 Task: Find connections with filter location Dhandhuka with filter topic #designwith filter profile language Potuguese with filter current company FMCG JOB with filter school BVRIT Hyderabad with filter industry Transportation Equipment Manufacturing with filter service category Information Security with filter keywords title Assistant Engineer
Action: Mouse moved to (694, 81)
Screenshot: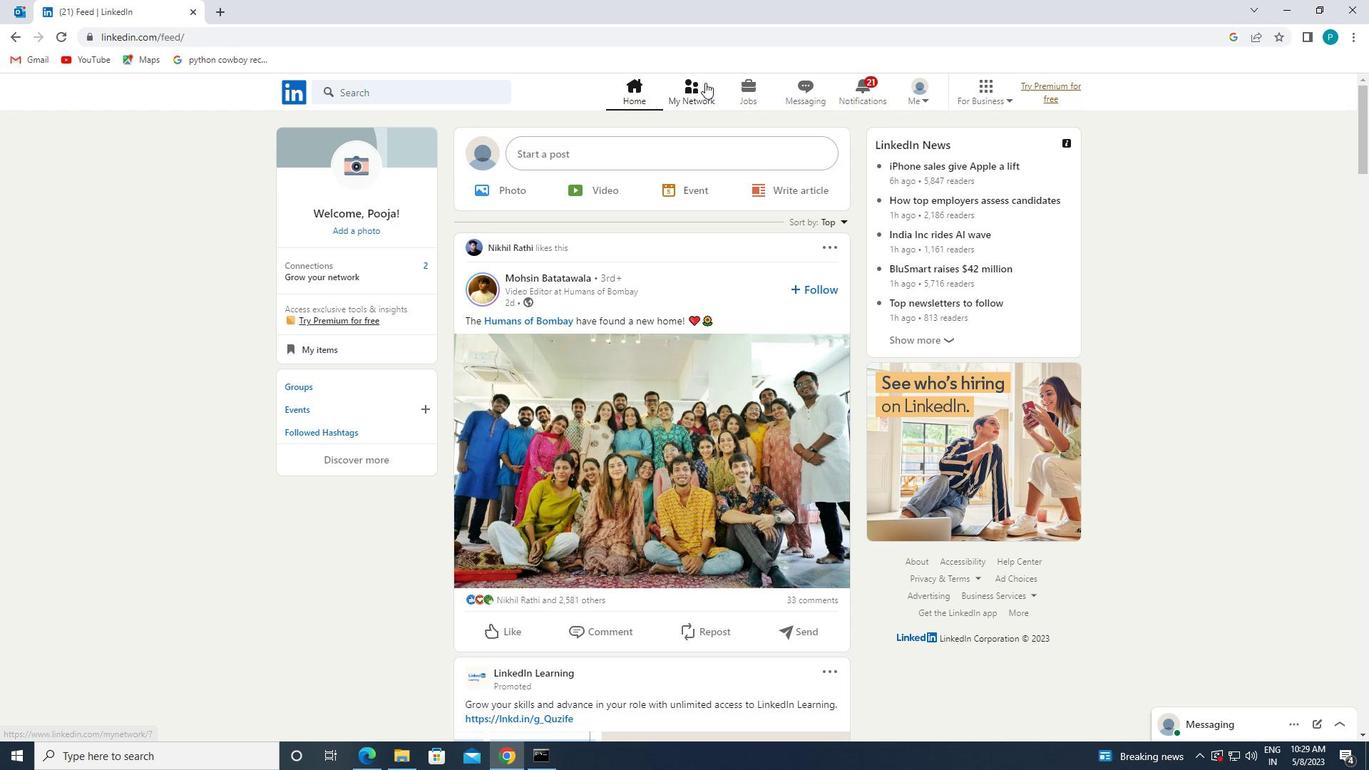 
Action: Mouse pressed left at (694, 81)
Screenshot: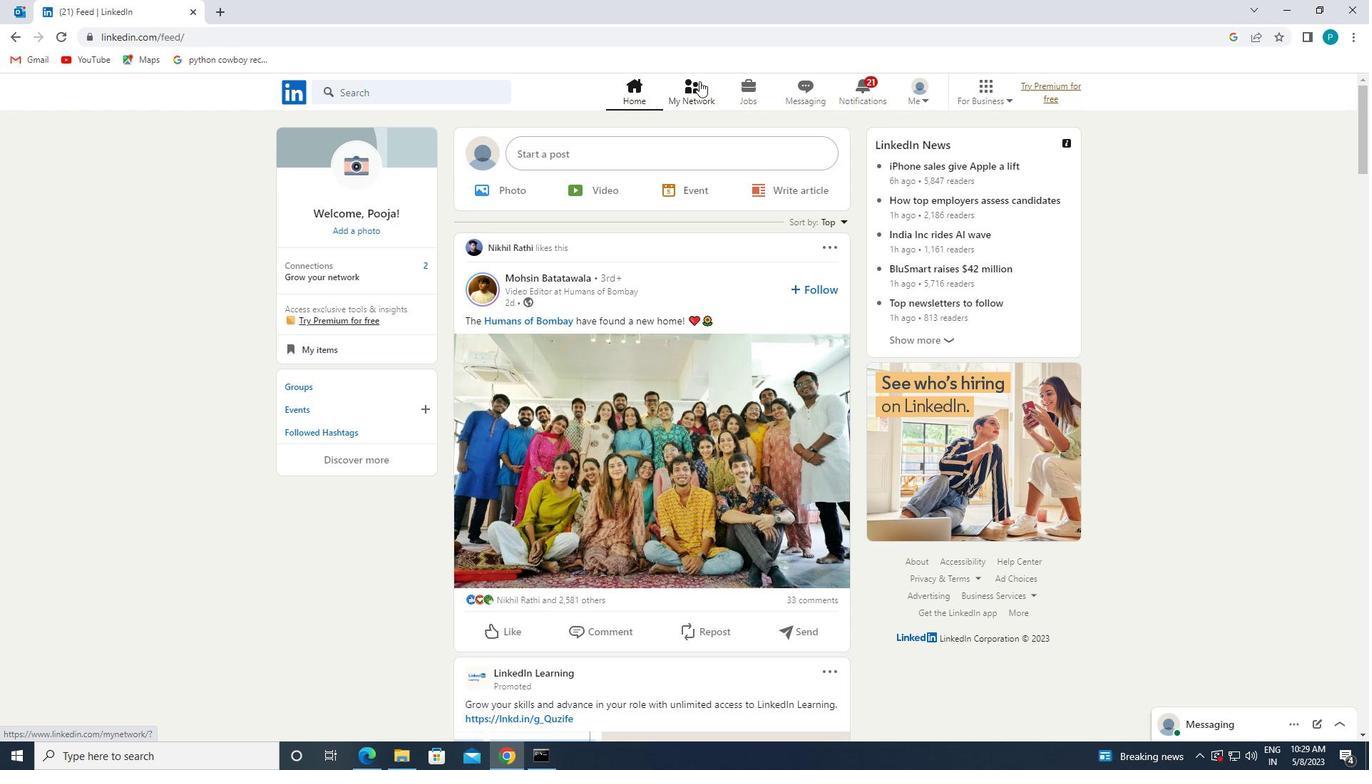 
Action: Mouse moved to (328, 174)
Screenshot: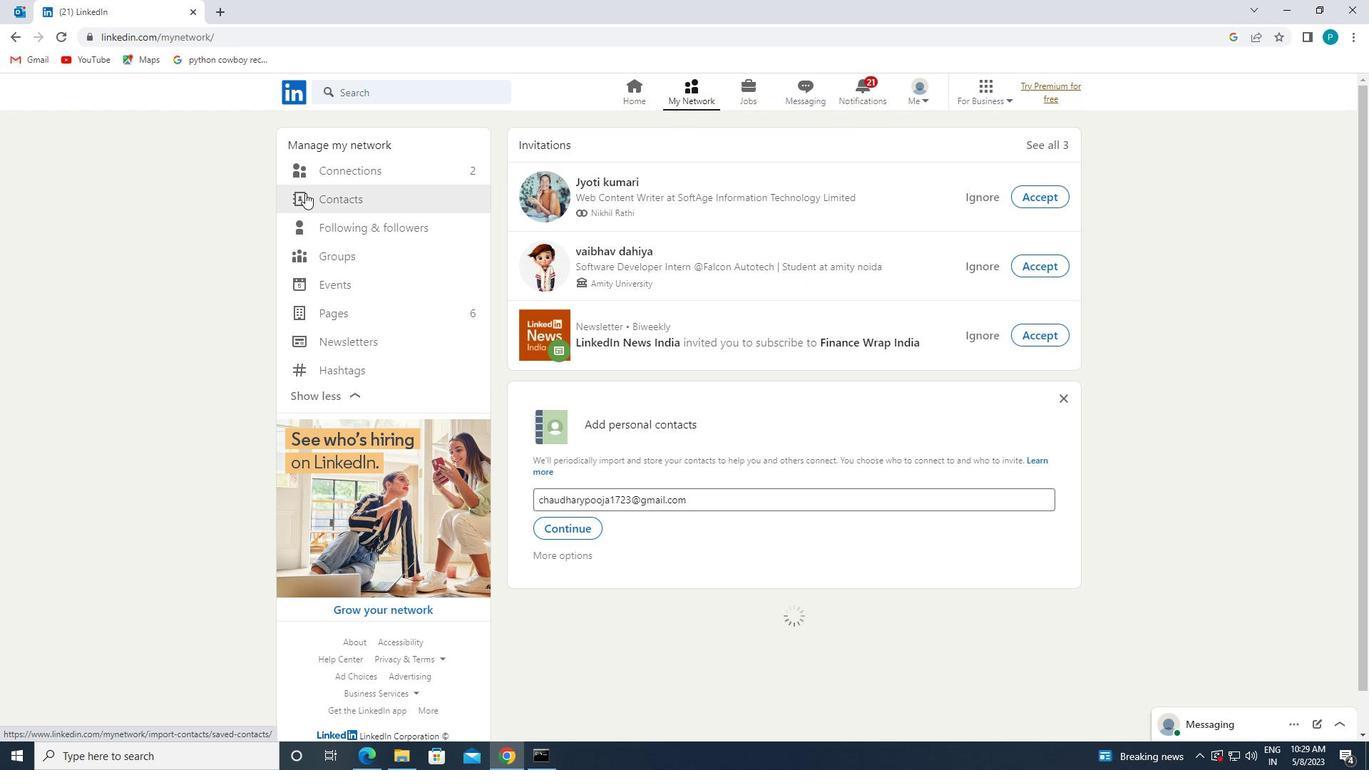 
Action: Mouse pressed left at (328, 174)
Screenshot: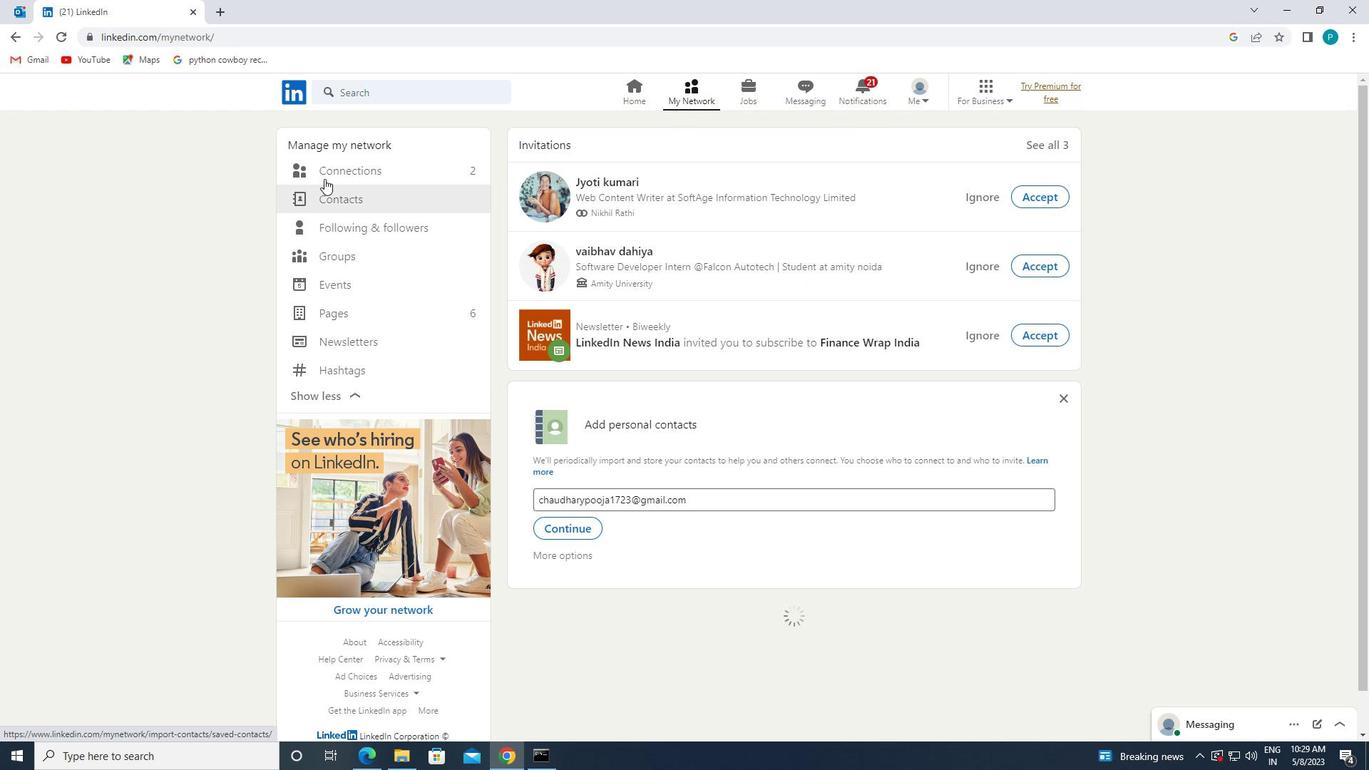 
Action: Mouse moved to (759, 166)
Screenshot: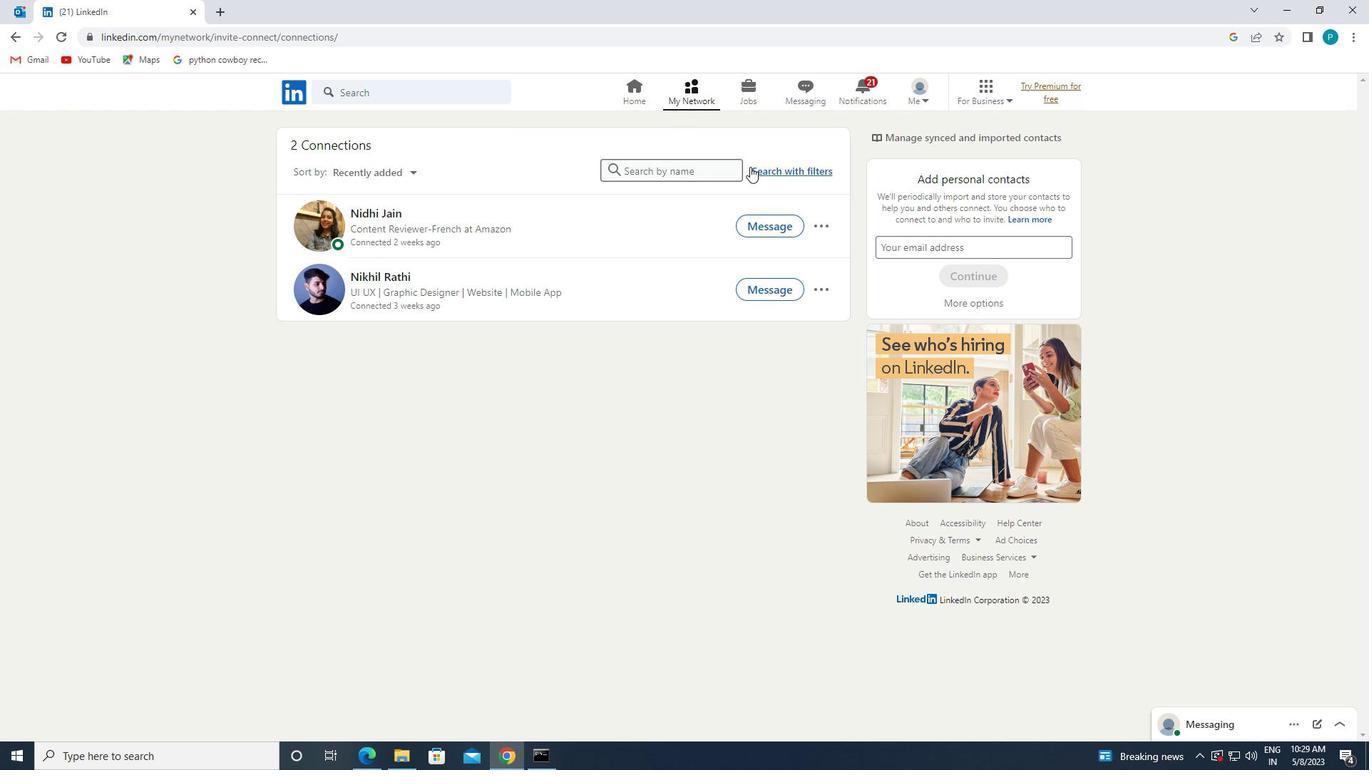 
Action: Mouse pressed left at (759, 166)
Screenshot: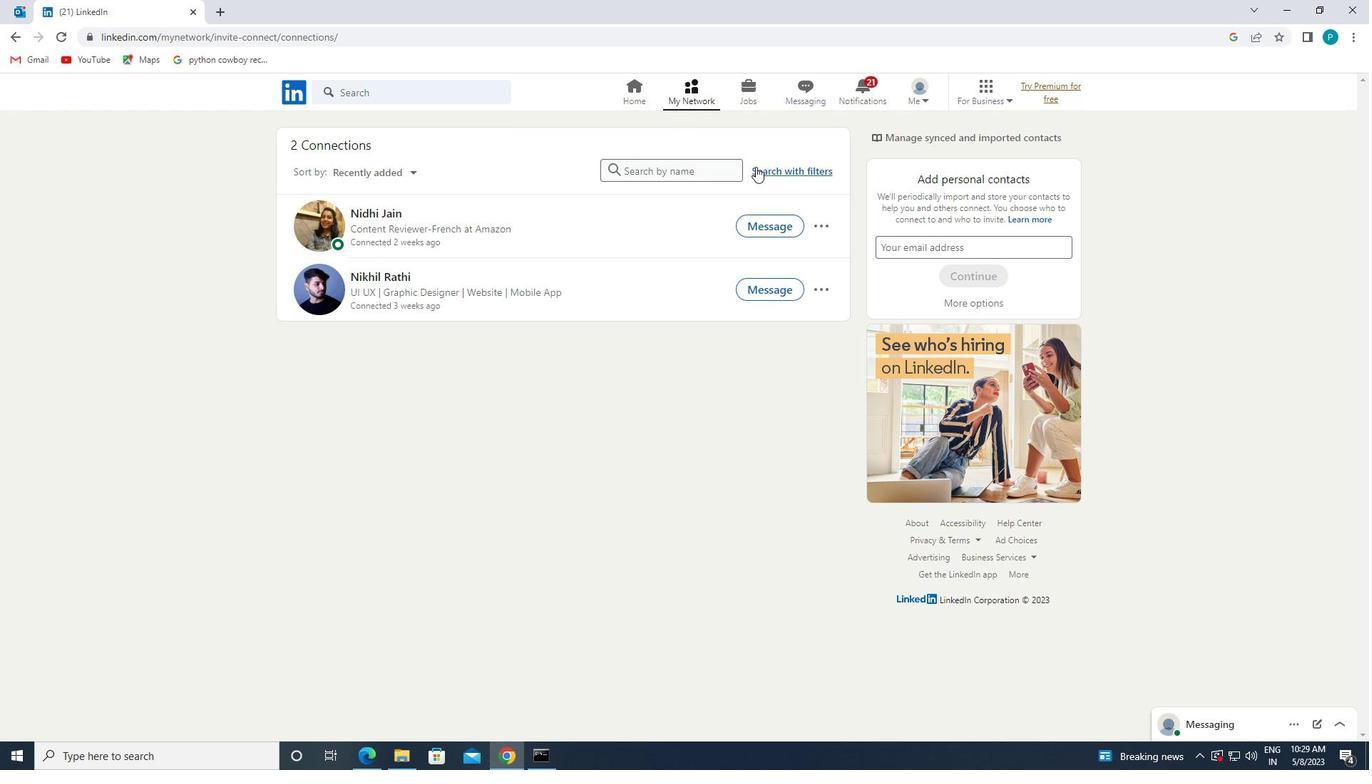 
Action: Mouse moved to (728, 131)
Screenshot: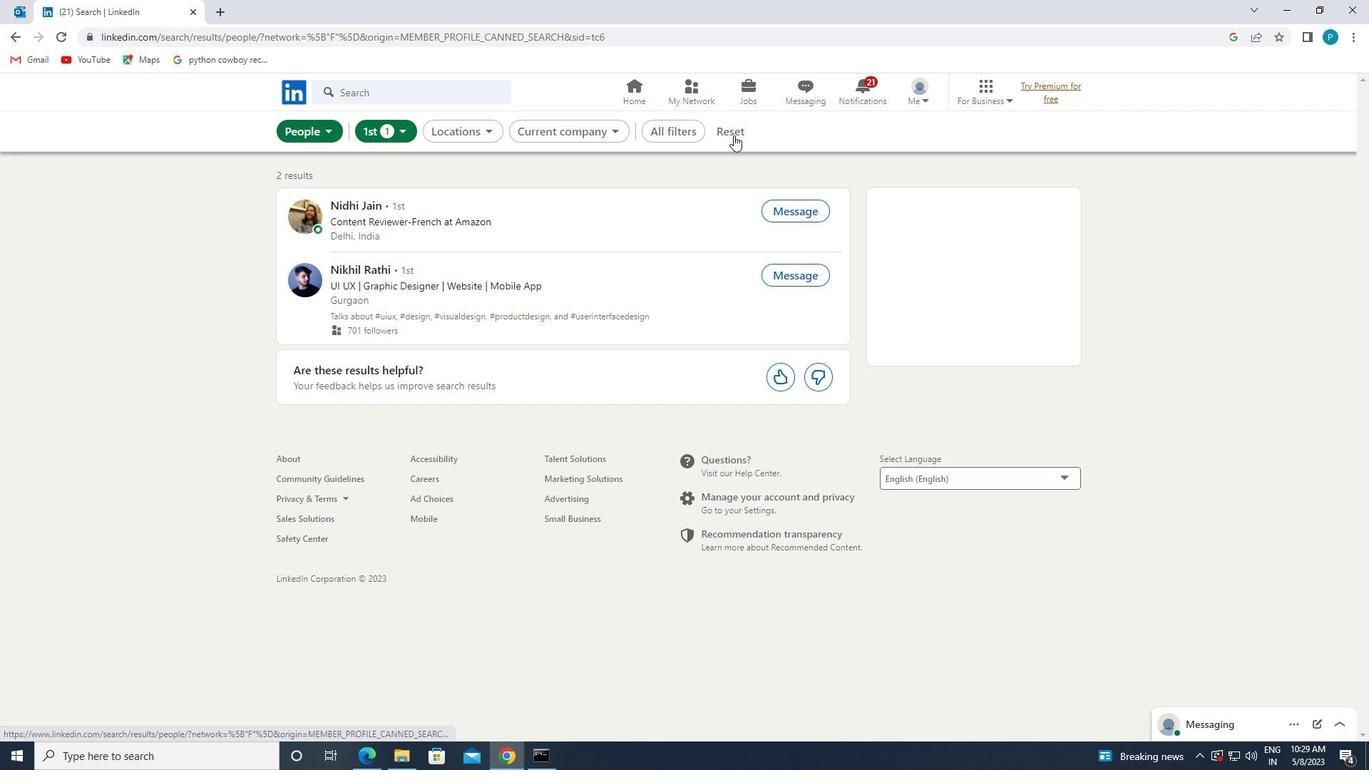 
Action: Mouse pressed left at (728, 131)
Screenshot: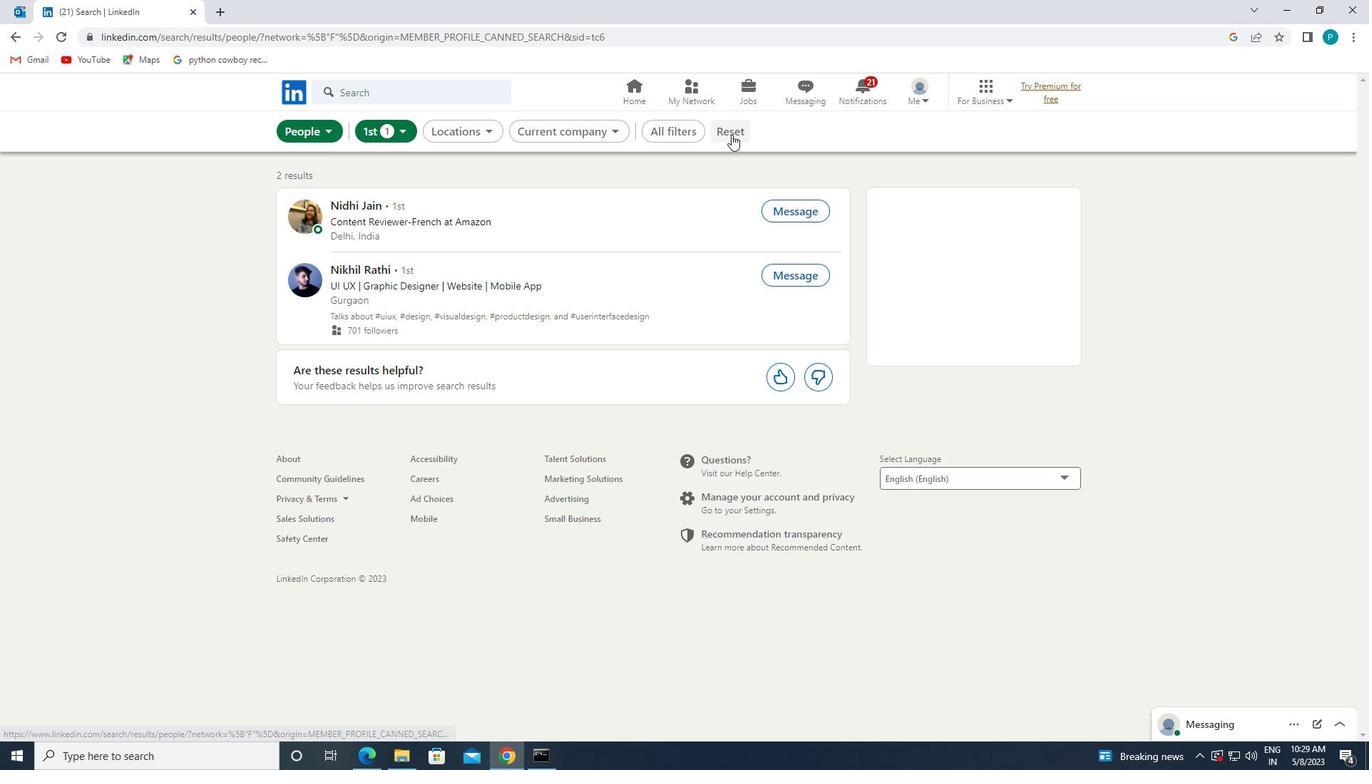 
Action: Mouse moved to (724, 130)
Screenshot: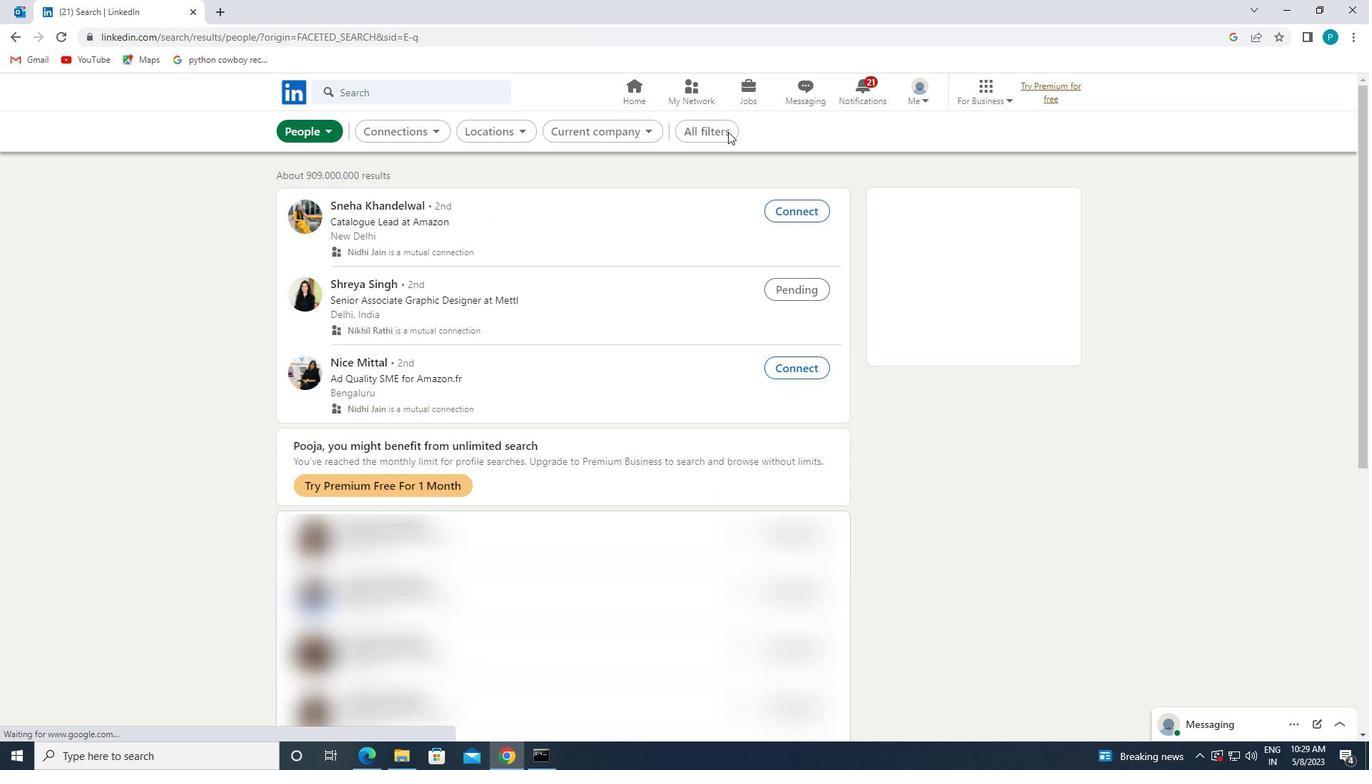 
Action: Mouse pressed left at (724, 130)
Screenshot: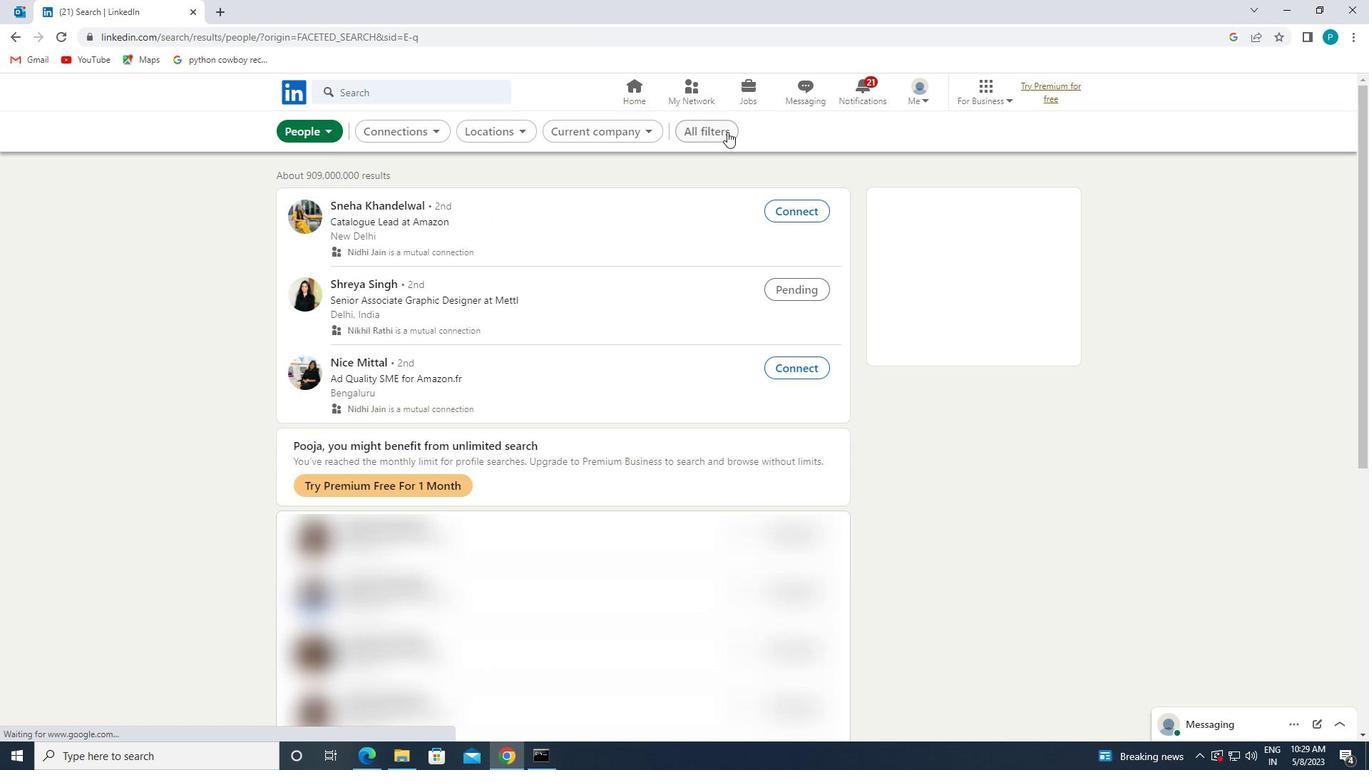 
Action: Mouse moved to (1347, 435)
Screenshot: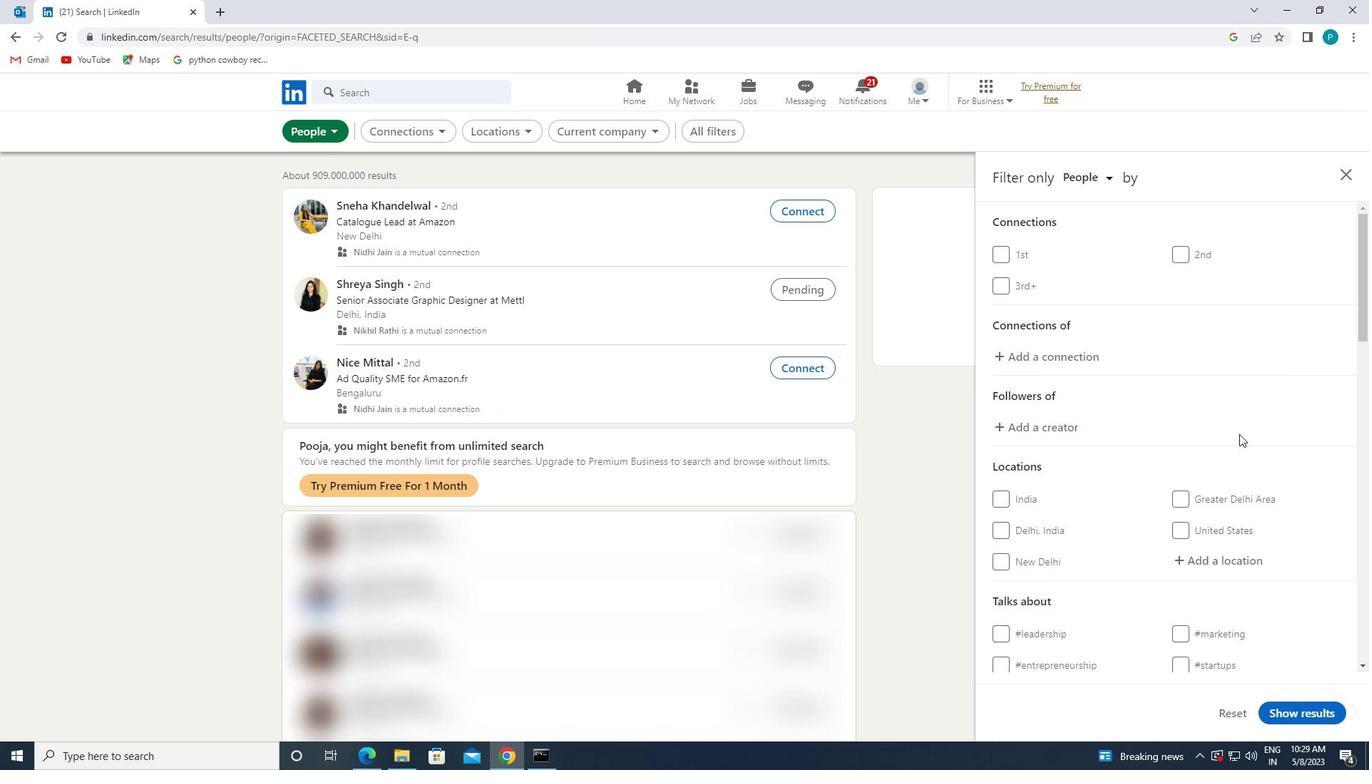 
Action: Mouse scrolled (1347, 434) with delta (0, 0)
Screenshot: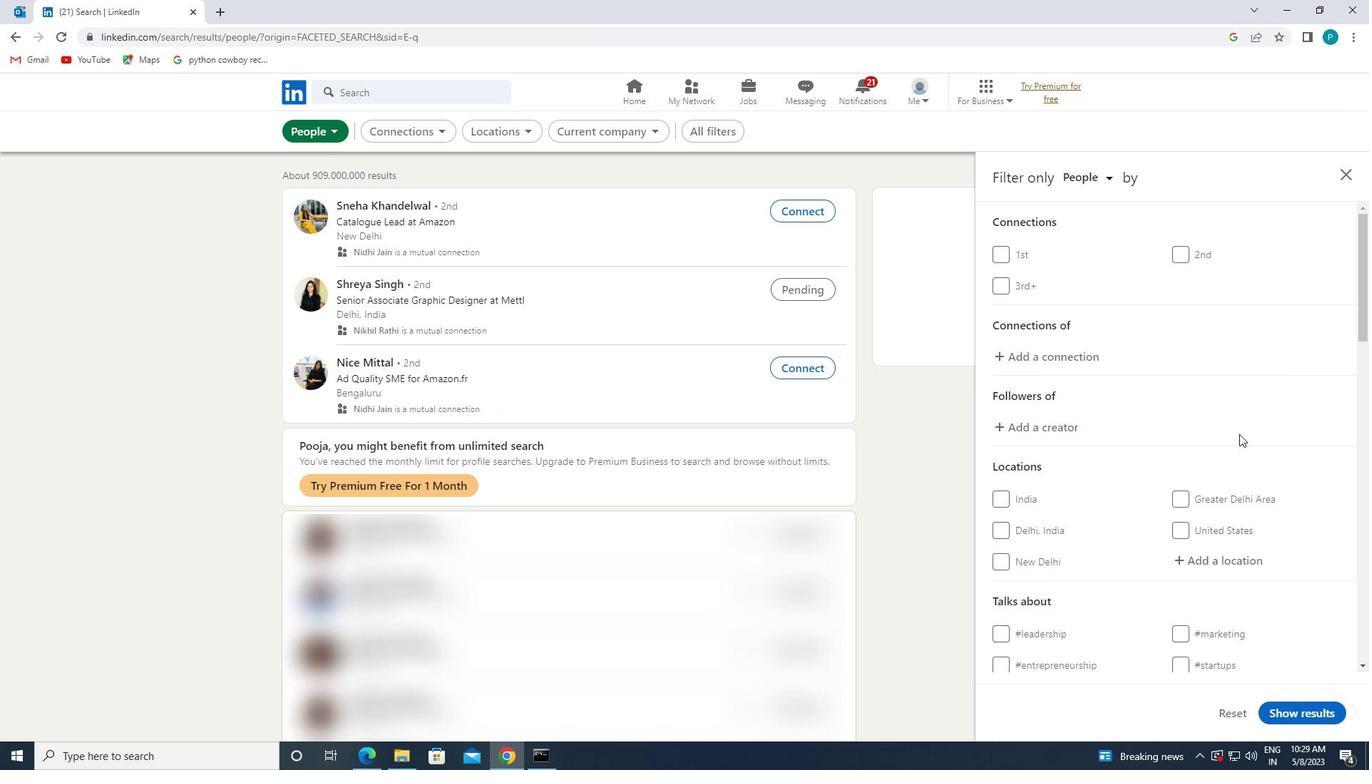 
Action: Mouse moved to (1270, 403)
Screenshot: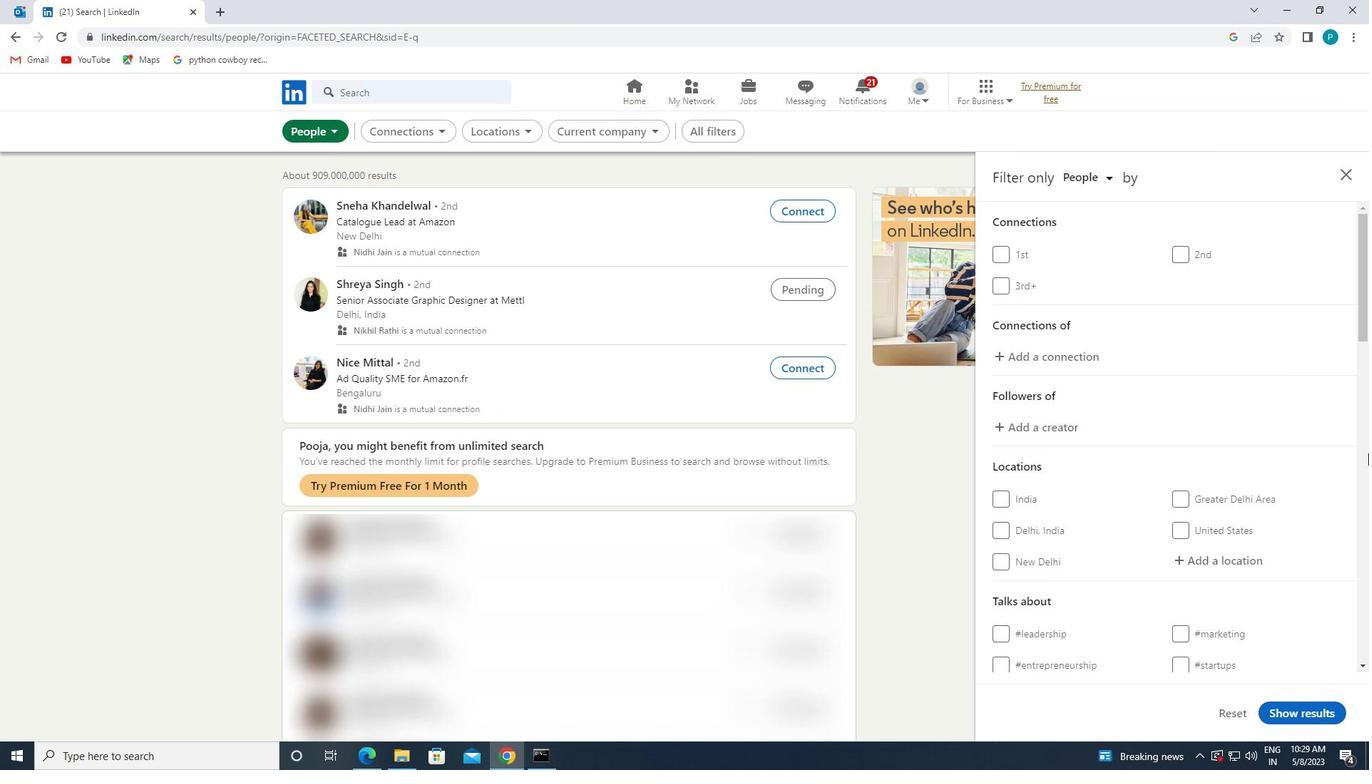 
Action: Mouse scrolled (1270, 402) with delta (0, 0)
Screenshot: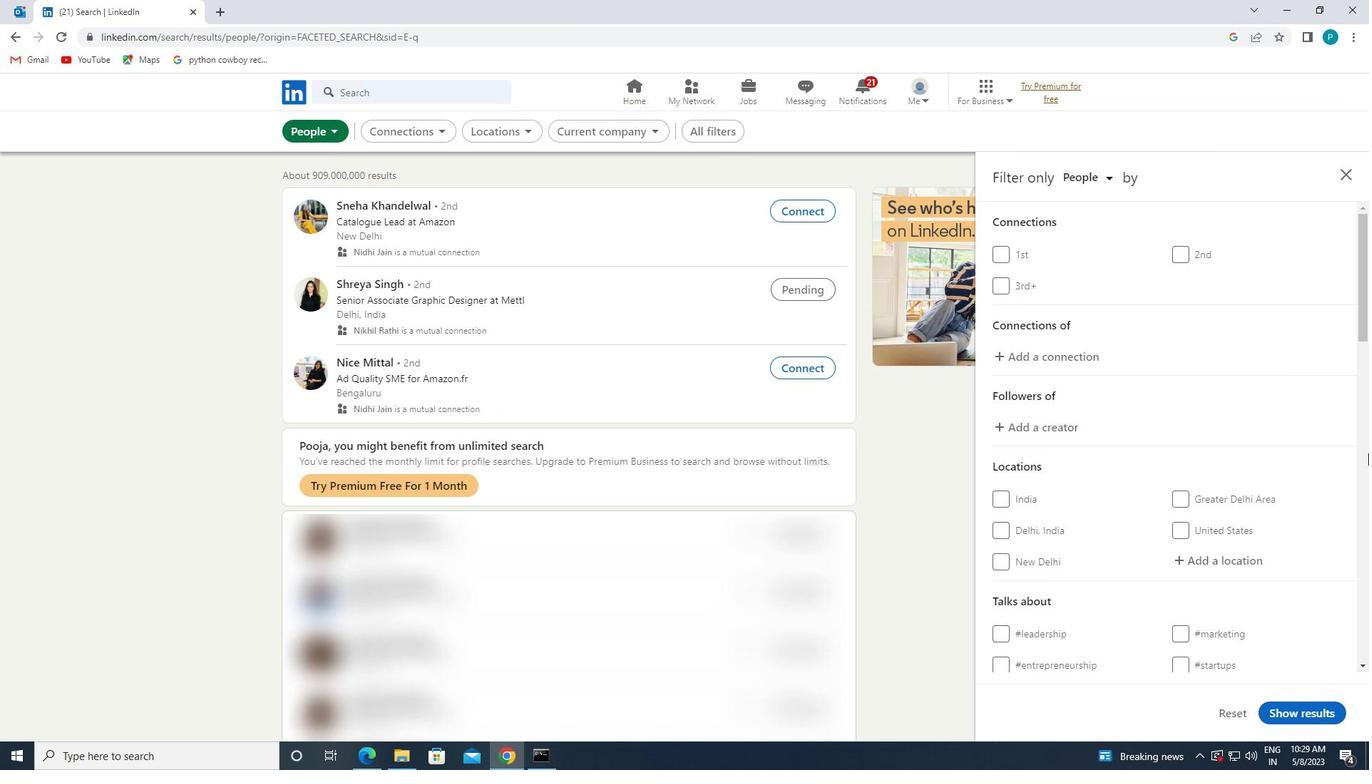 
Action: Mouse moved to (1239, 393)
Screenshot: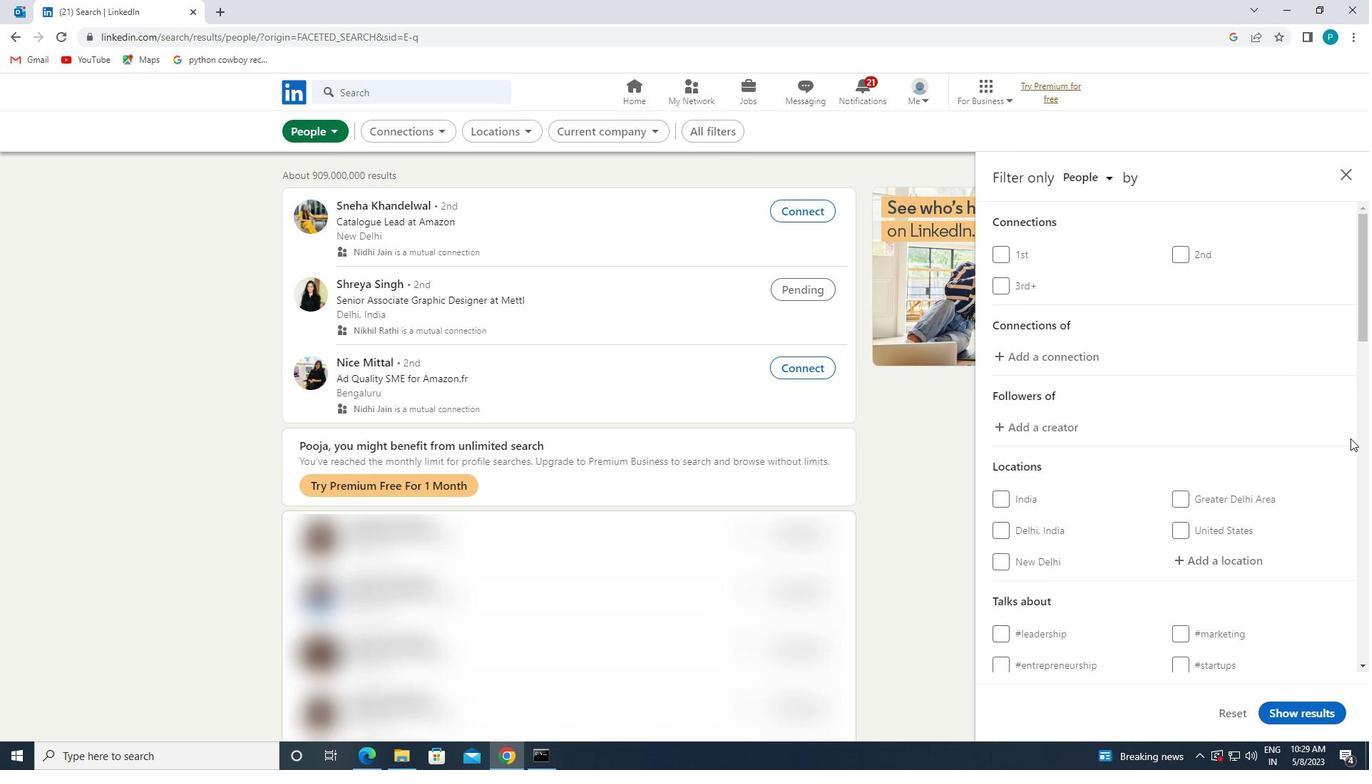 
Action: Mouse scrolled (1239, 392) with delta (0, 0)
Screenshot: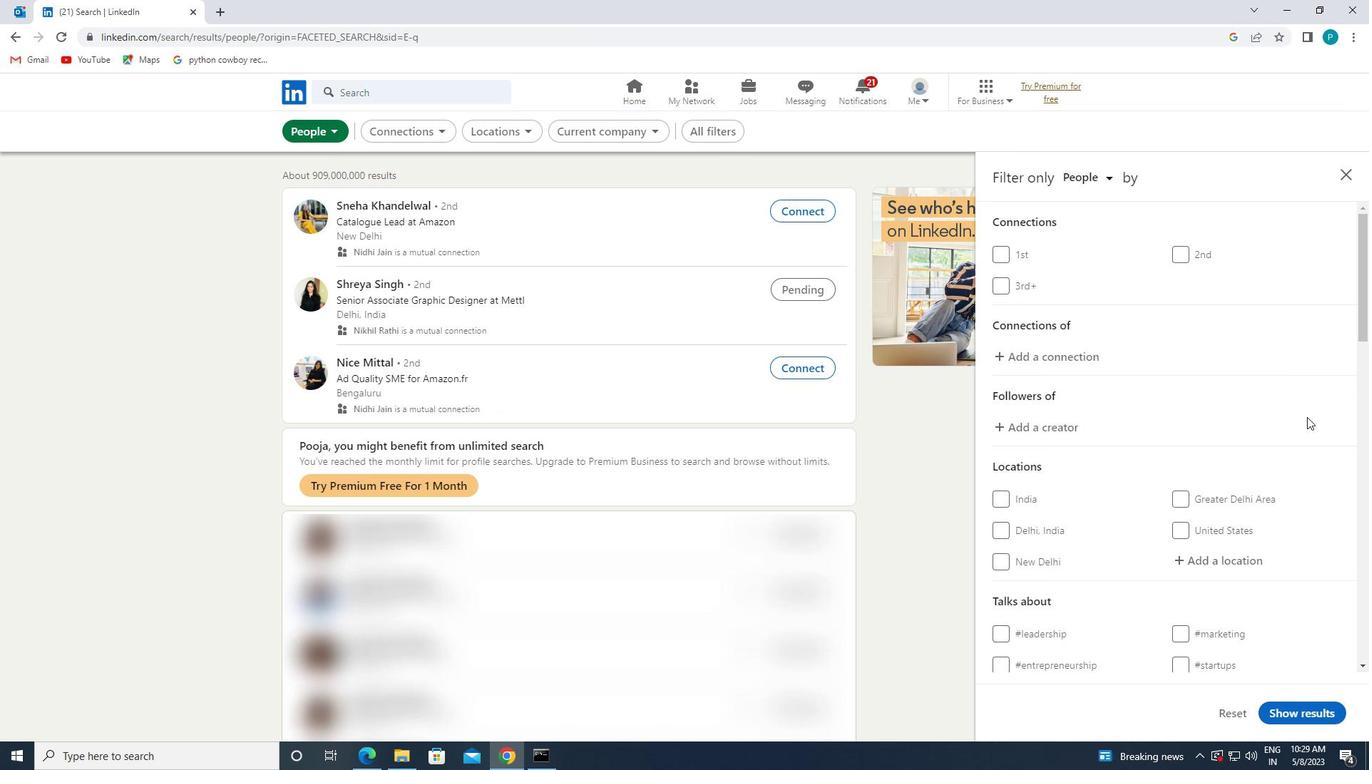 
Action: Mouse moved to (1220, 346)
Screenshot: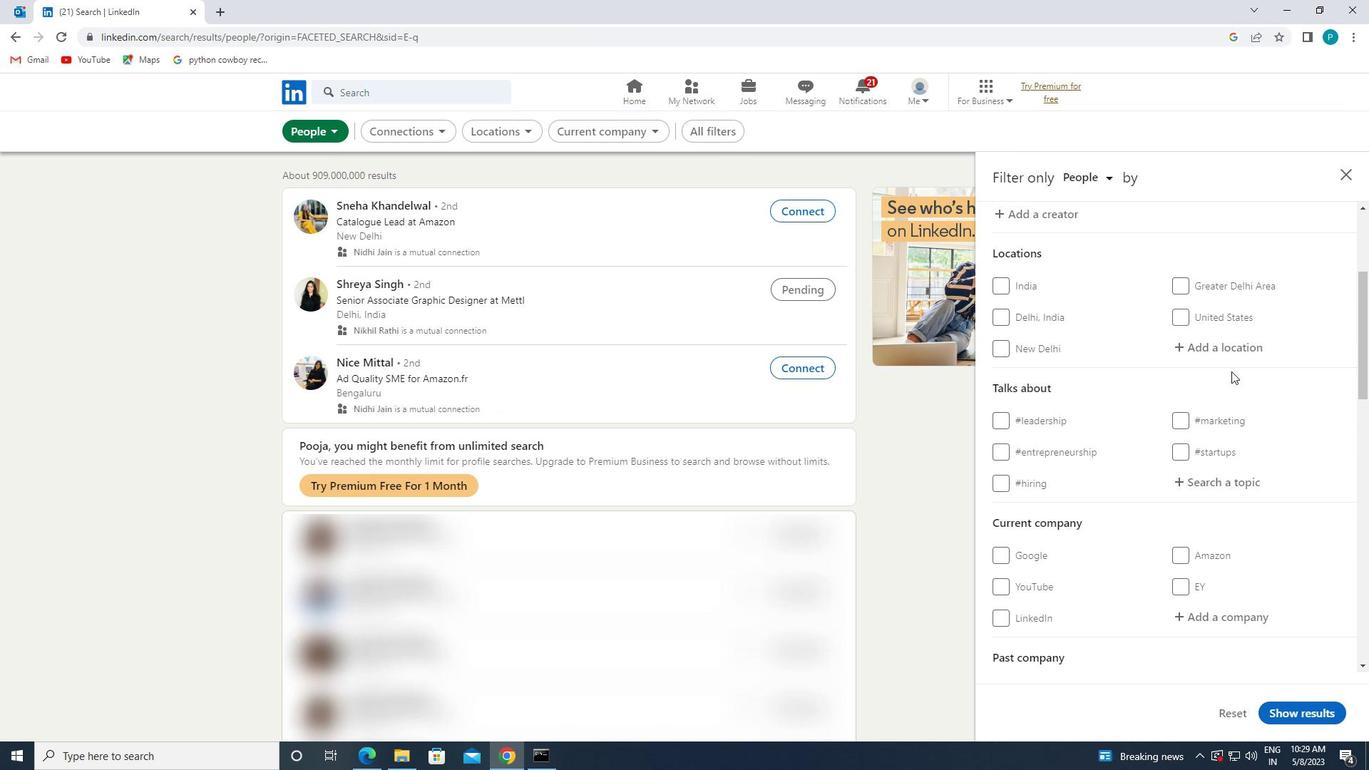 
Action: Mouse pressed left at (1220, 346)
Screenshot: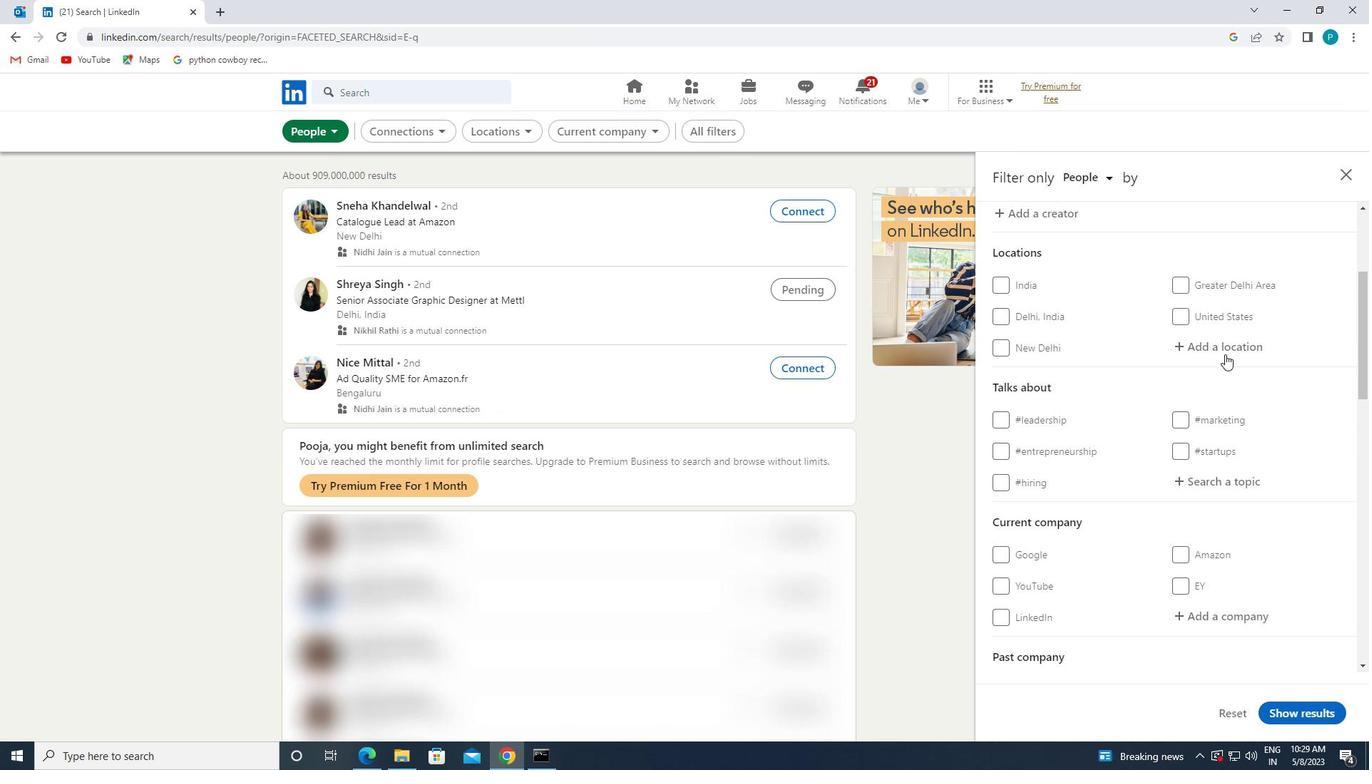 
Action: Key pressed D<Key.caps_lock>HANDHUKA
Screenshot: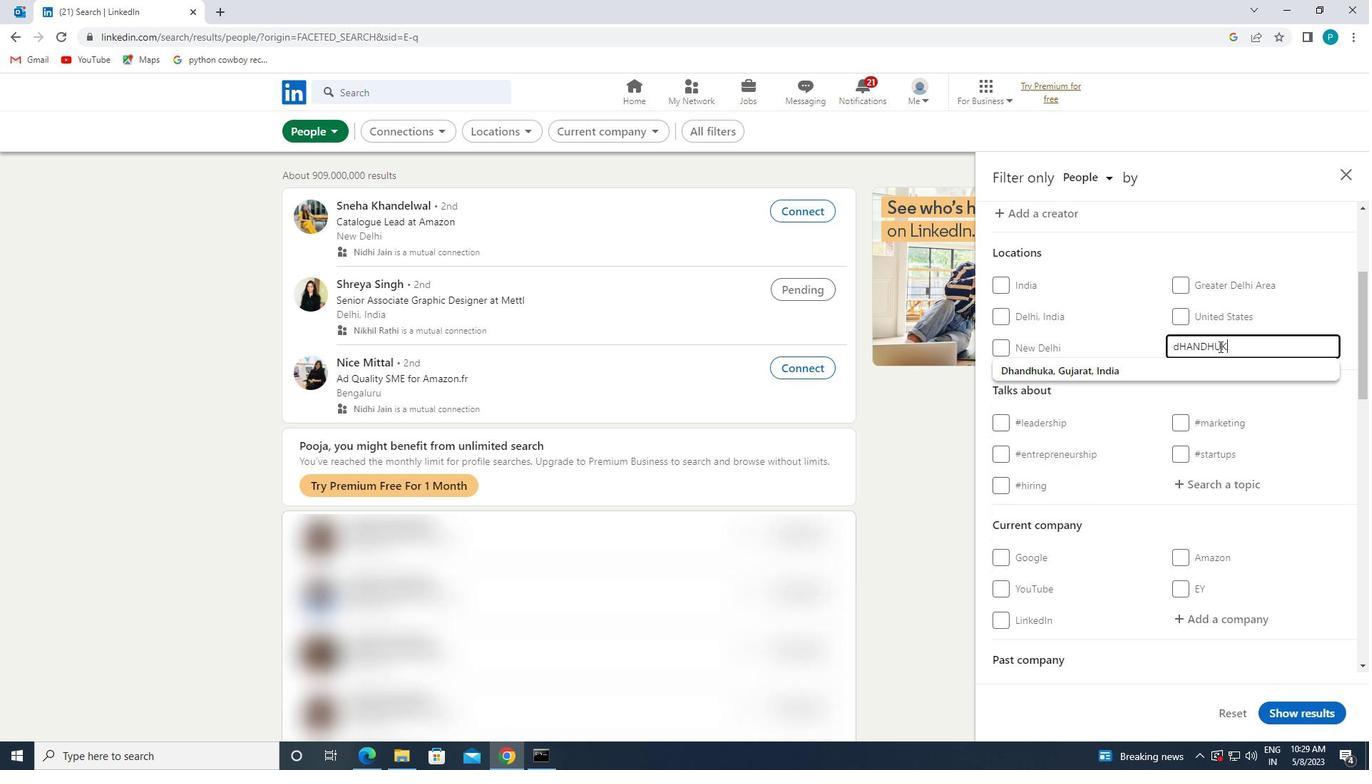 
Action: Mouse moved to (1210, 365)
Screenshot: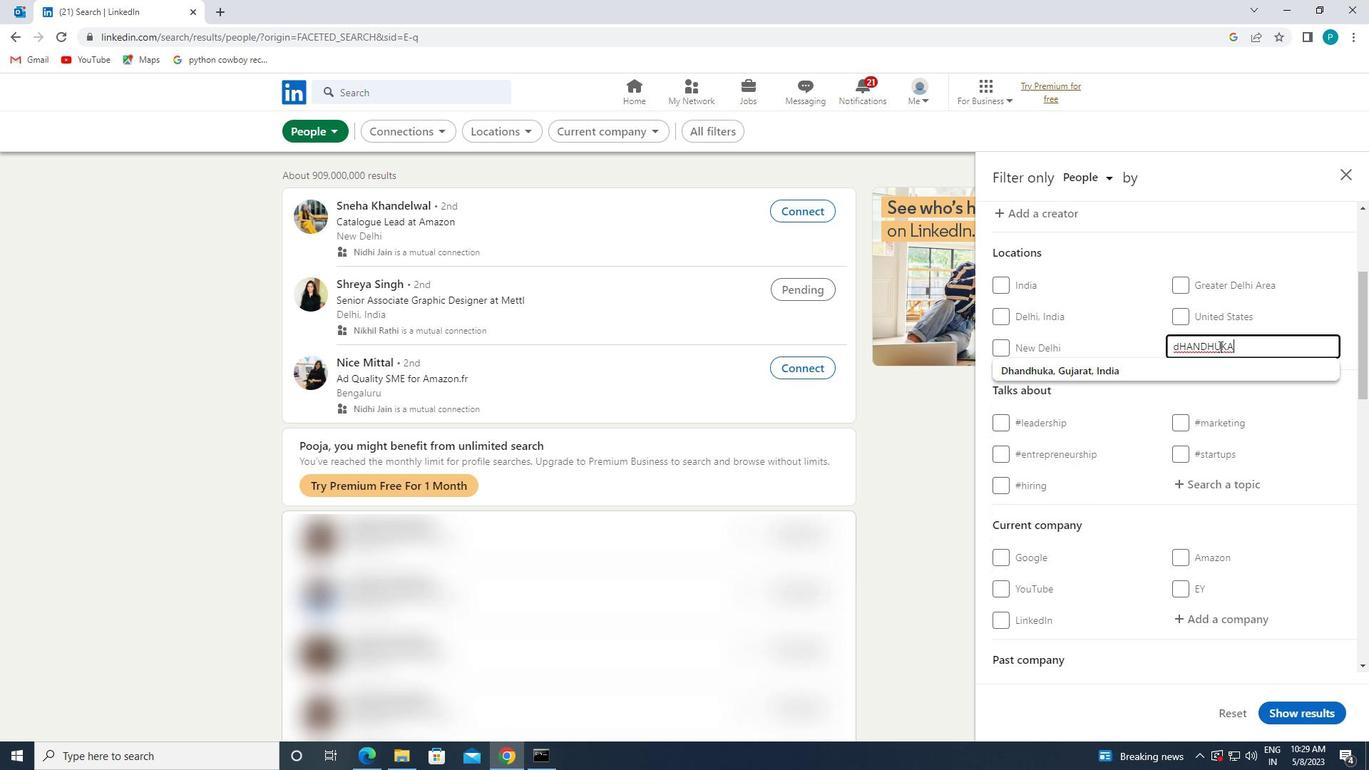 
Action: Mouse pressed left at (1210, 365)
Screenshot: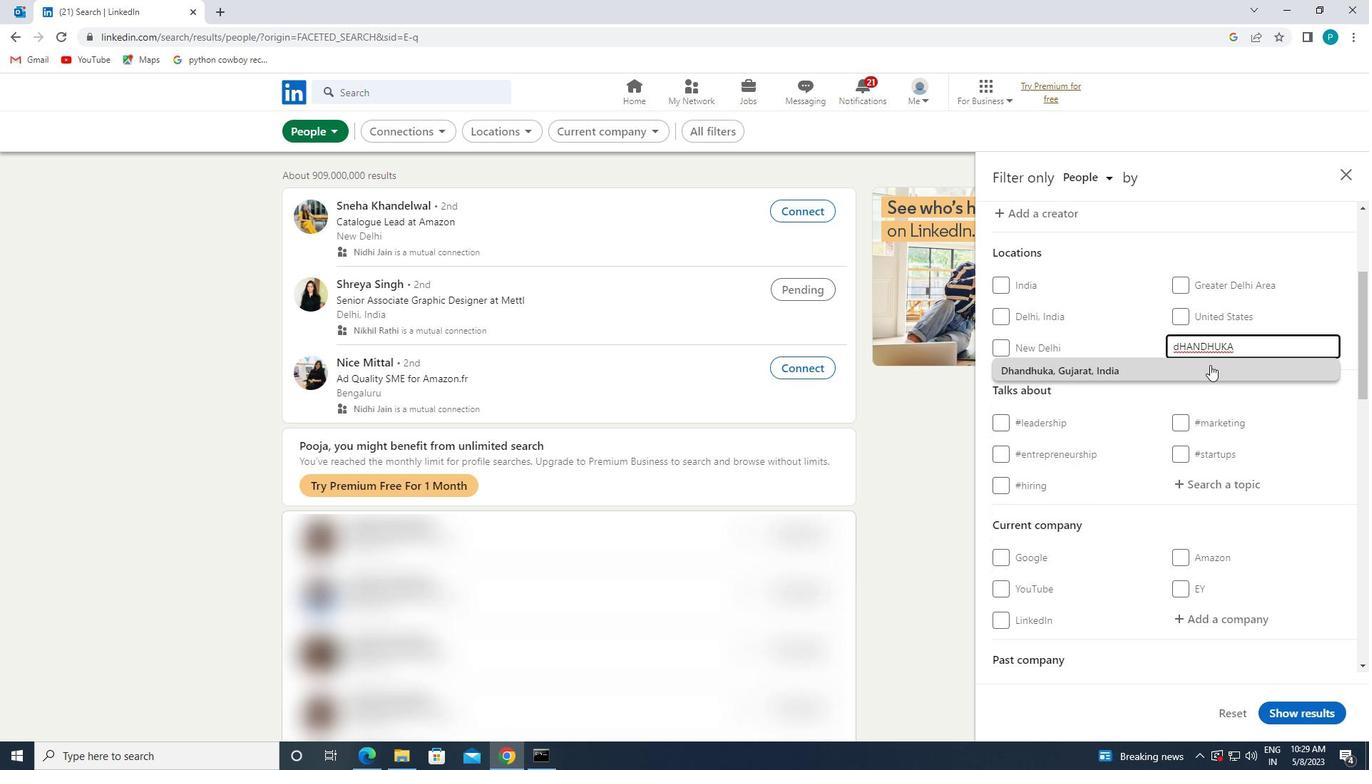 
Action: Mouse moved to (1211, 366)
Screenshot: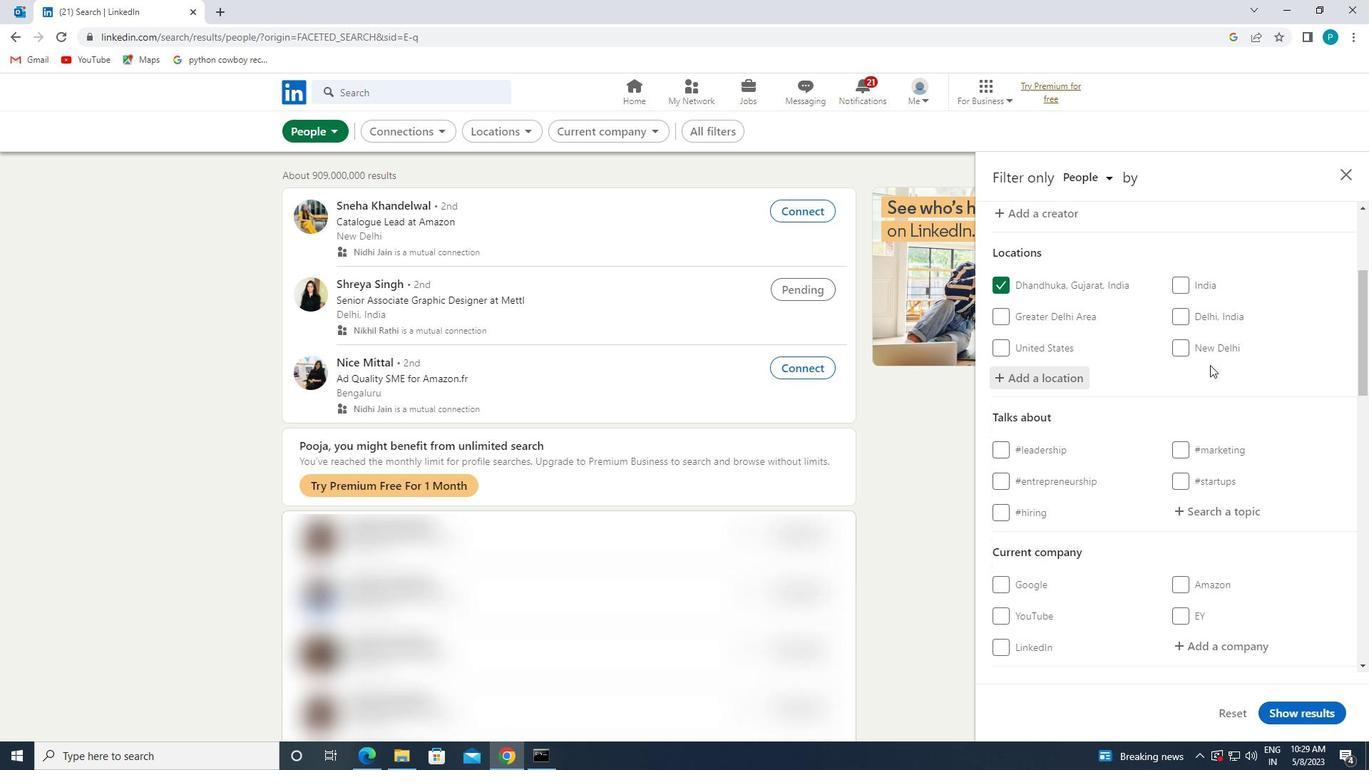 
Action: Mouse scrolled (1211, 366) with delta (0, 0)
Screenshot: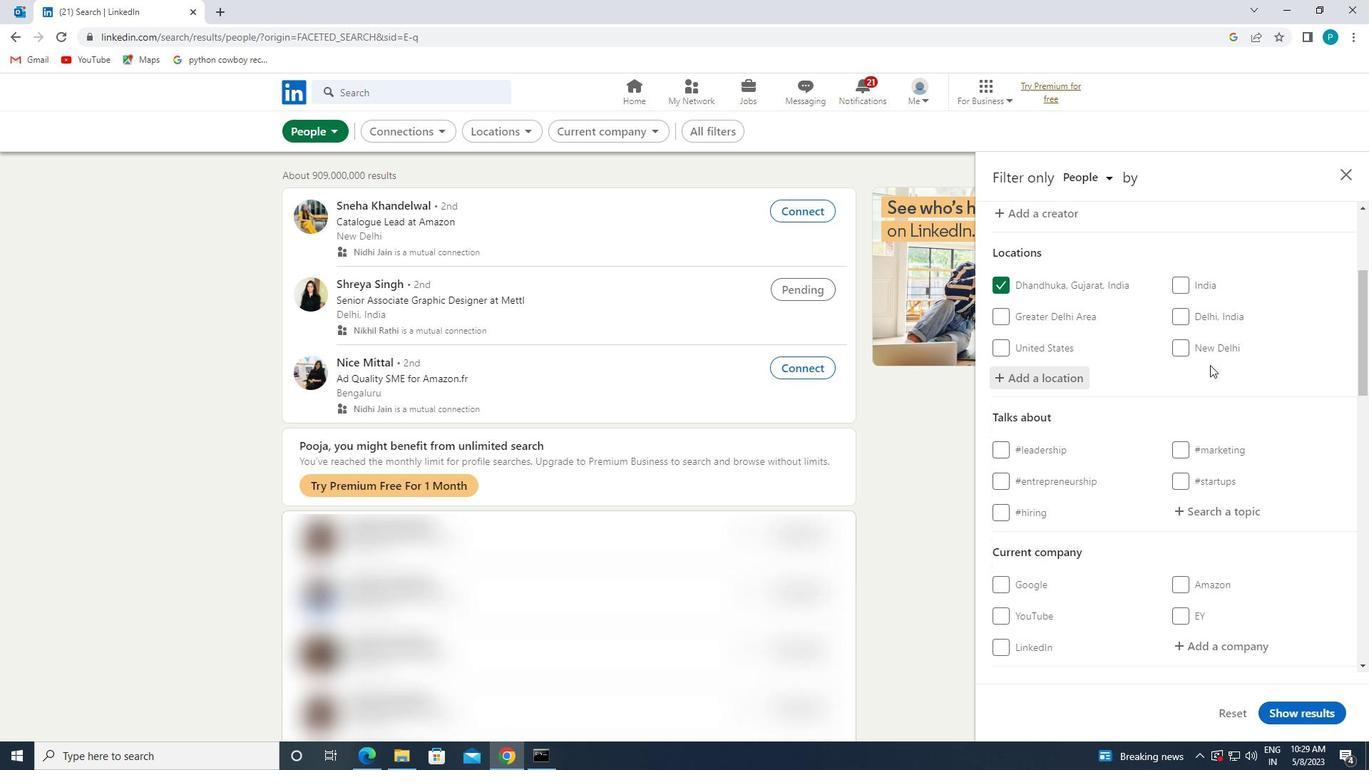
Action: Mouse moved to (1212, 367)
Screenshot: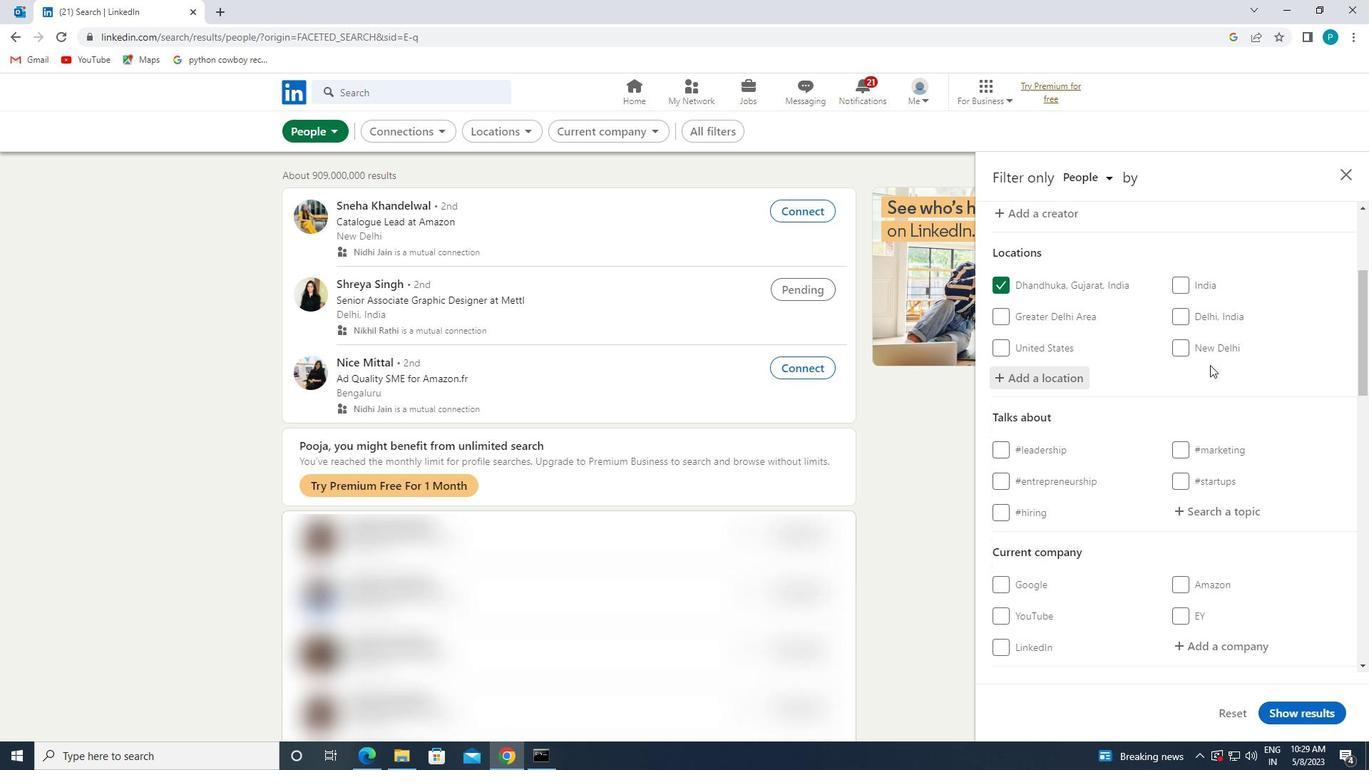 
Action: Mouse scrolled (1212, 366) with delta (0, 0)
Screenshot: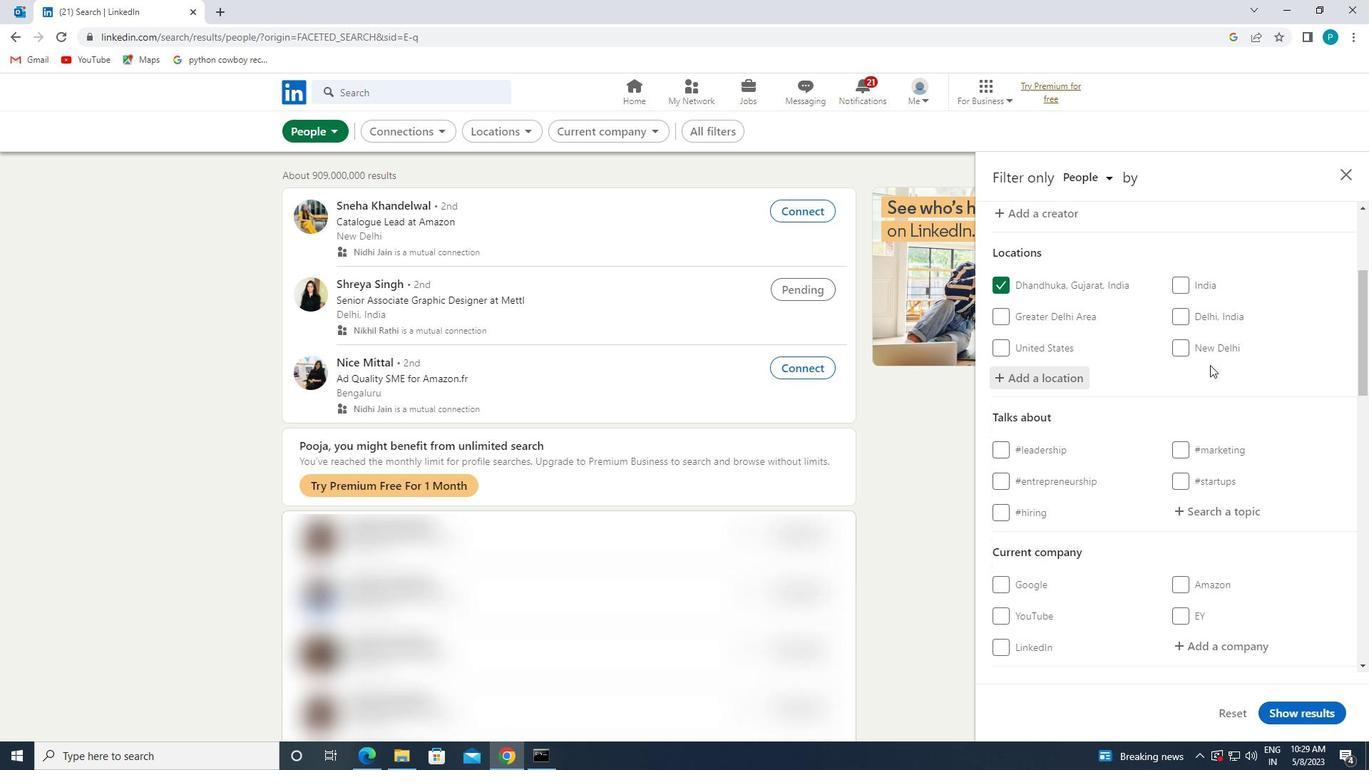 
Action: Mouse moved to (1210, 377)
Screenshot: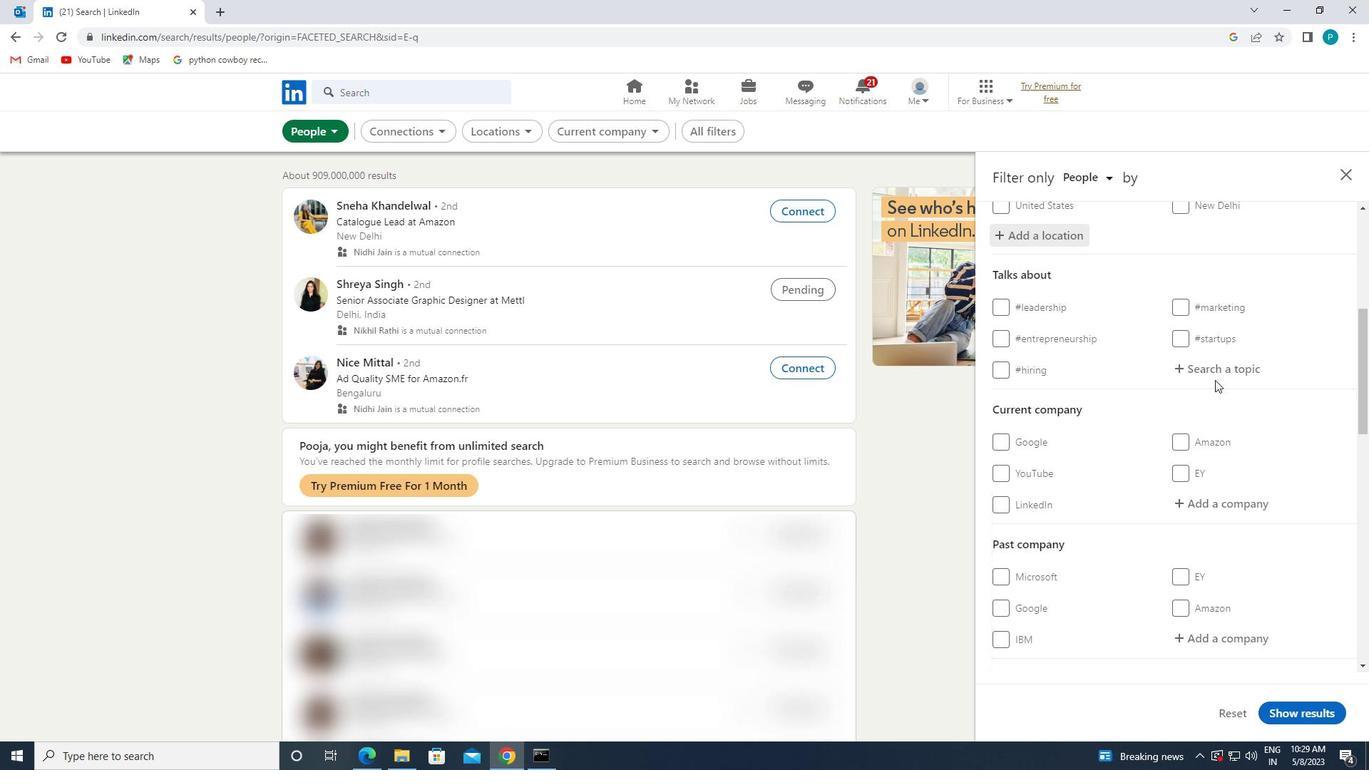 
Action: Mouse pressed left at (1210, 377)
Screenshot: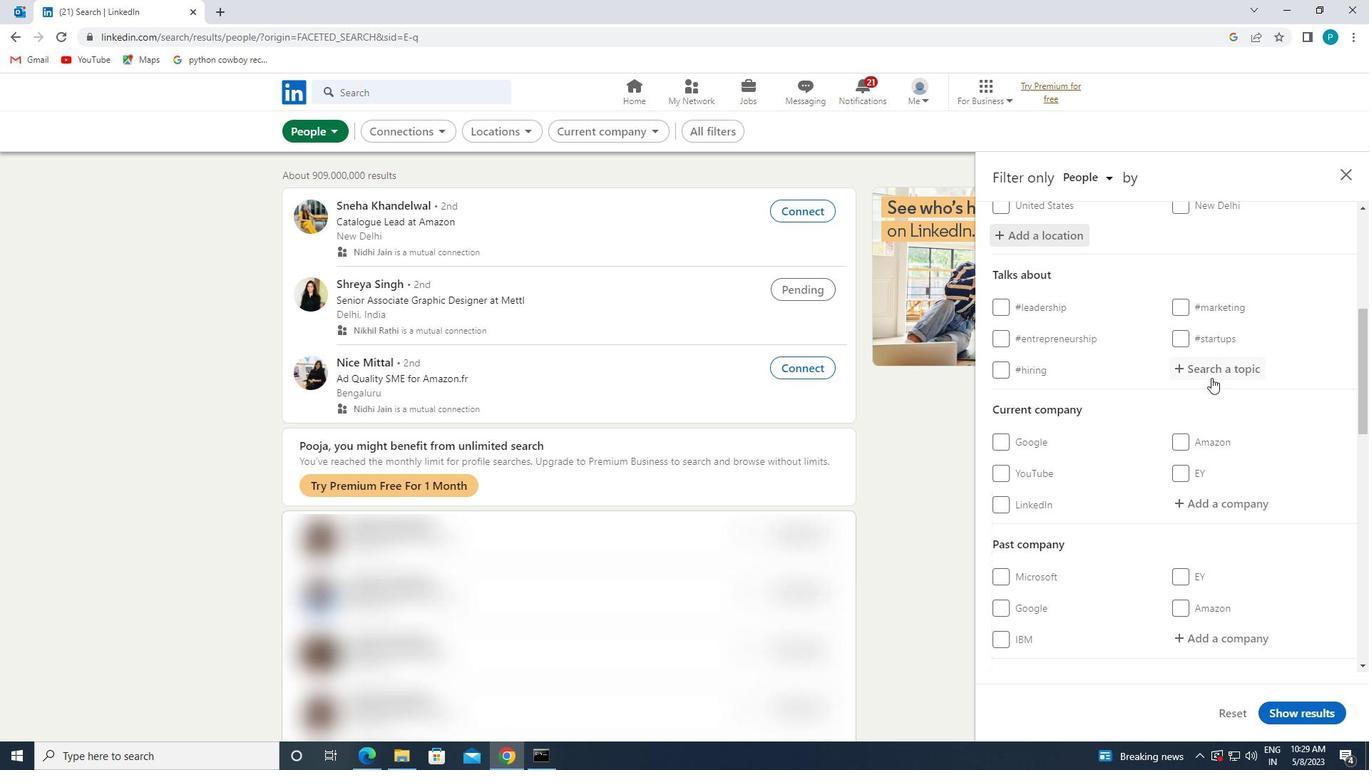 
Action: Key pressed <Key.shift>#<Key.caps_lock>DESIGN
Screenshot: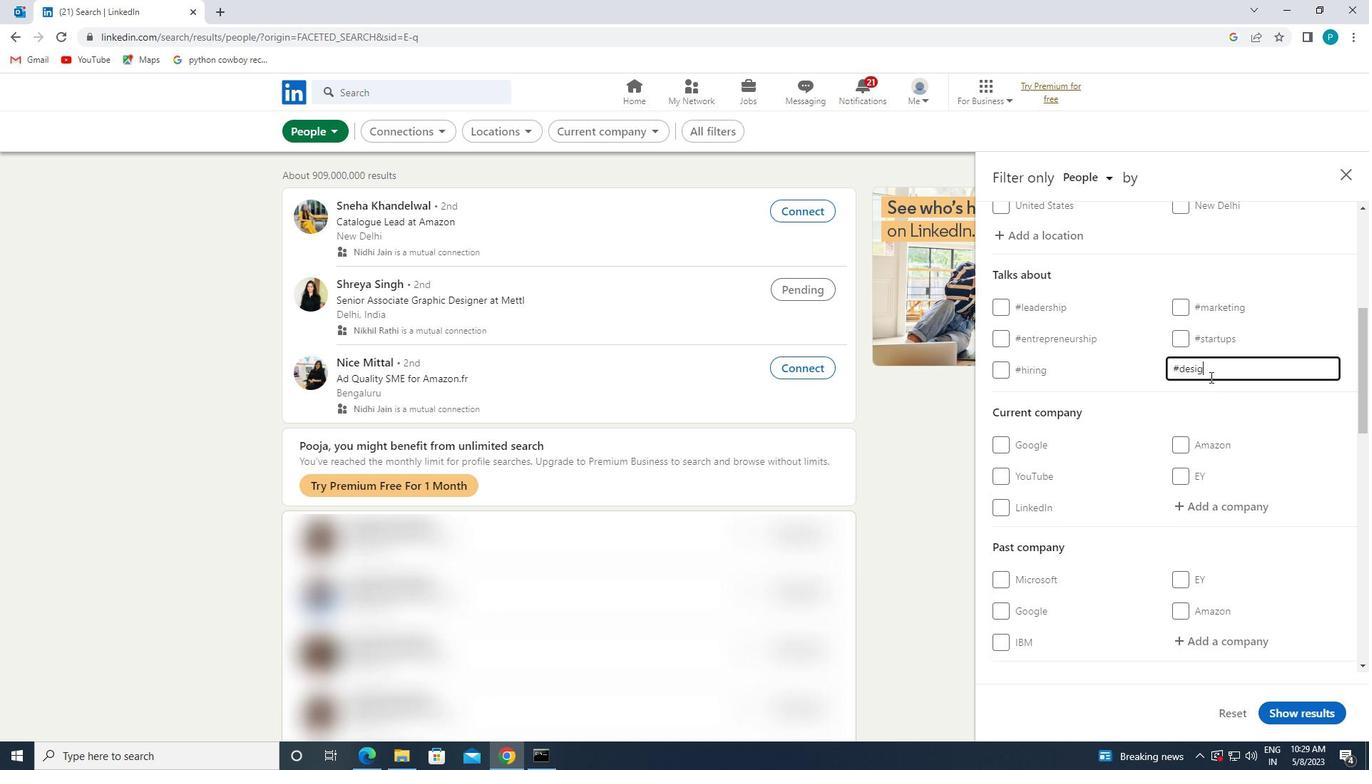 
Action: Mouse moved to (1142, 485)
Screenshot: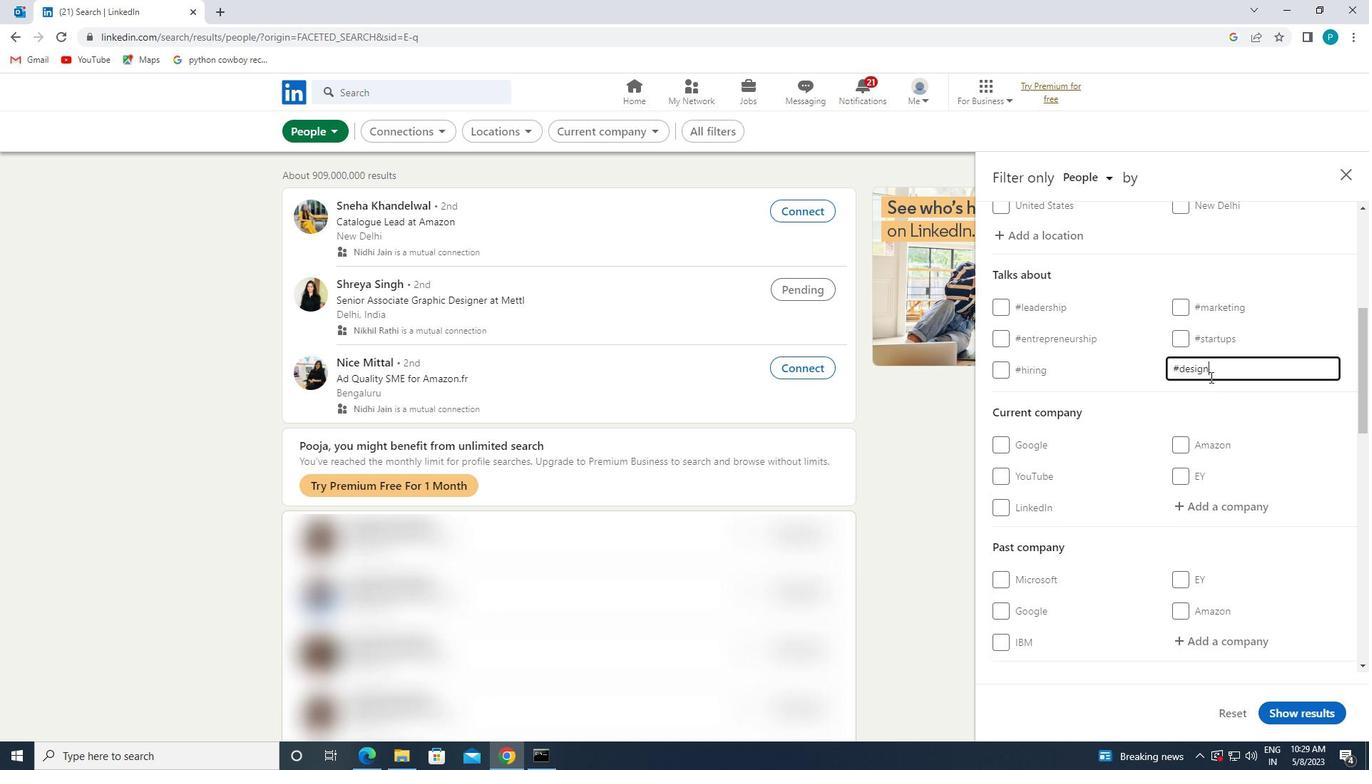 
Action: Mouse scrolled (1142, 485) with delta (0, 0)
Screenshot: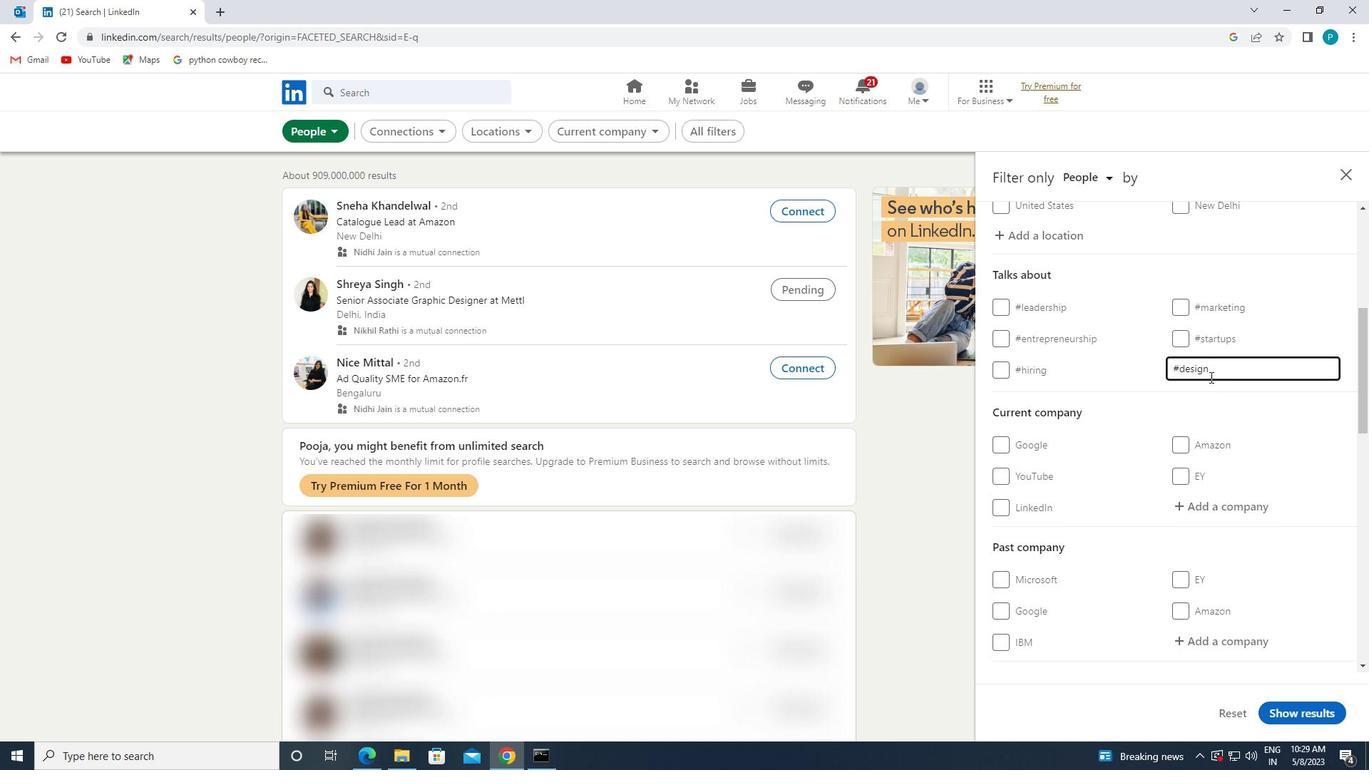
Action: Mouse moved to (1142, 486)
Screenshot: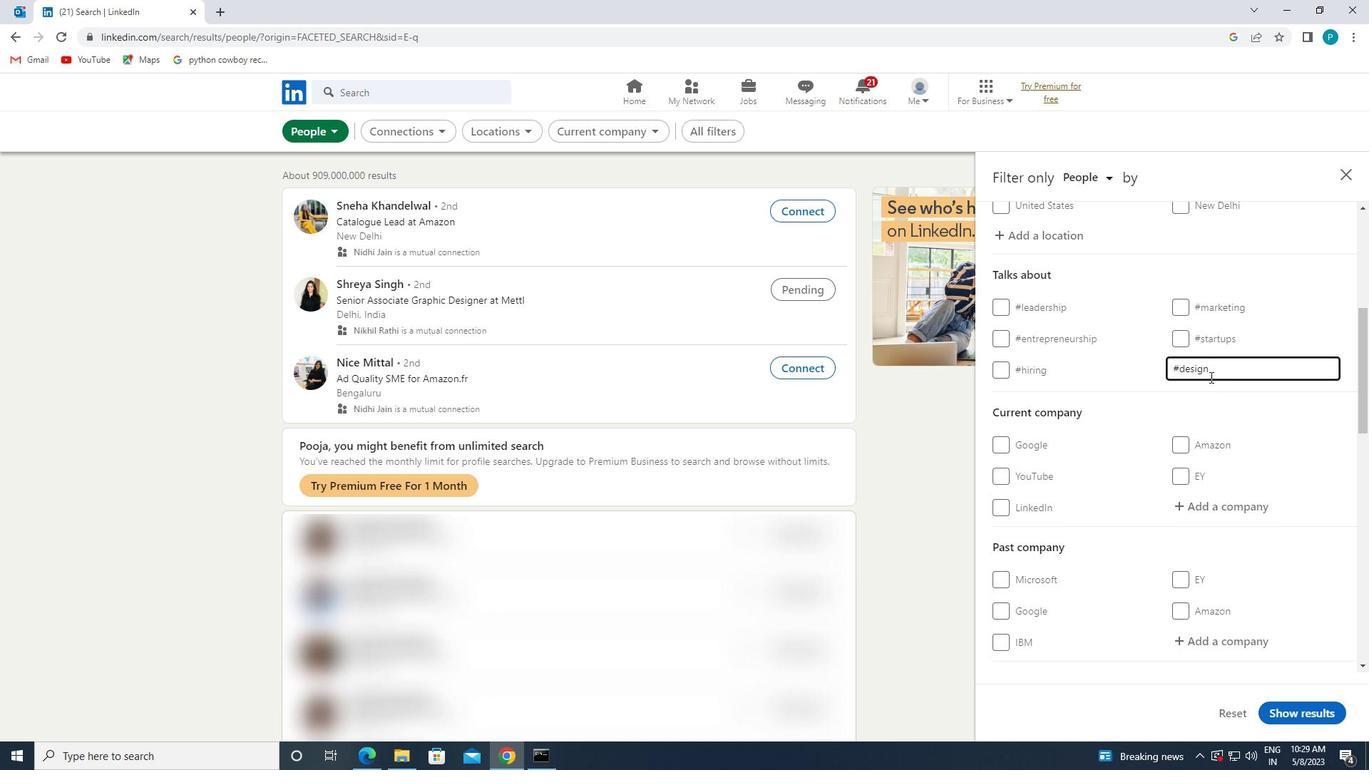 
Action: Mouse scrolled (1142, 485) with delta (0, 0)
Screenshot: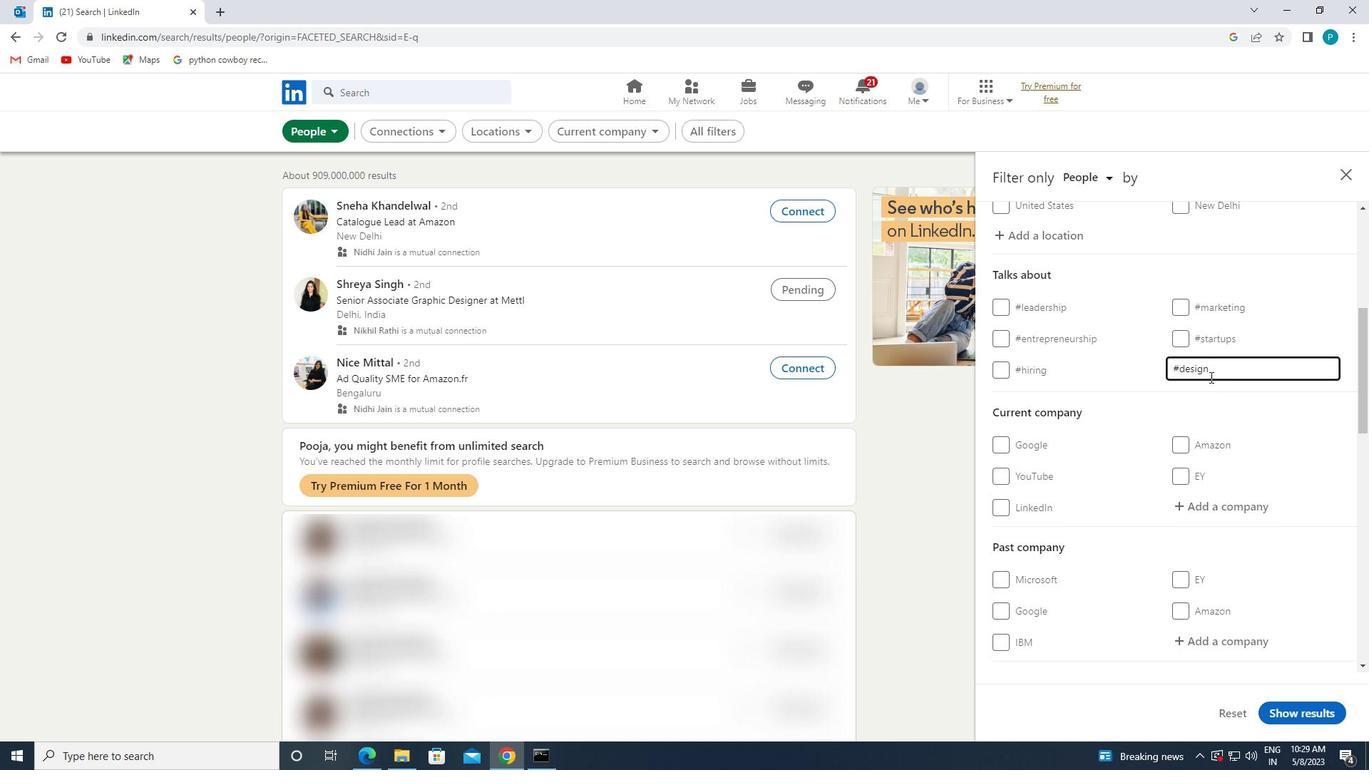 
Action: Mouse scrolled (1142, 485) with delta (0, 0)
Screenshot: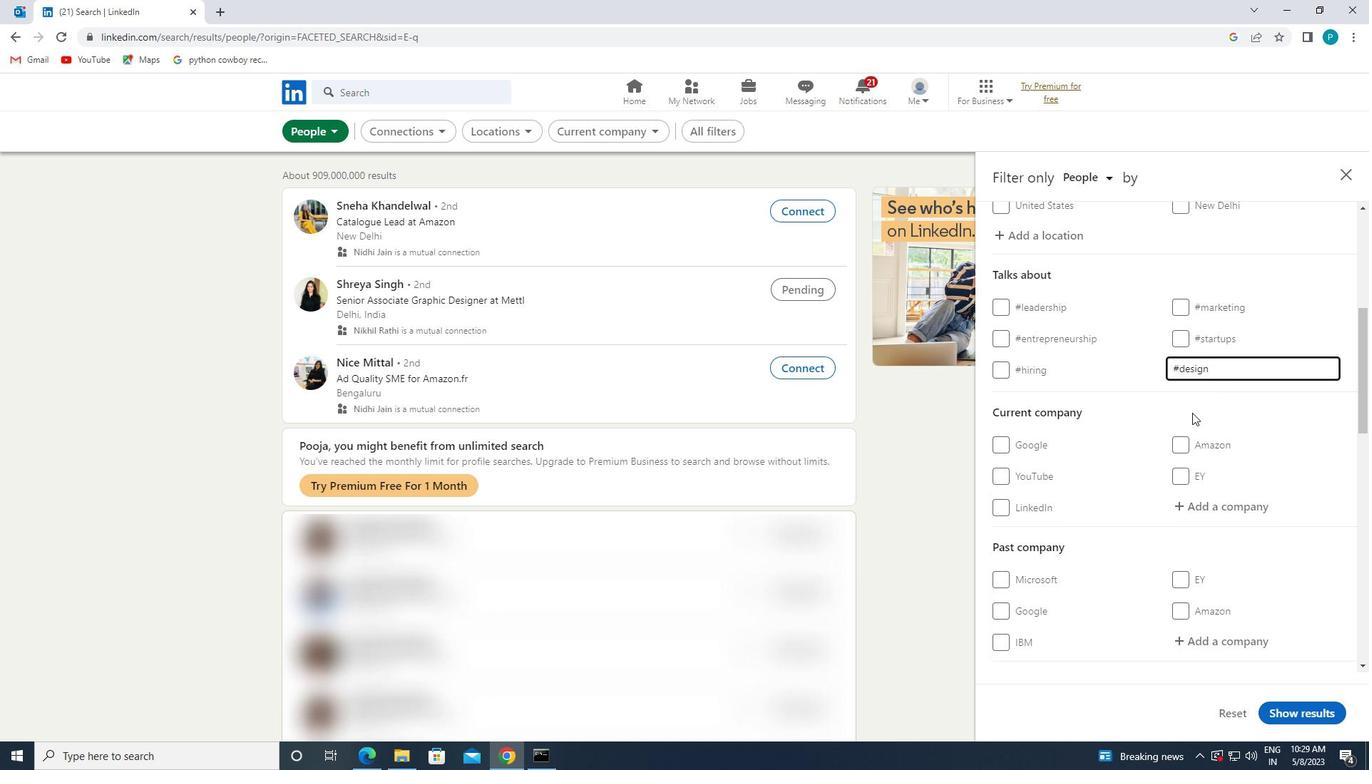 
Action: Mouse moved to (1109, 464)
Screenshot: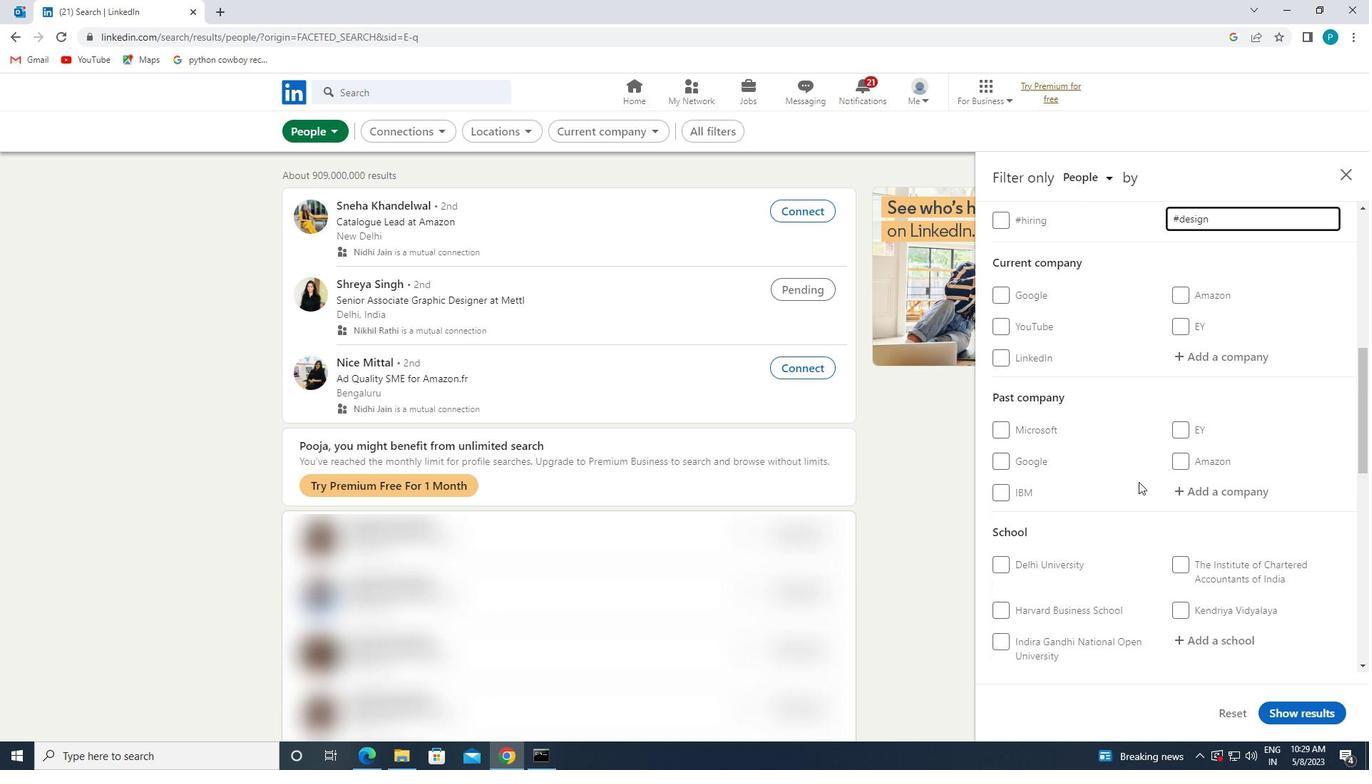 
Action: Mouse scrolled (1109, 463) with delta (0, 0)
Screenshot: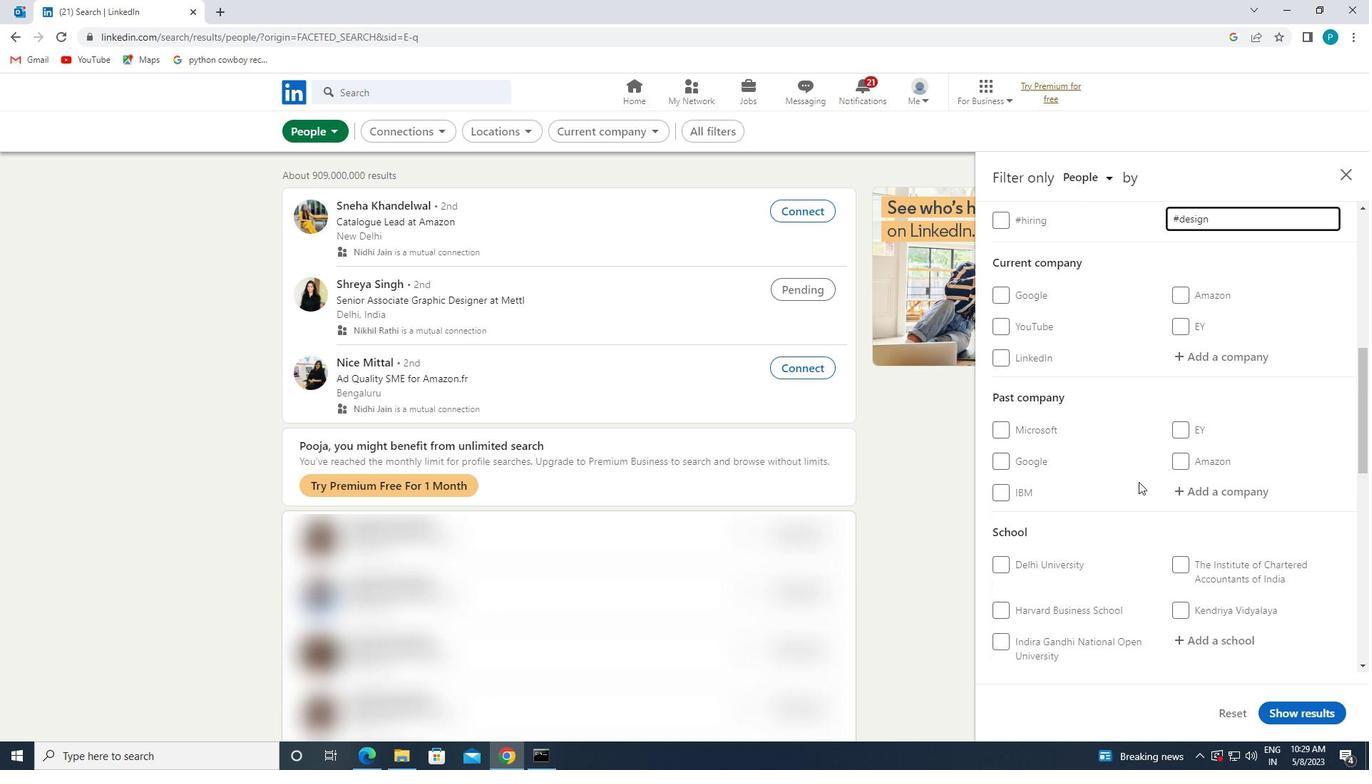 
Action: Mouse moved to (1101, 465)
Screenshot: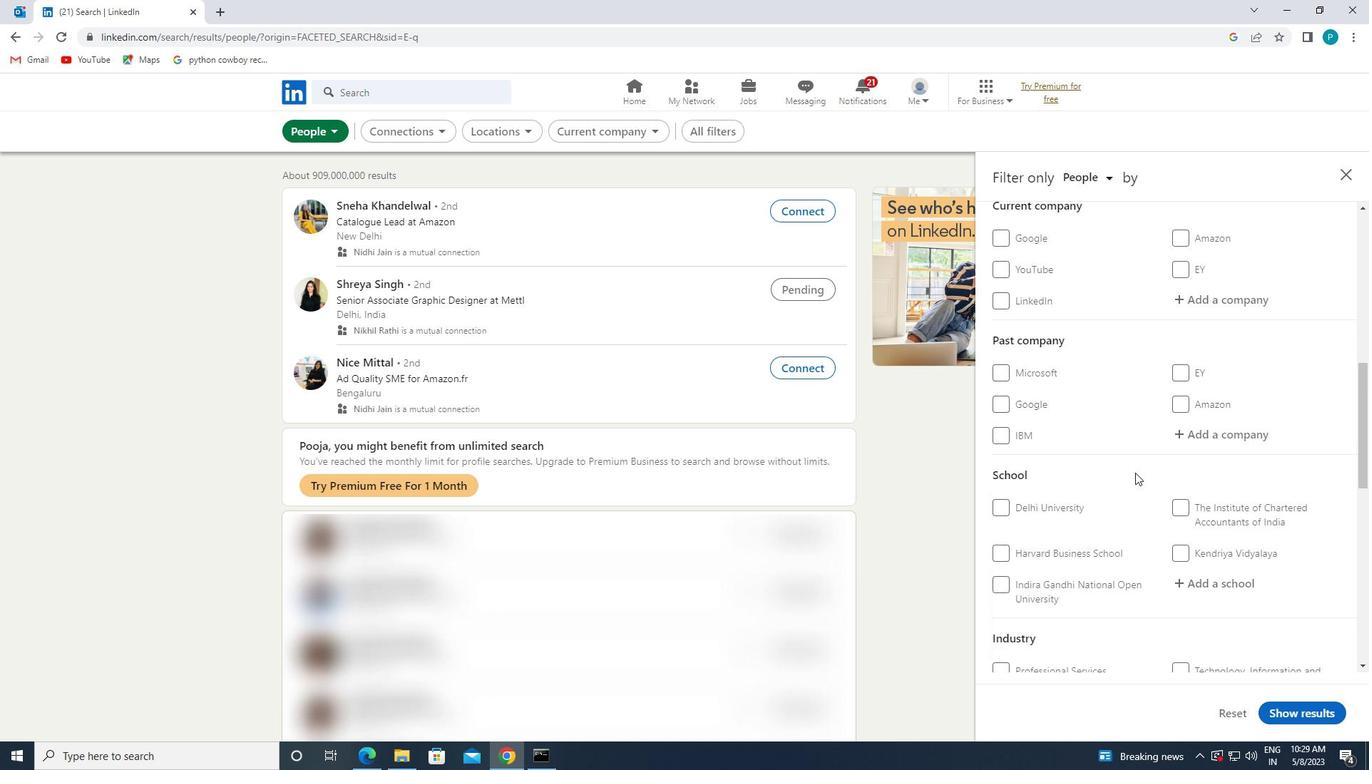 
Action: Mouse scrolled (1101, 465) with delta (0, 0)
Screenshot: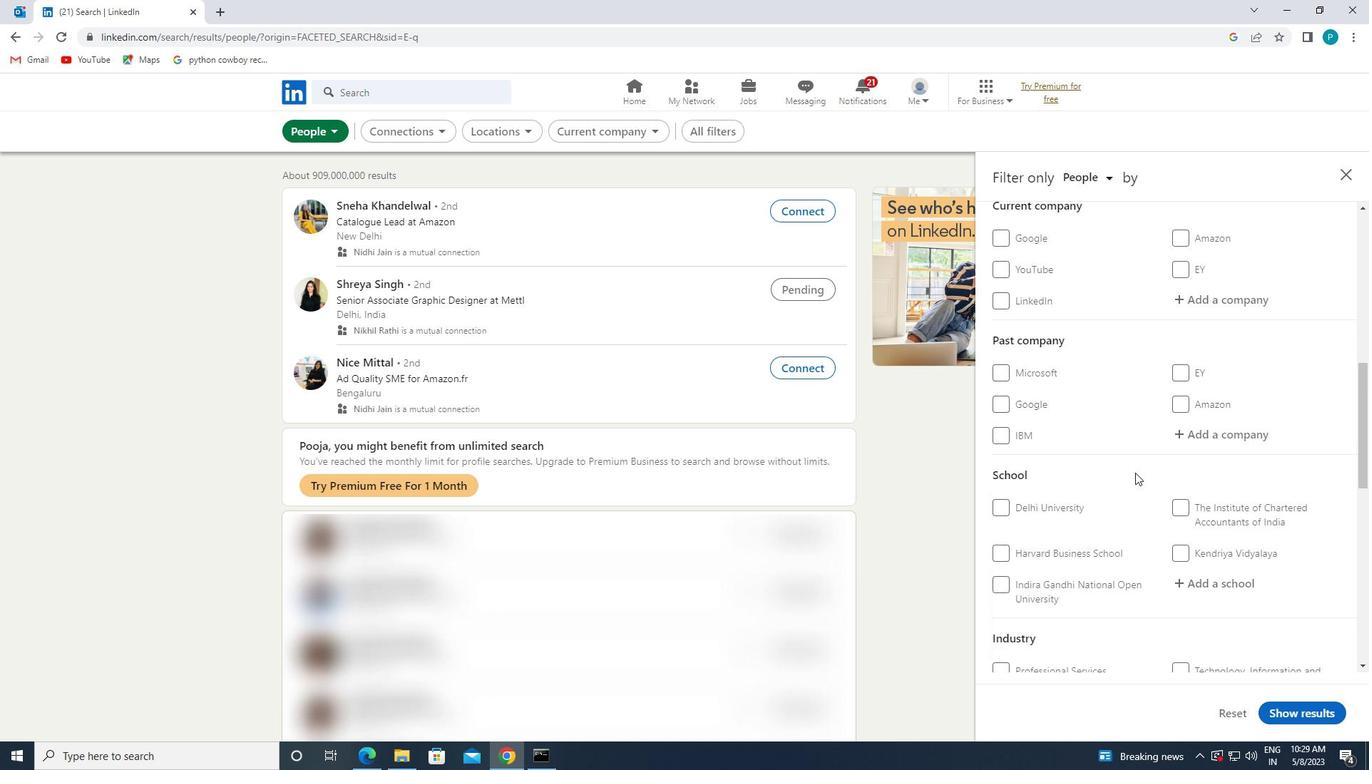 
Action: Mouse moved to (1098, 465)
Screenshot: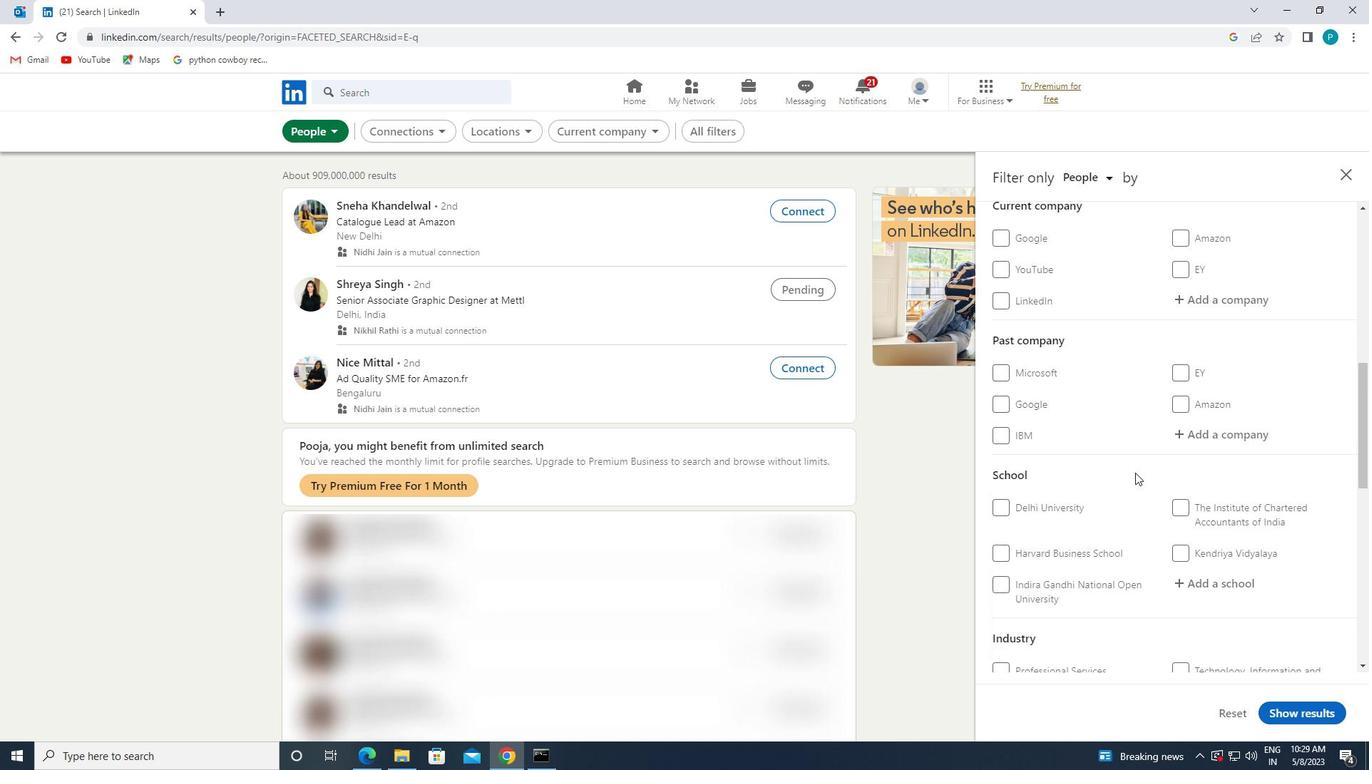 
Action: Mouse scrolled (1098, 465) with delta (0, 0)
Screenshot: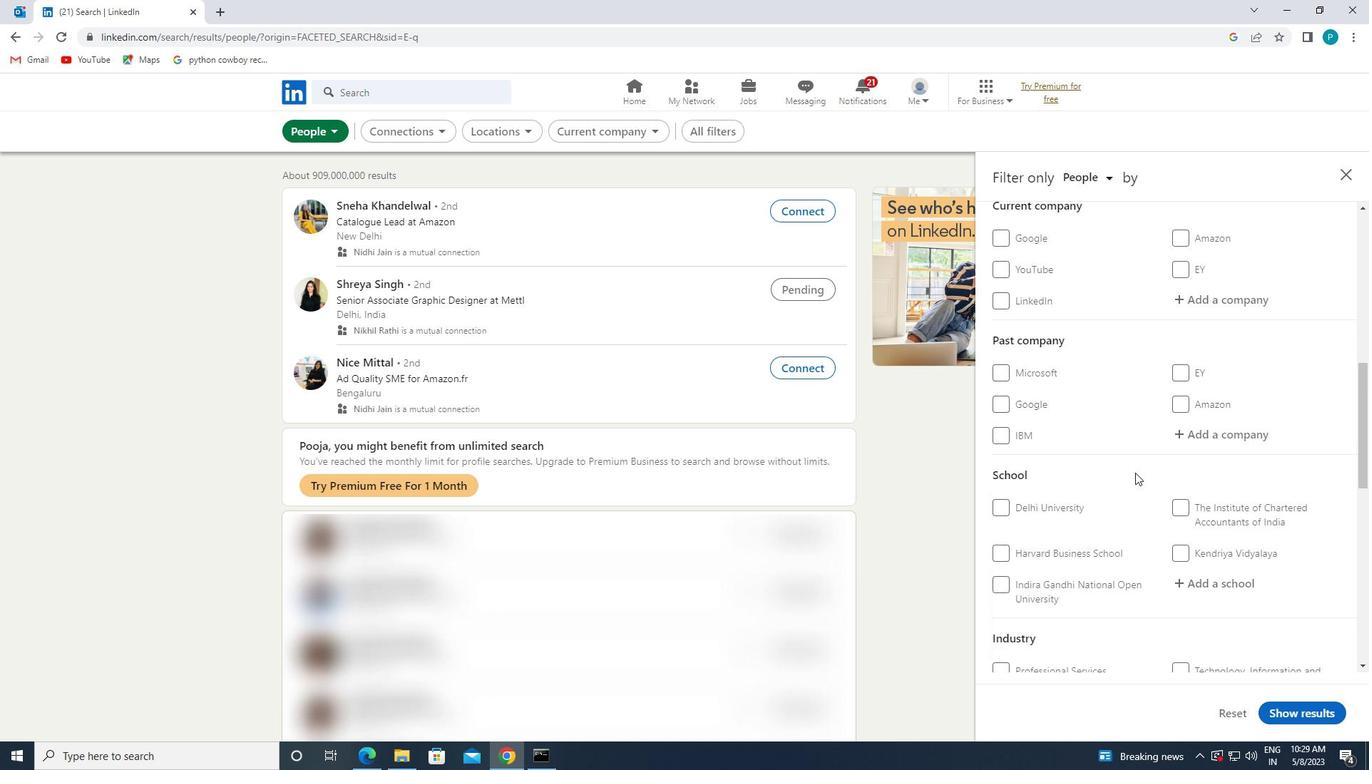 
Action: Mouse moved to (1192, 644)
Screenshot: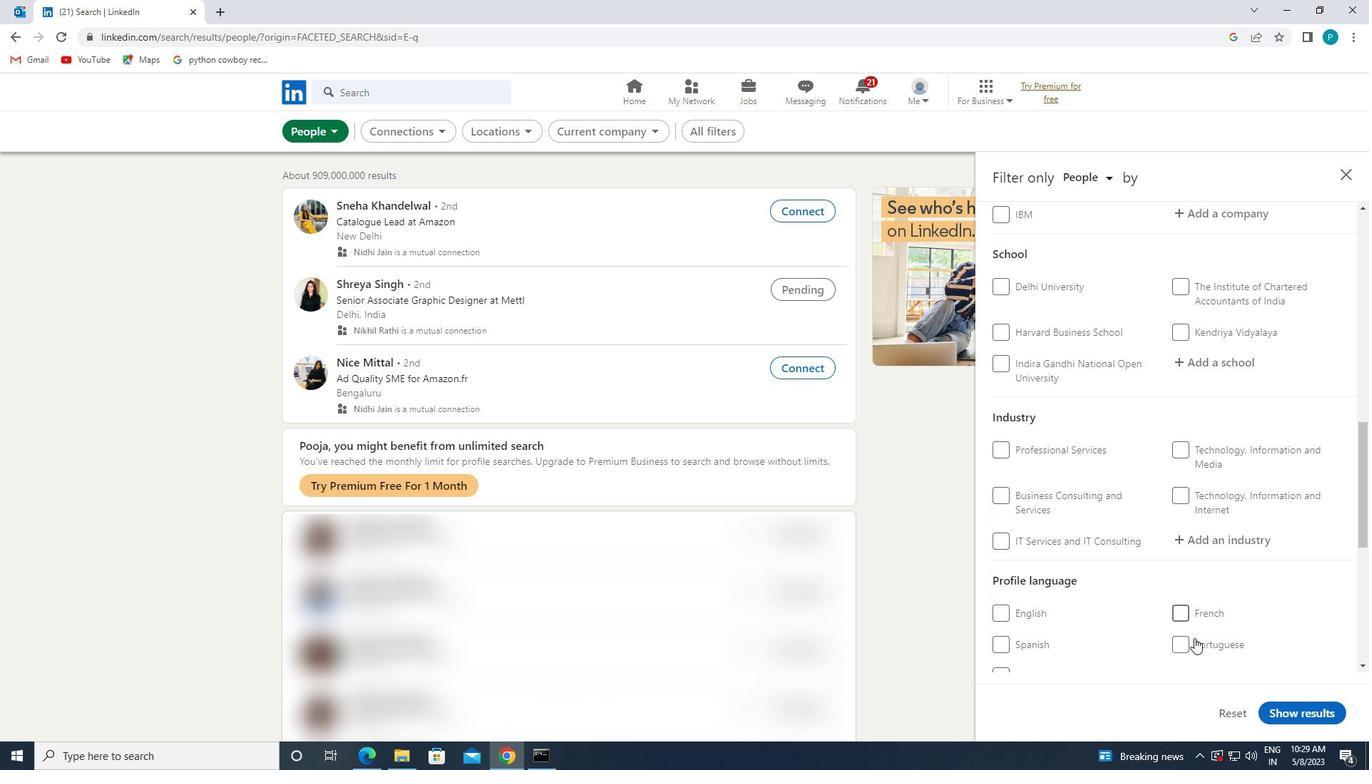 
Action: Mouse pressed left at (1192, 644)
Screenshot: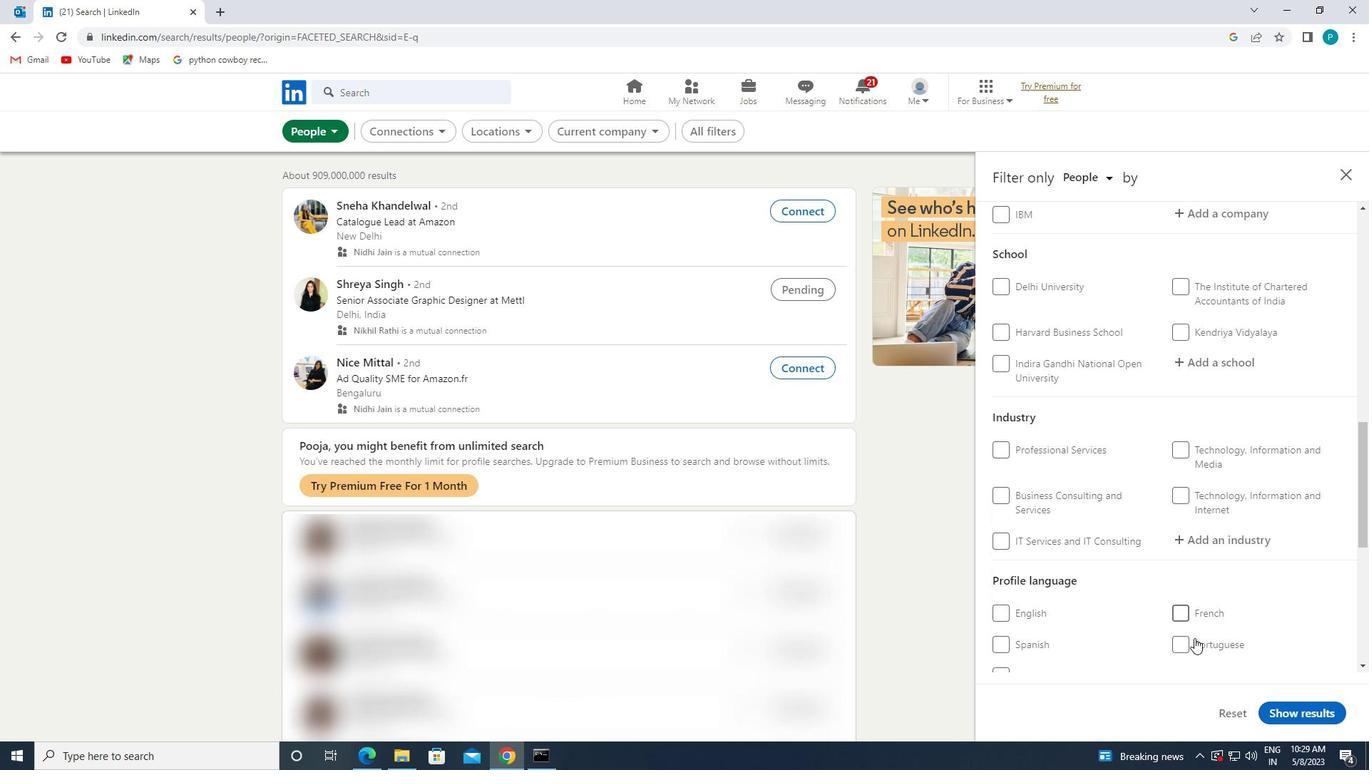 
Action: Mouse moved to (1254, 477)
Screenshot: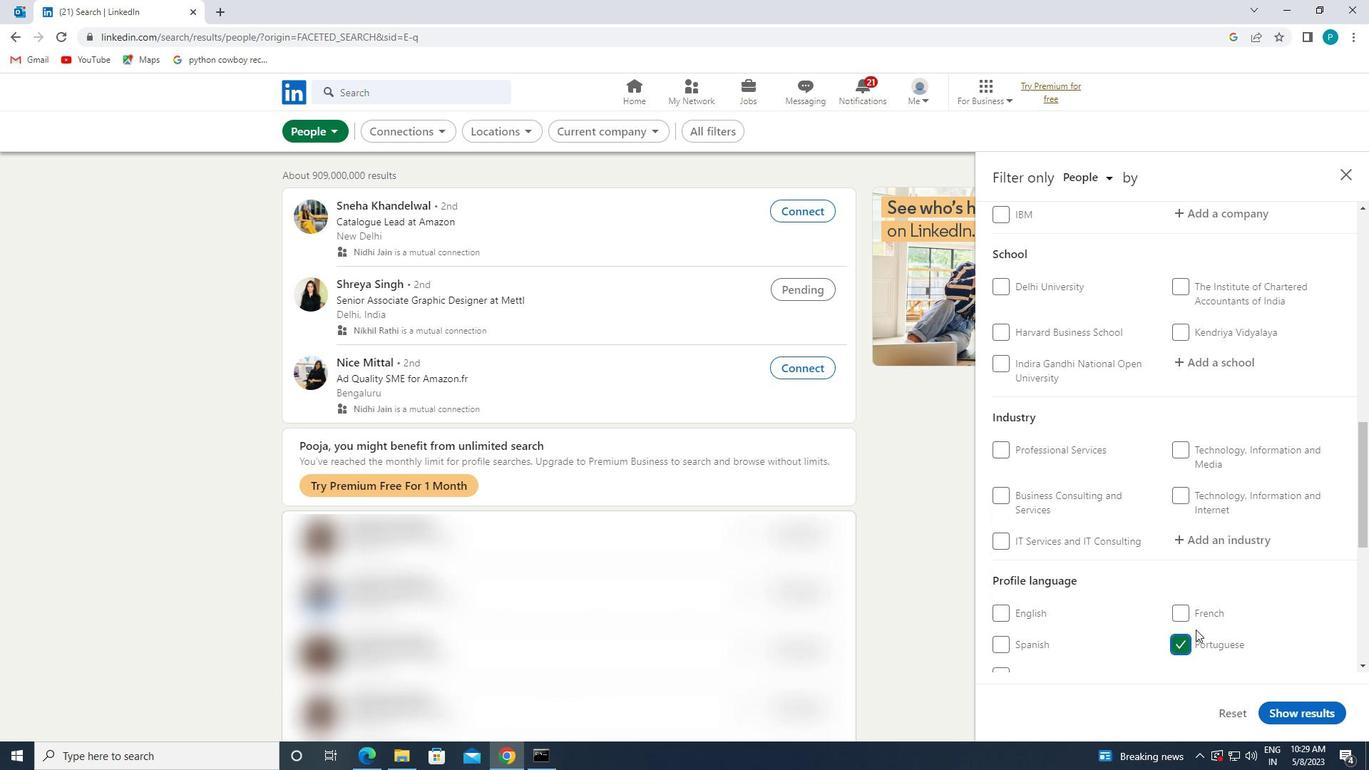 
Action: Mouse scrolled (1254, 478) with delta (0, 0)
Screenshot: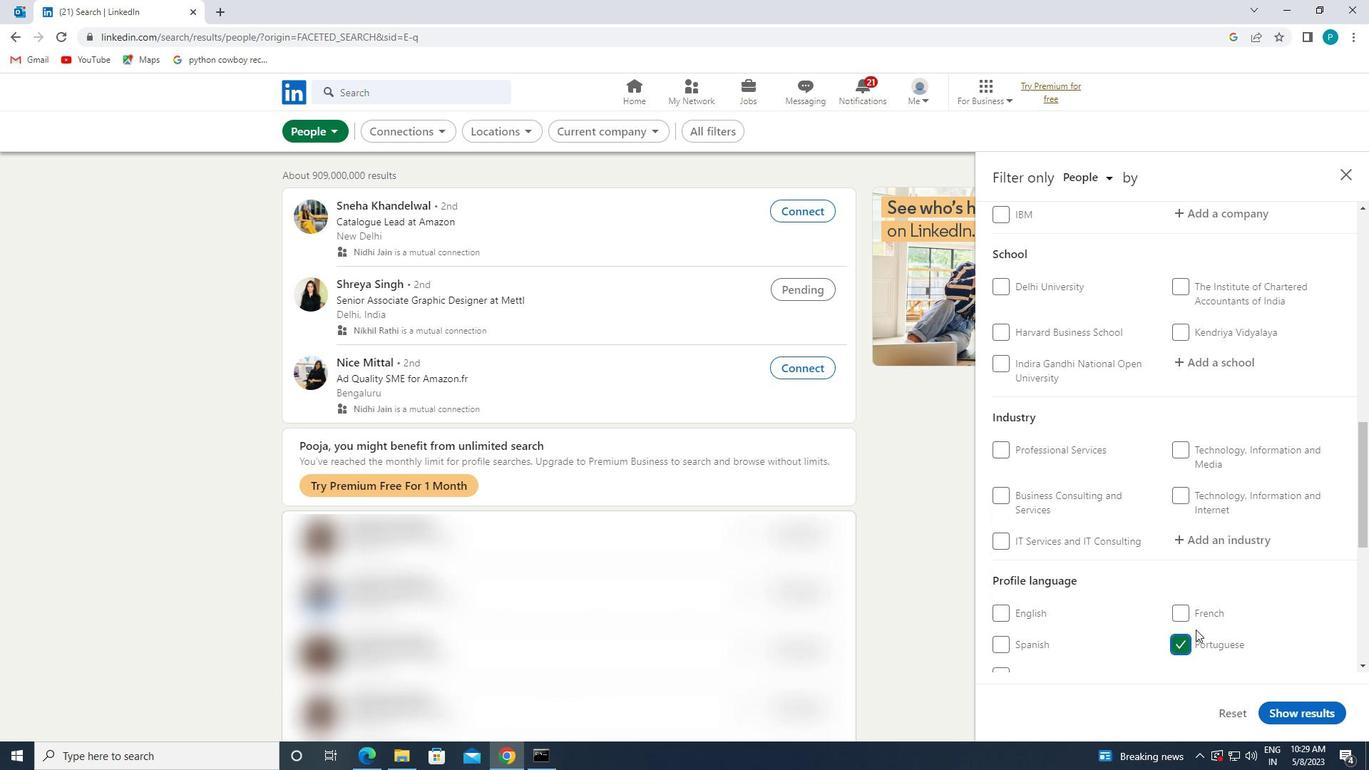 
Action: Mouse scrolled (1254, 478) with delta (0, 0)
Screenshot: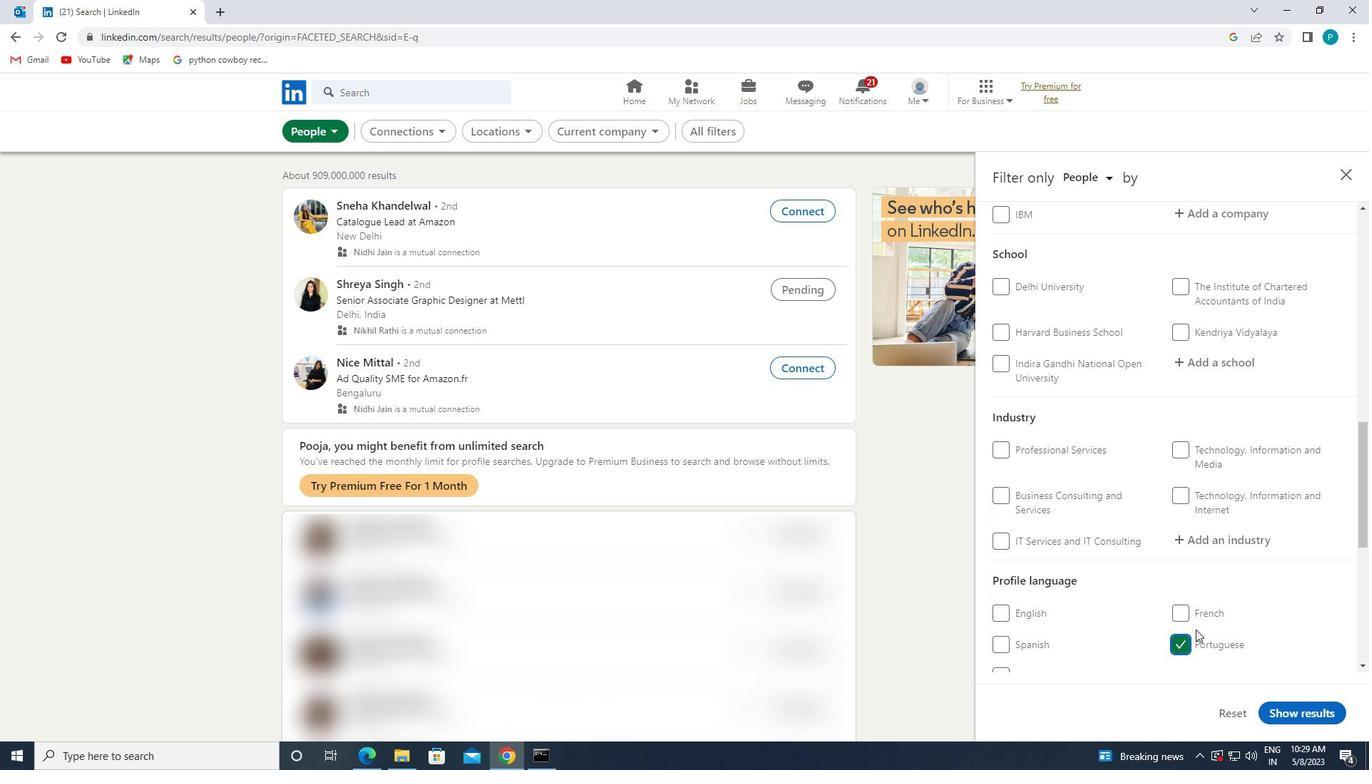 
Action: Mouse scrolled (1254, 478) with delta (0, 0)
Screenshot: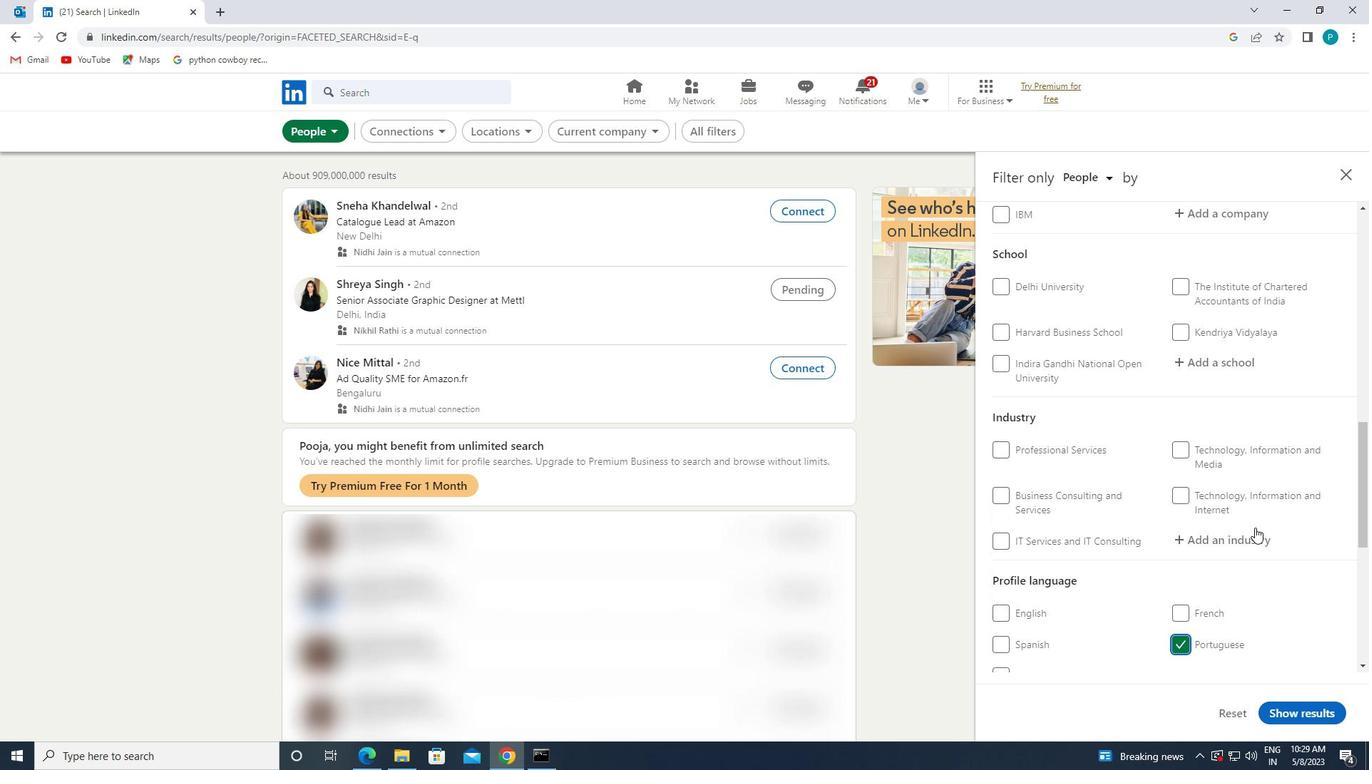 
Action: Mouse scrolled (1254, 478) with delta (0, 0)
Screenshot: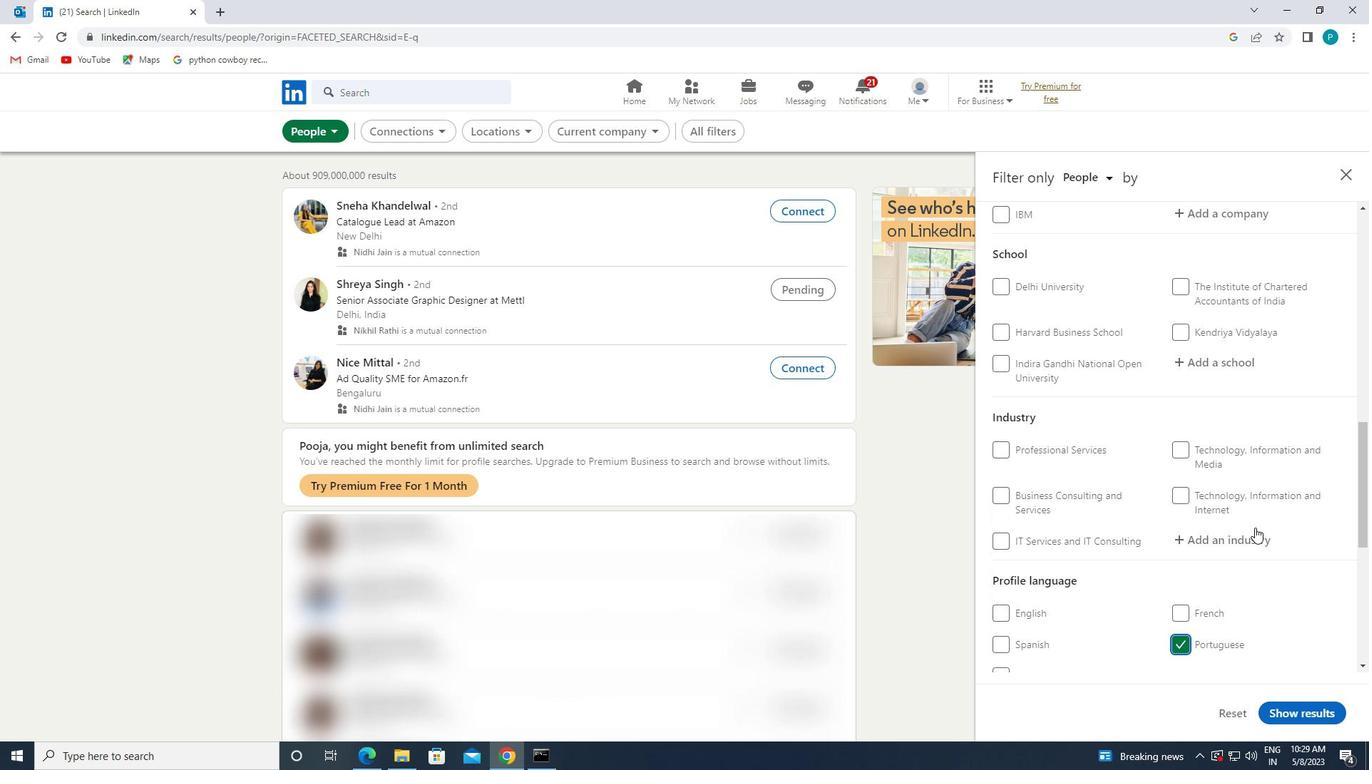 
Action: Mouse moved to (1223, 425)
Screenshot: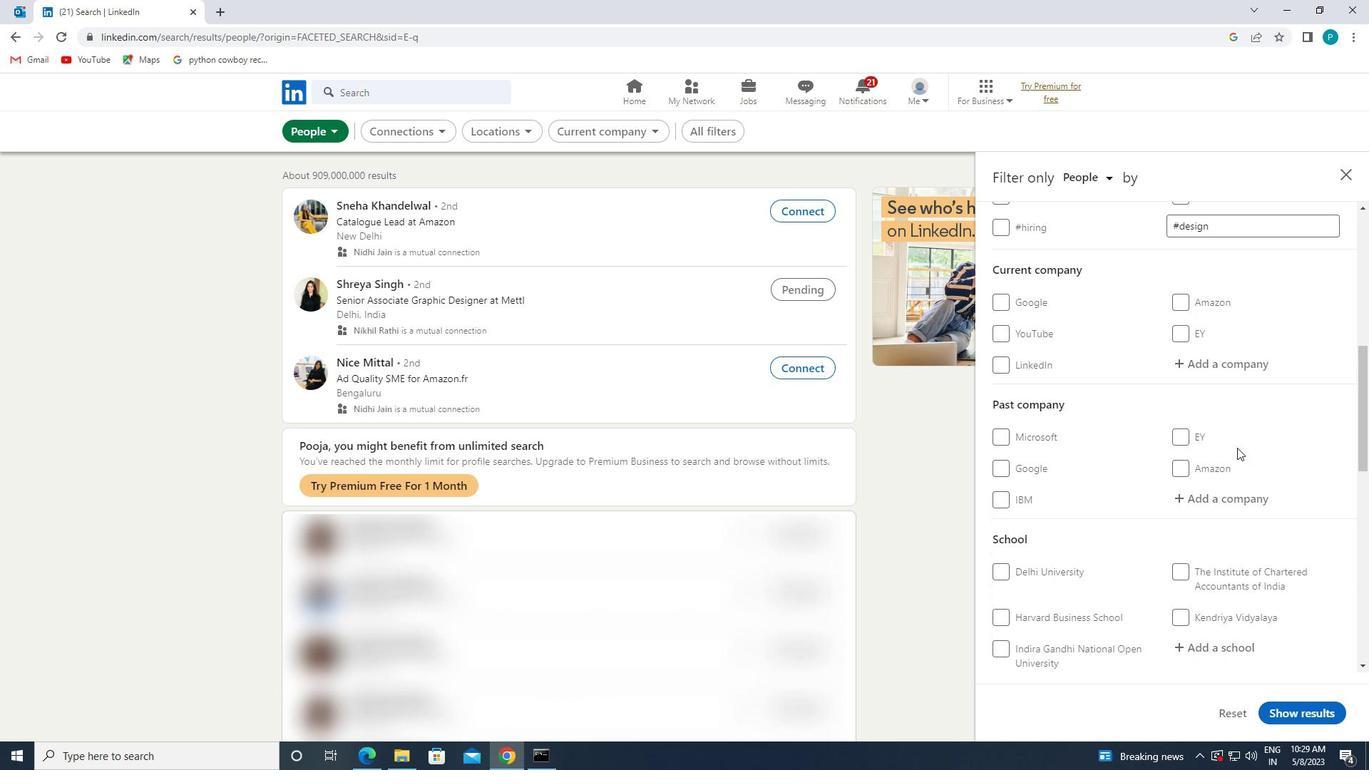 
Action: Mouse scrolled (1223, 426) with delta (0, 0)
Screenshot: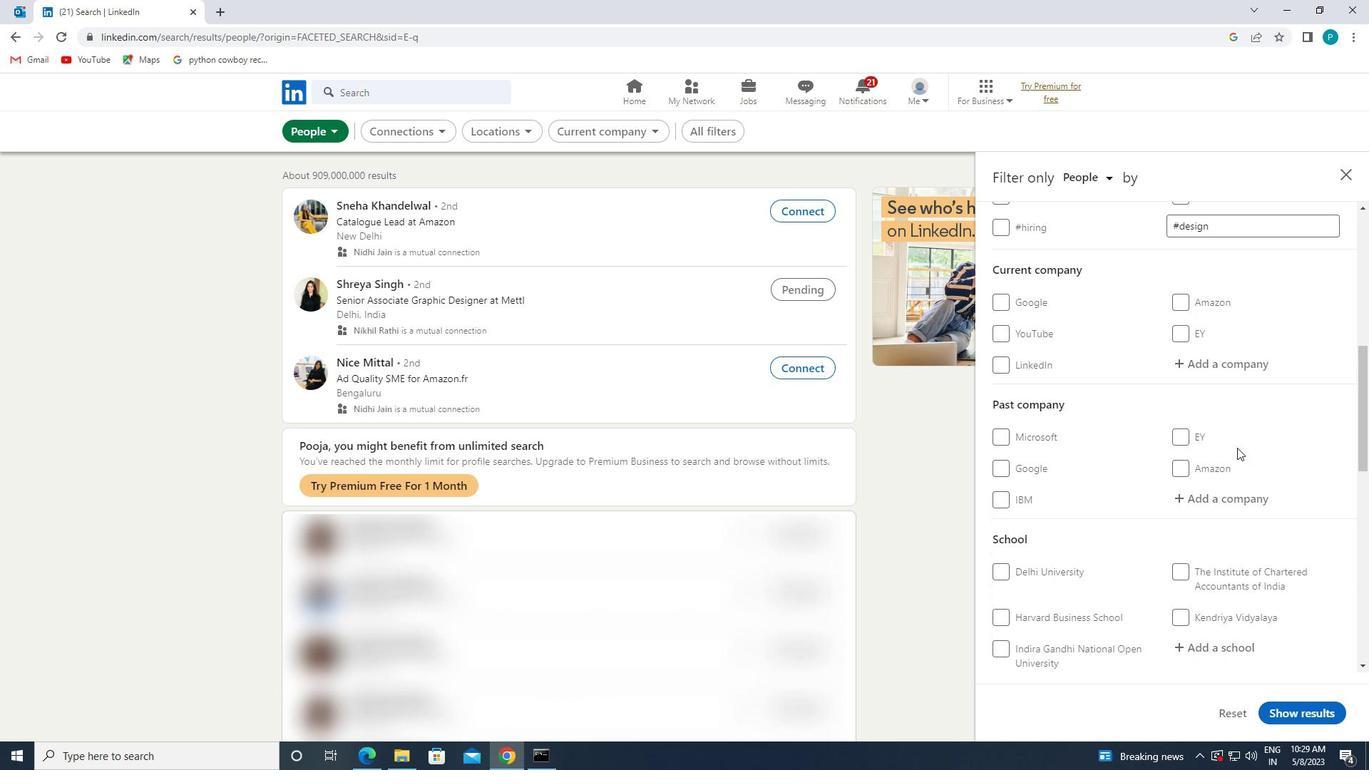 
Action: Mouse pressed left at (1223, 425)
Screenshot: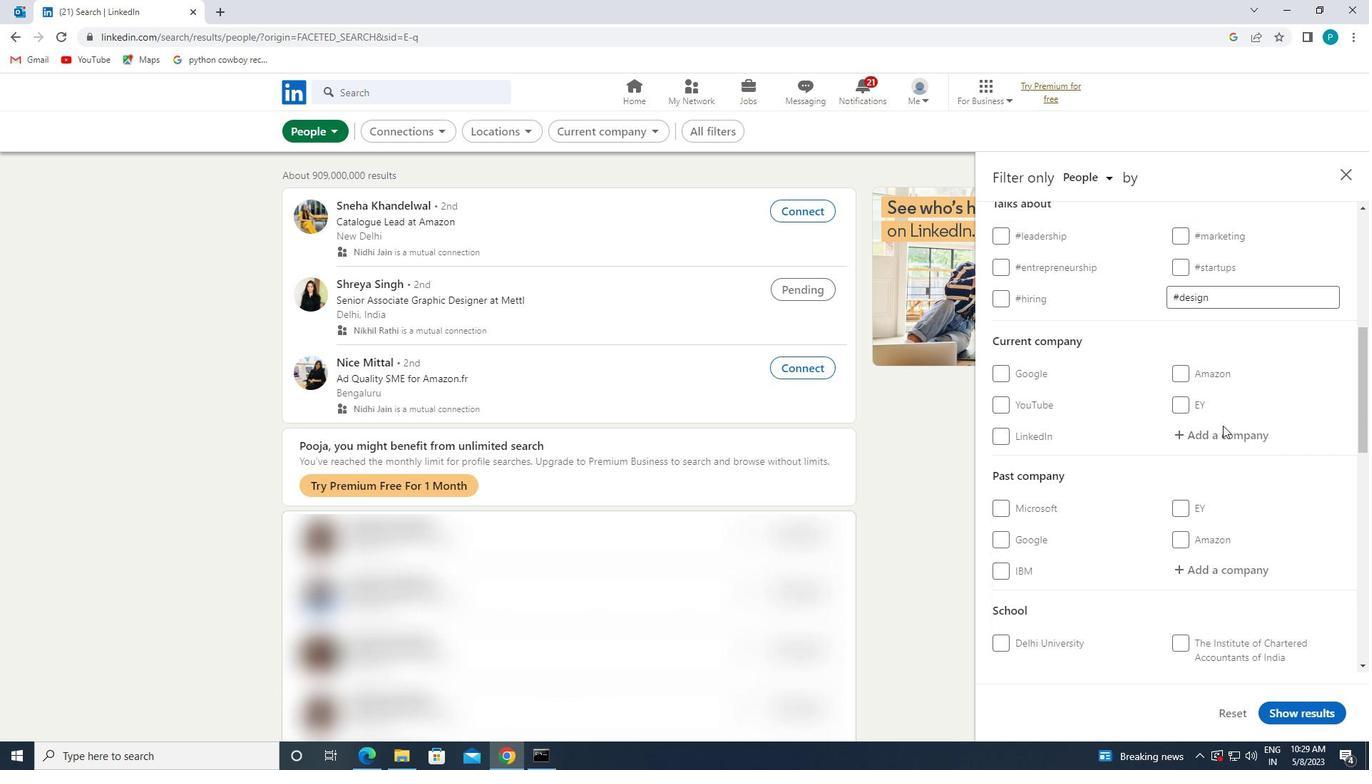 
Action: Key pressed <Key.caps_lock>FMCG
Screenshot: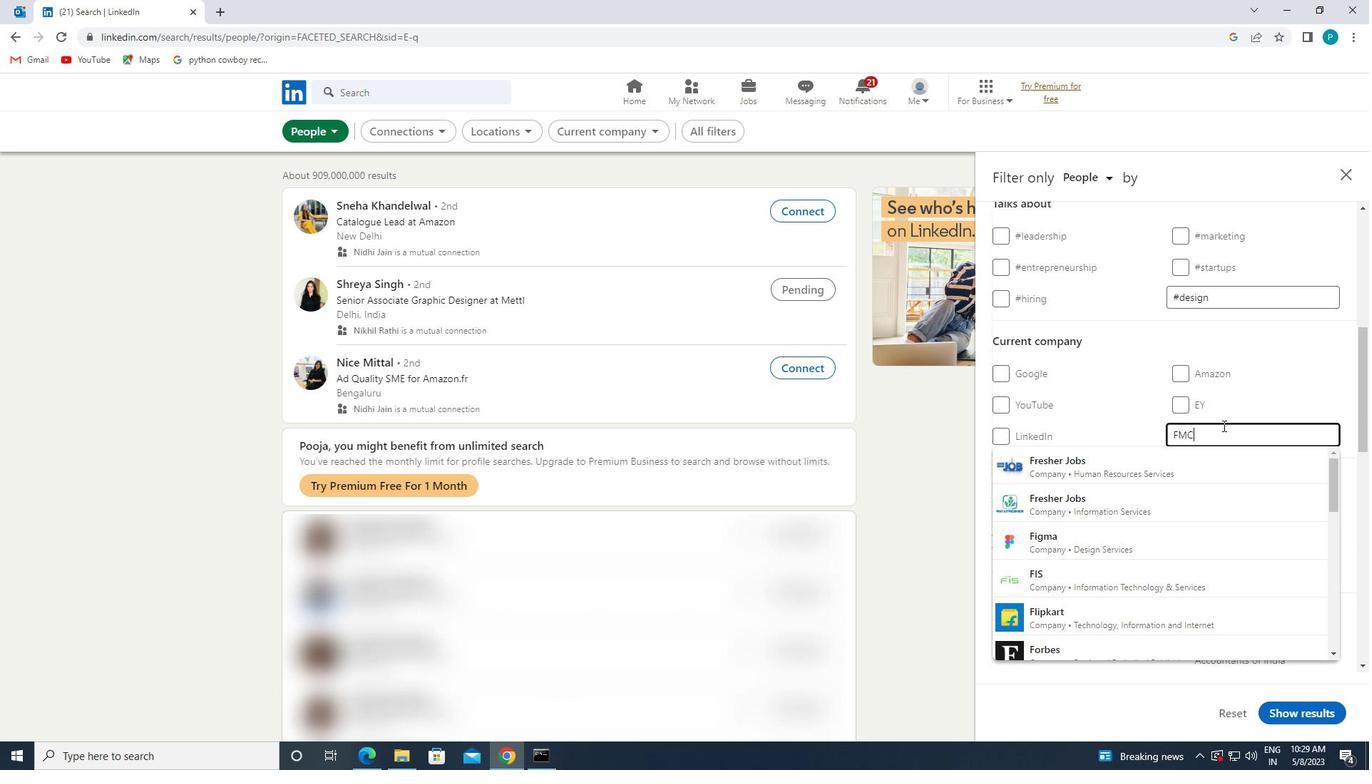 
Action: Mouse moved to (1171, 459)
Screenshot: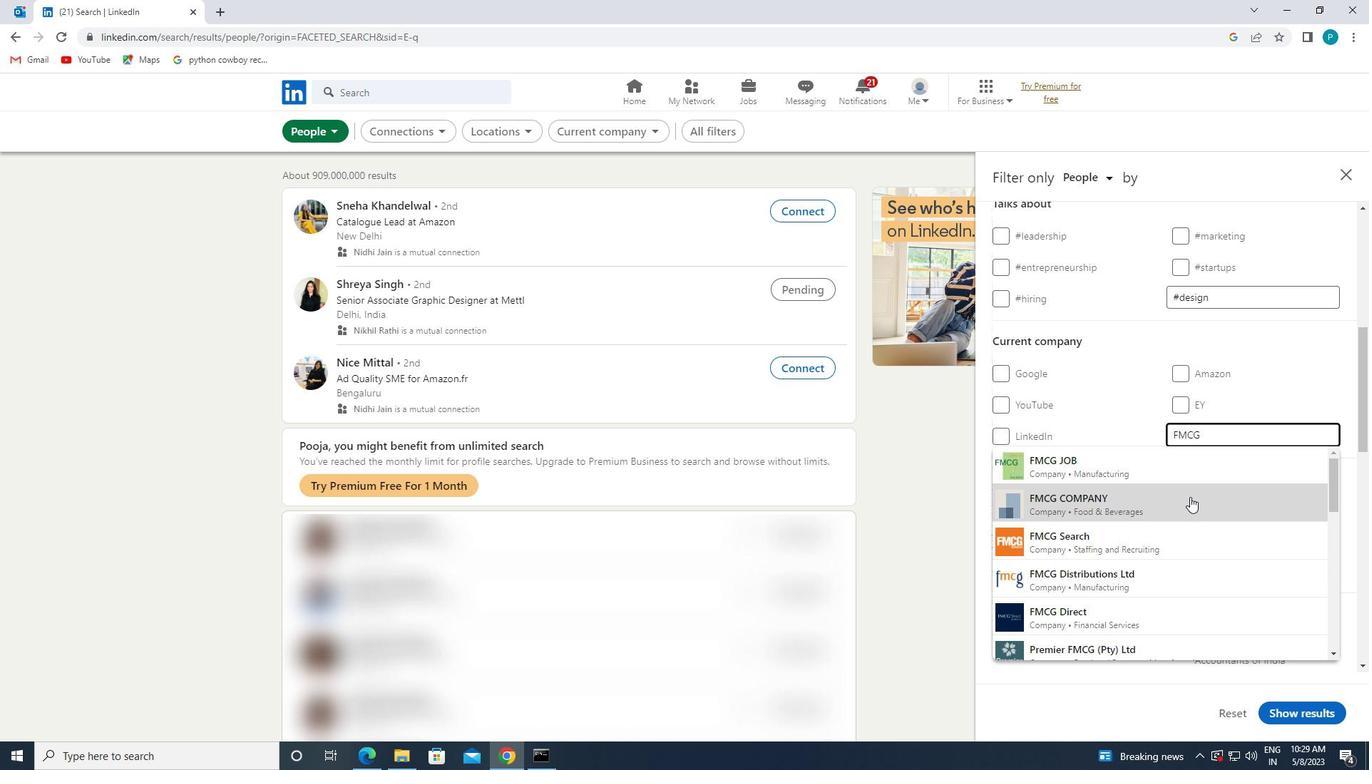 
Action: Mouse pressed left at (1171, 459)
Screenshot: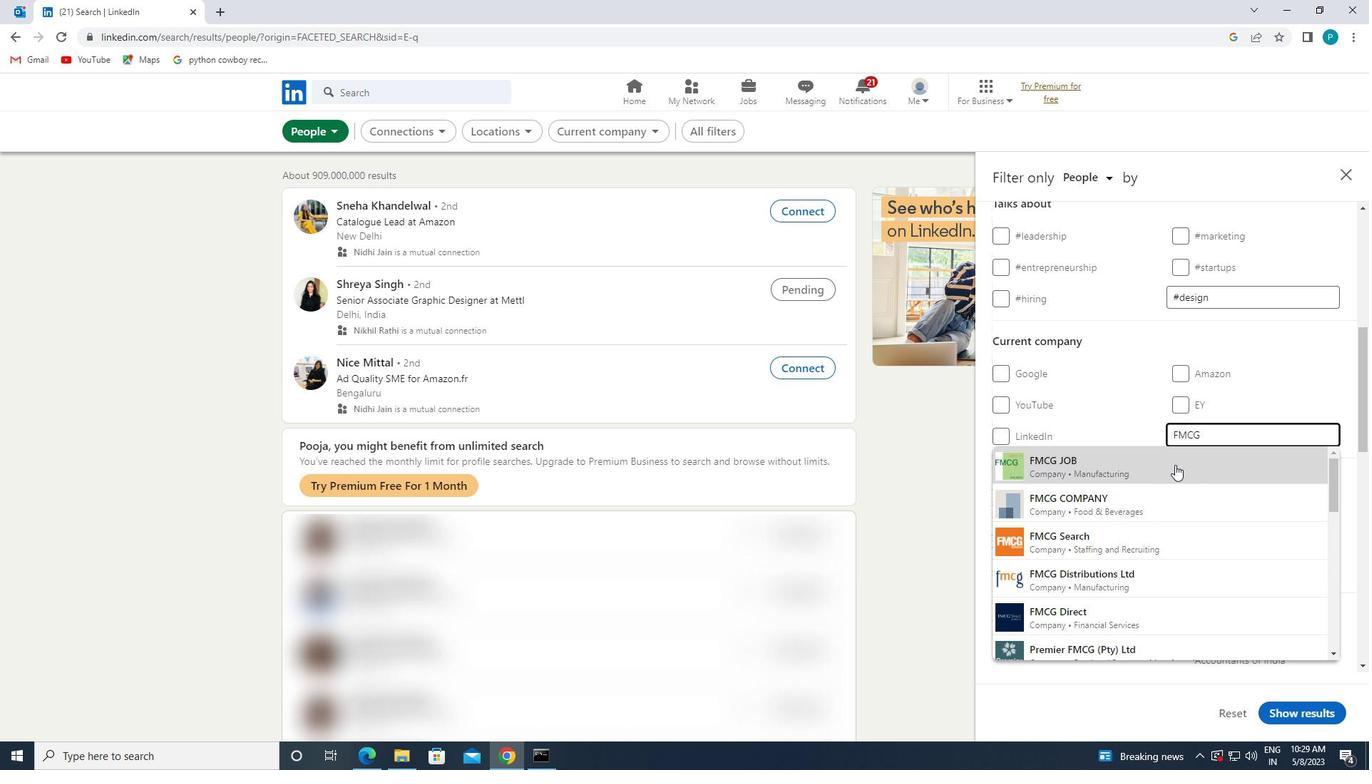 
Action: Mouse moved to (1177, 465)
Screenshot: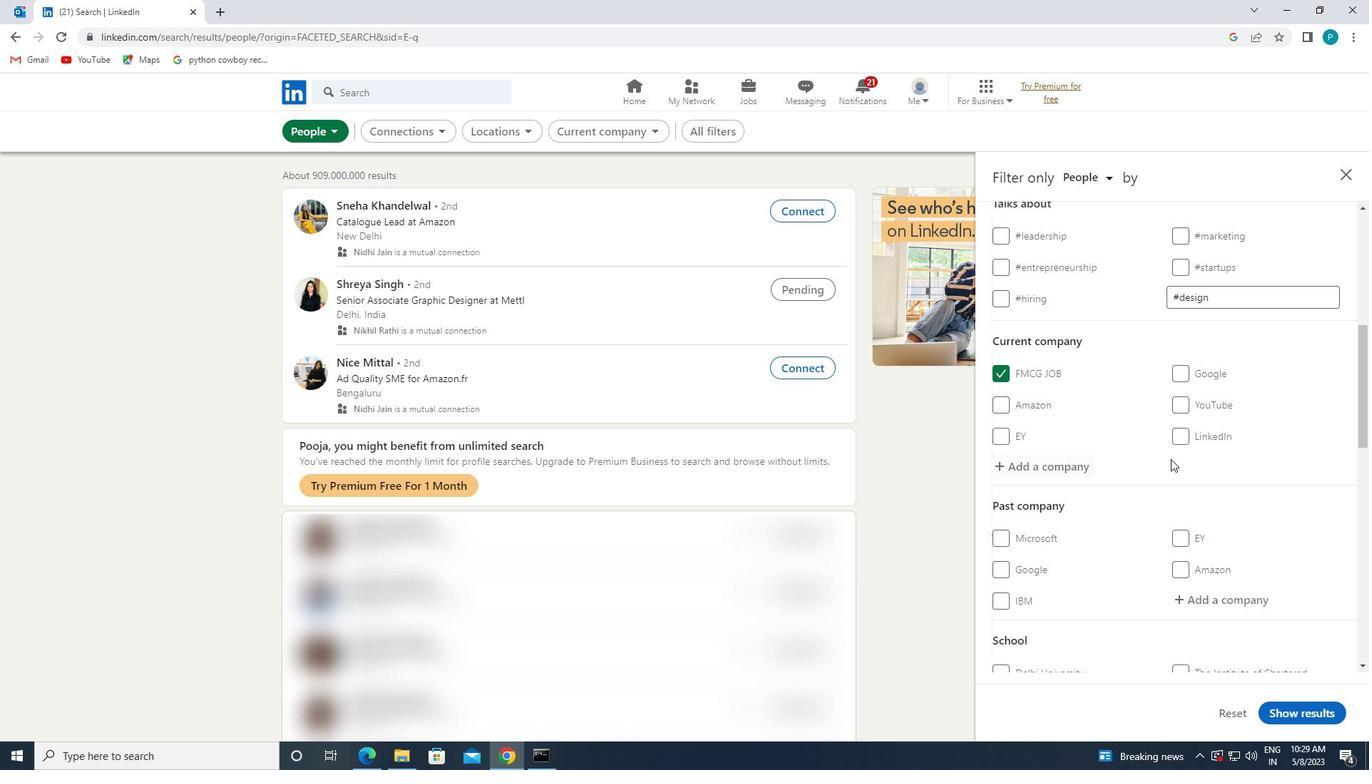 
Action: Mouse scrolled (1177, 464) with delta (0, 0)
Screenshot: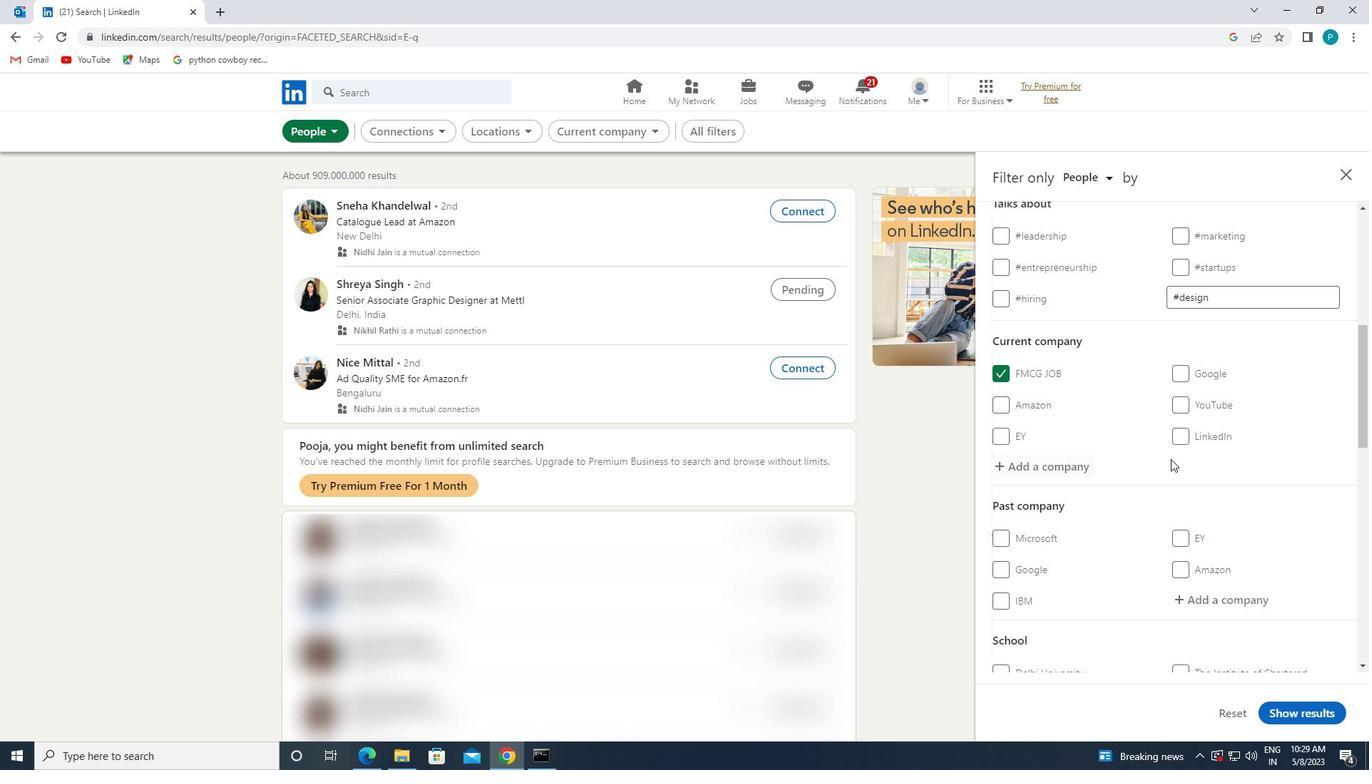 
Action: Mouse moved to (1177, 465)
Screenshot: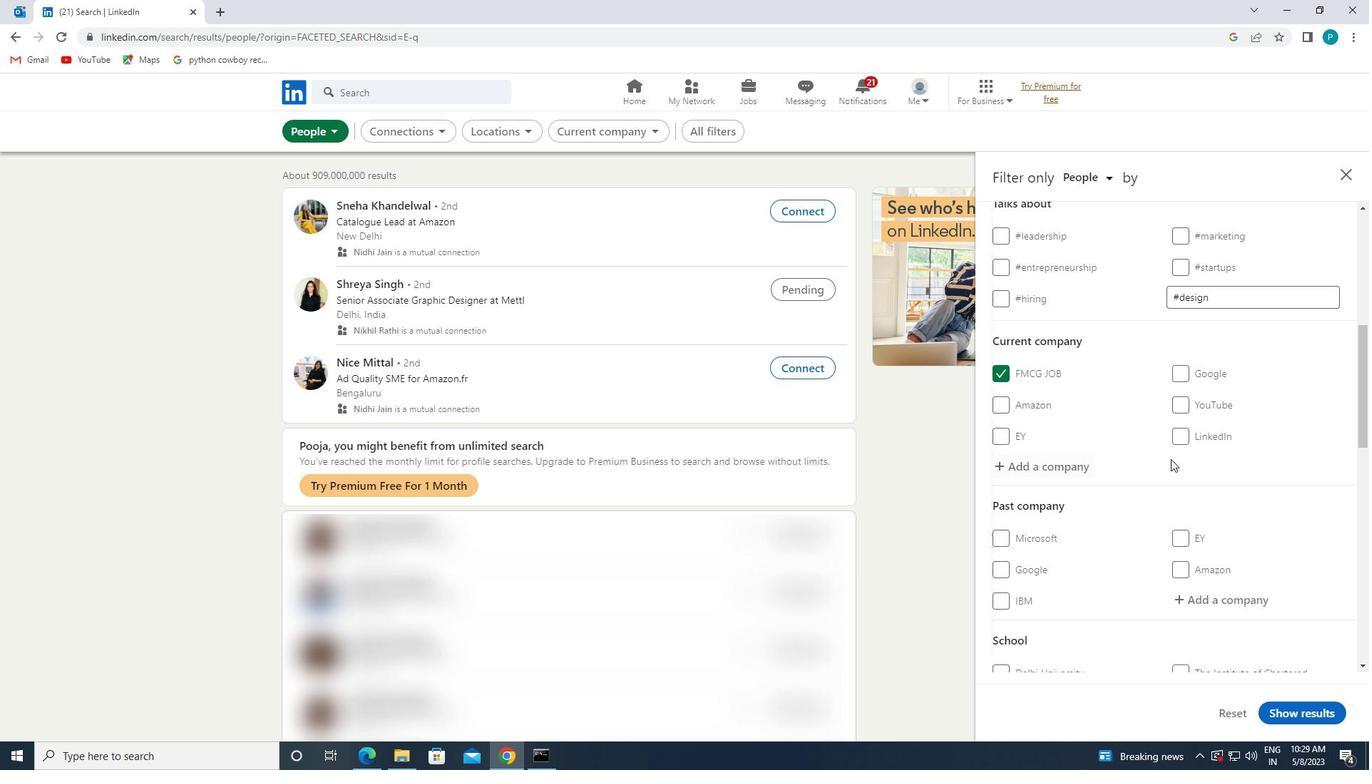 
Action: Mouse scrolled (1177, 465) with delta (0, 0)
Screenshot: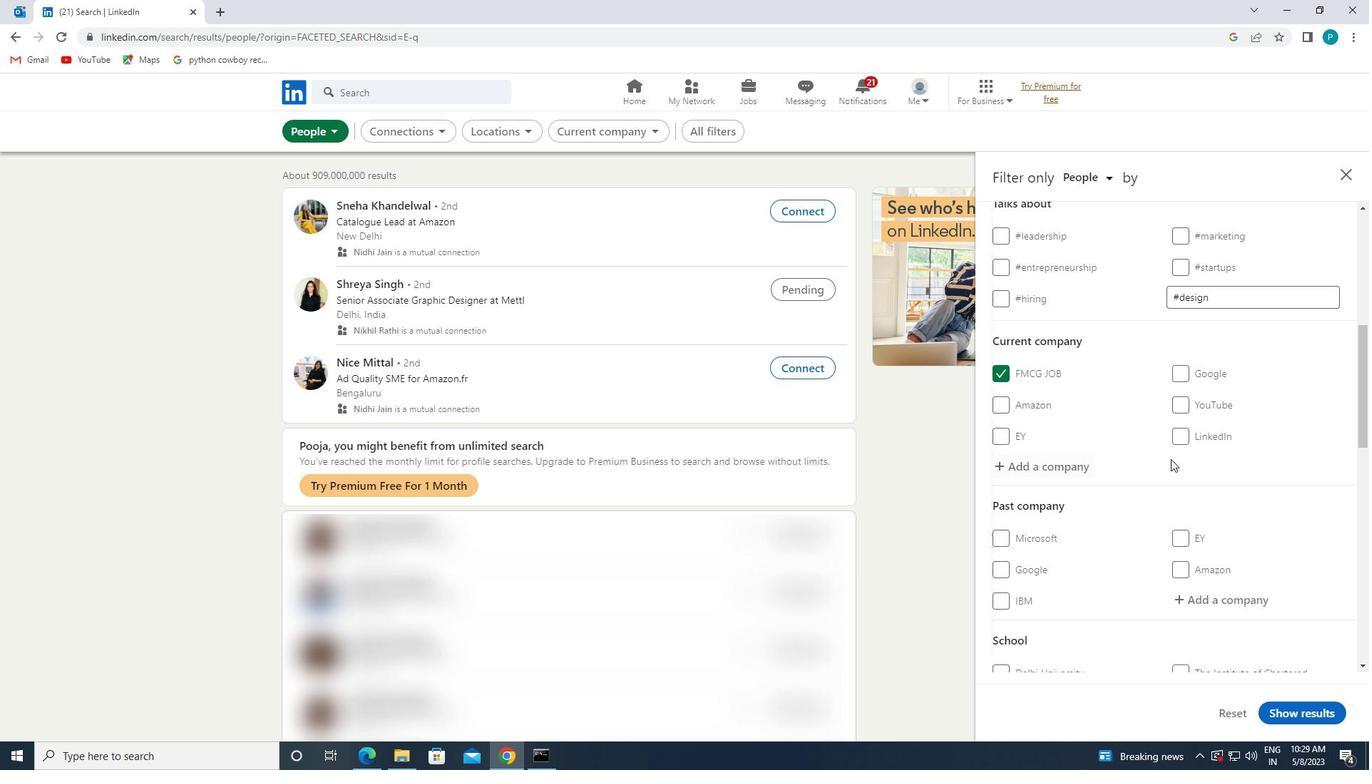 
Action: Mouse moved to (1178, 466)
Screenshot: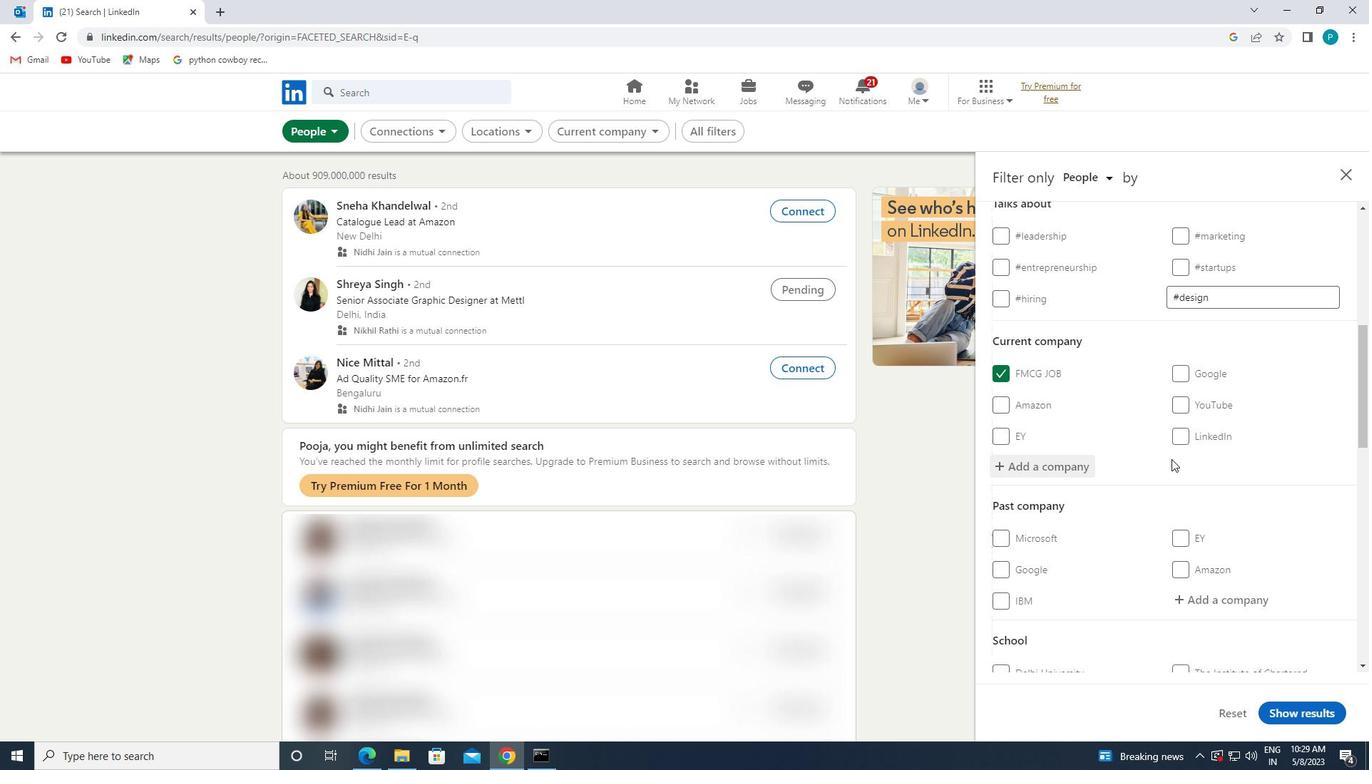 
Action: Mouse scrolled (1178, 465) with delta (0, 0)
Screenshot: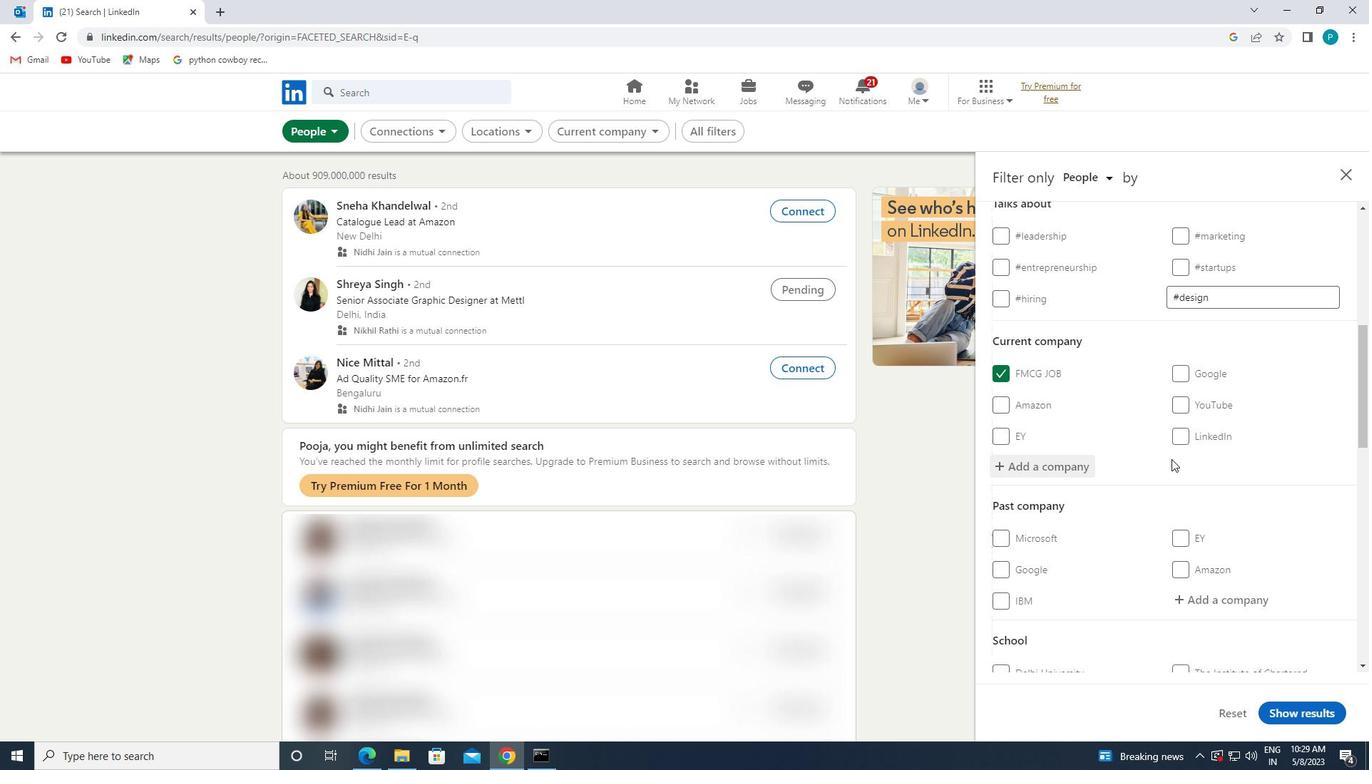 
Action: Mouse moved to (1227, 548)
Screenshot: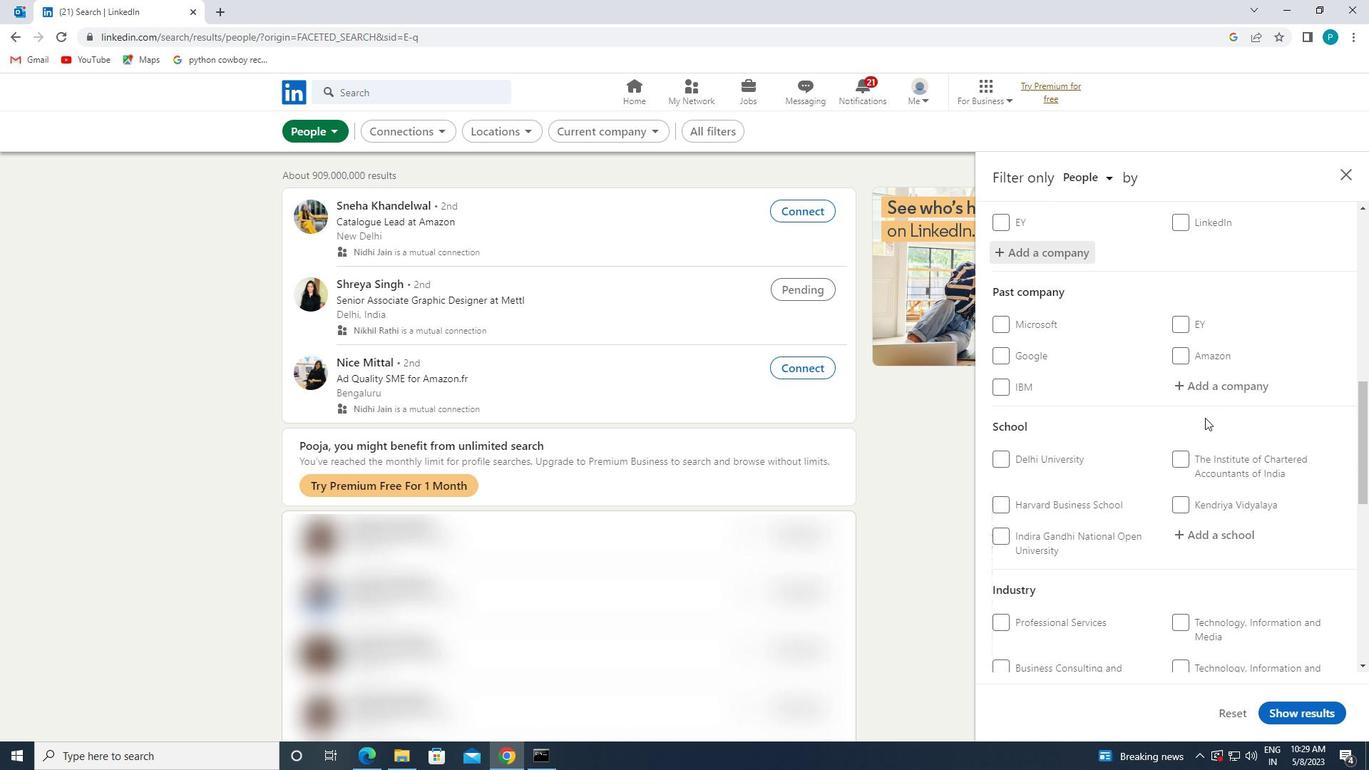 
Action: Mouse pressed left at (1227, 548)
Screenshot: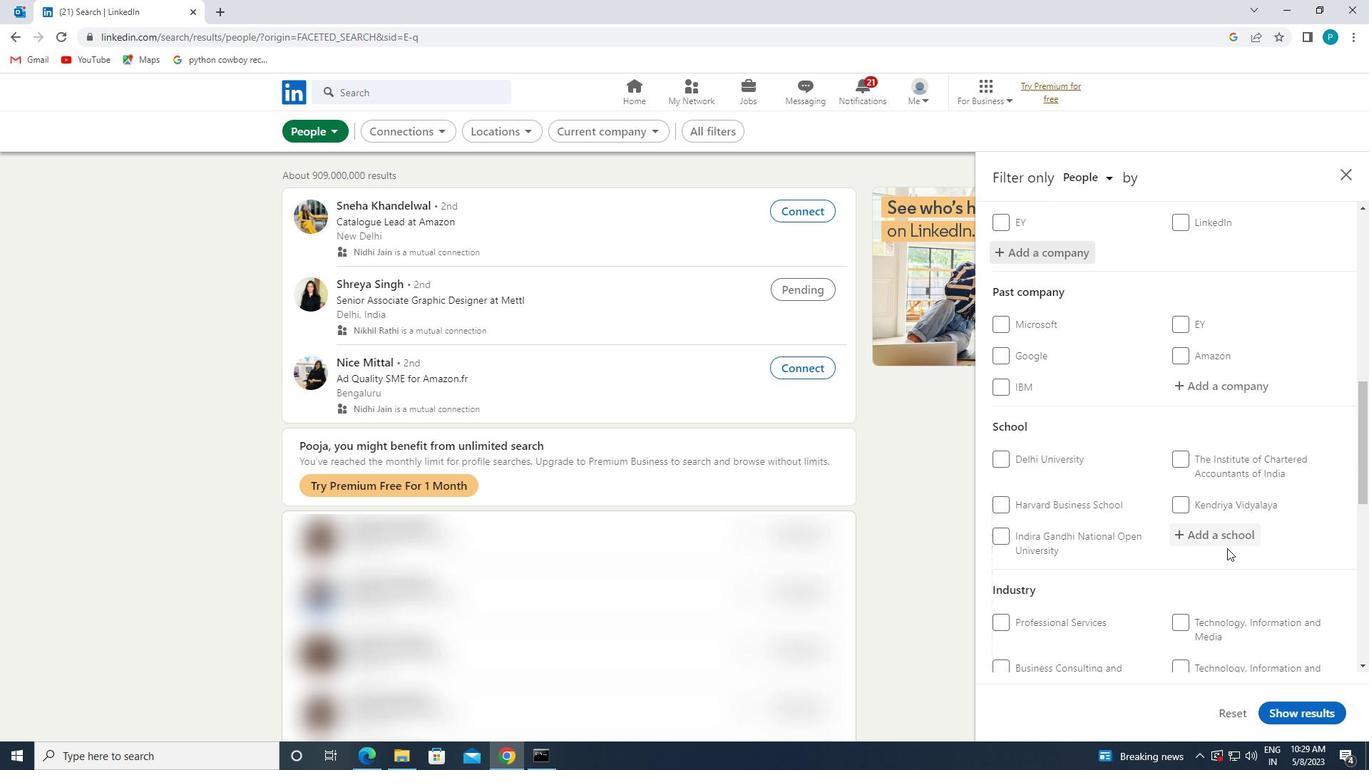 
Action: Mouse moved to (1224, 537)
Screenshot: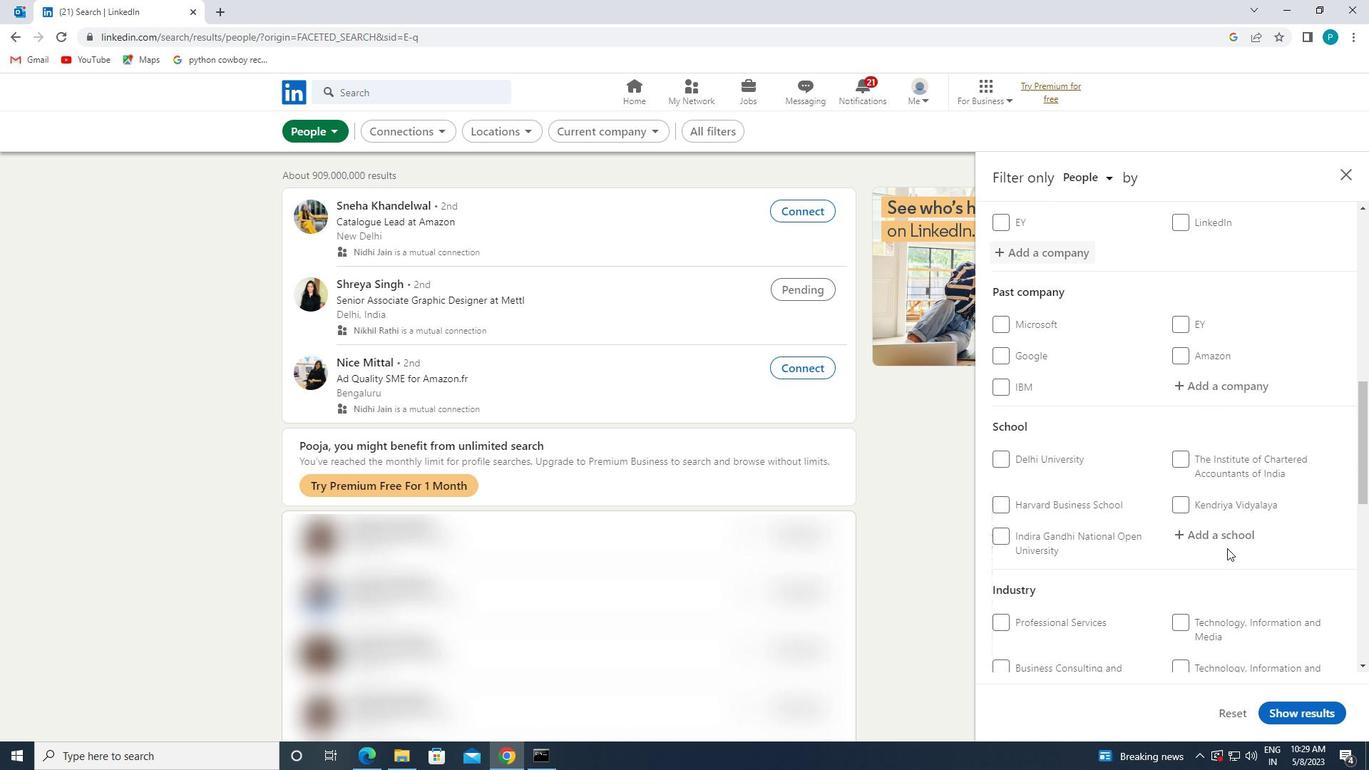 
Action: Mouse pressed left at (1224, 537)
Screenshot: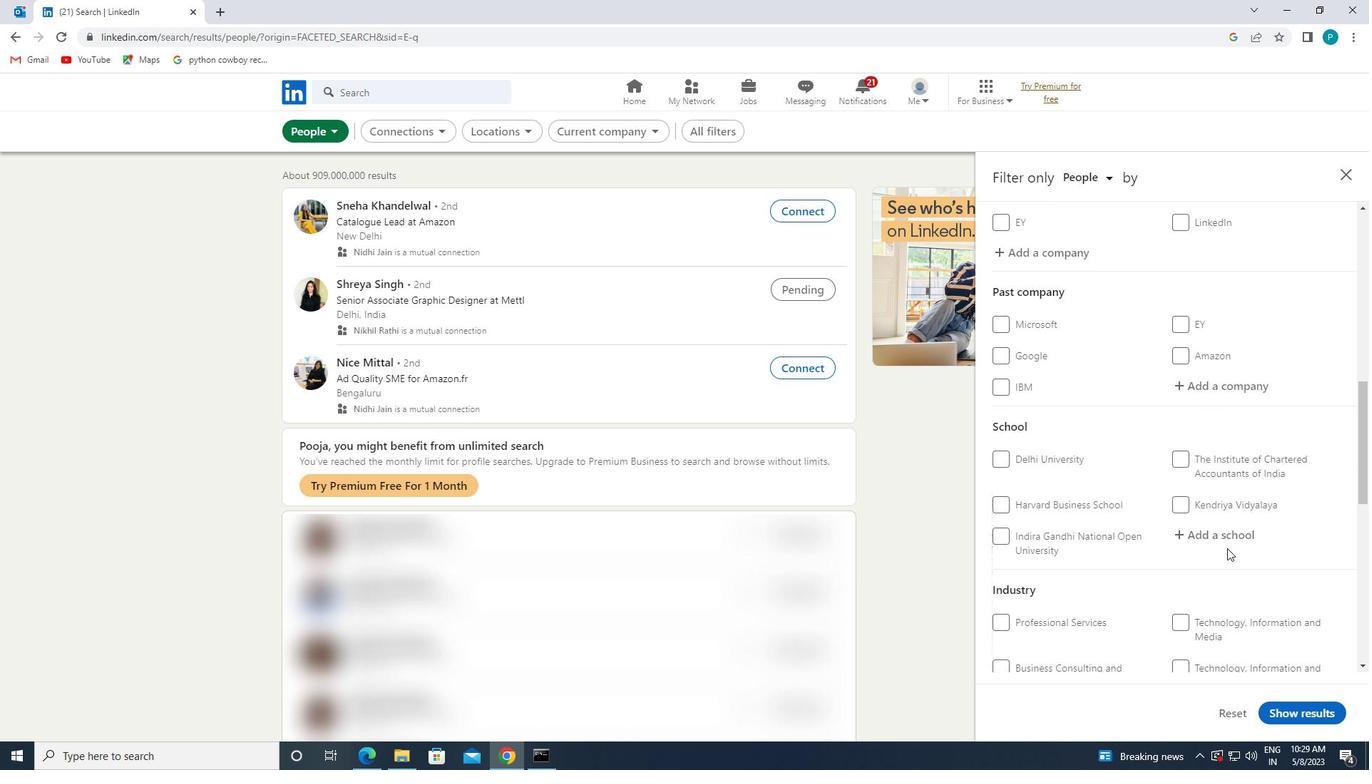 
Action: Key pressed BVRIT
Screenshot: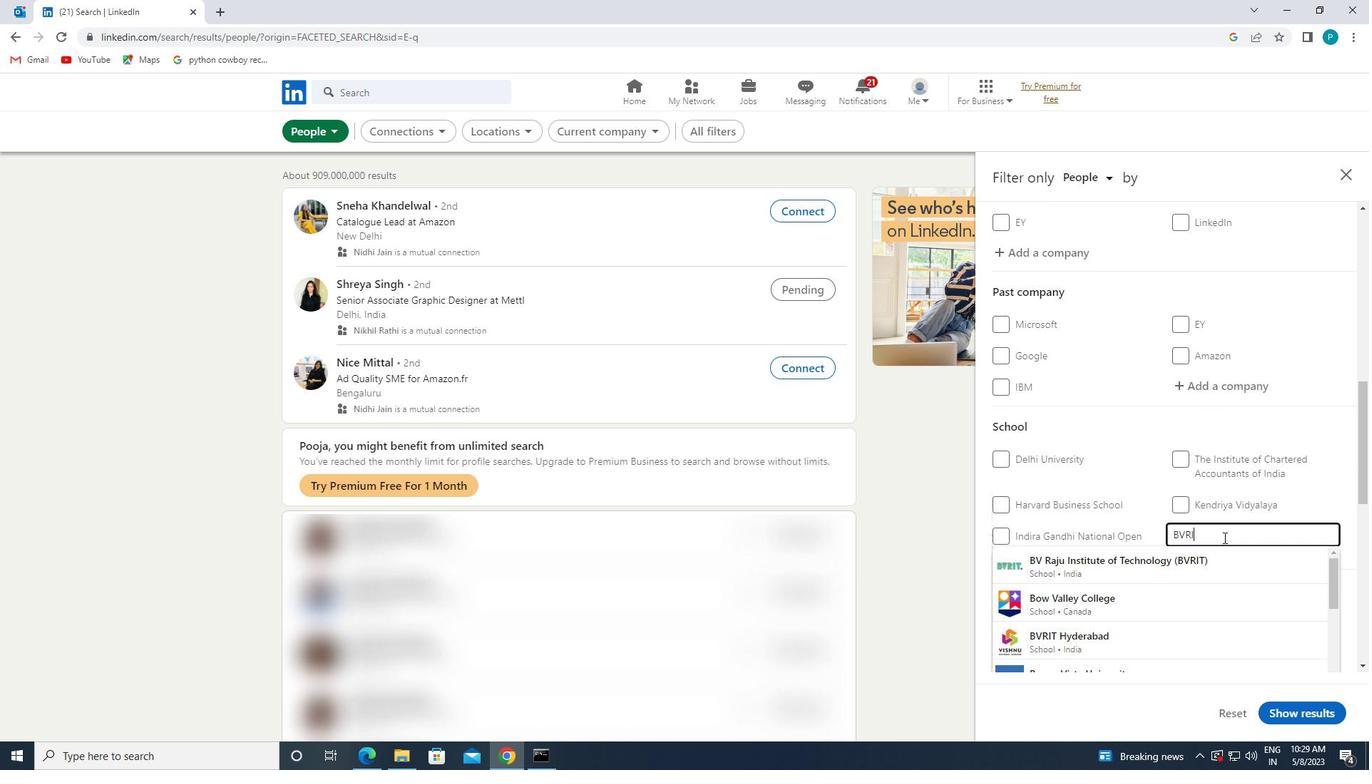 
Action: Mouse moved to (1205, 611)
Screenshot: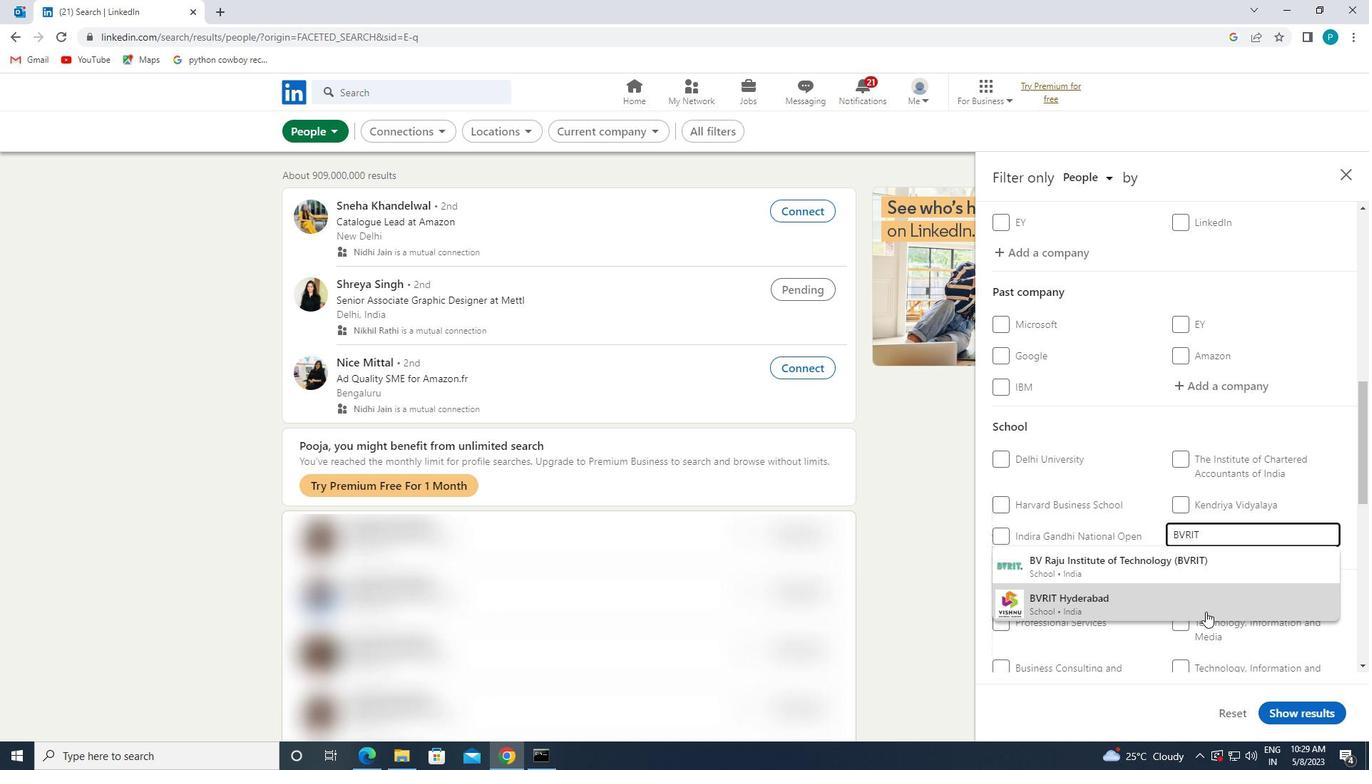 
Action: Mouse pressed left at (1205, 611)
Screenshot: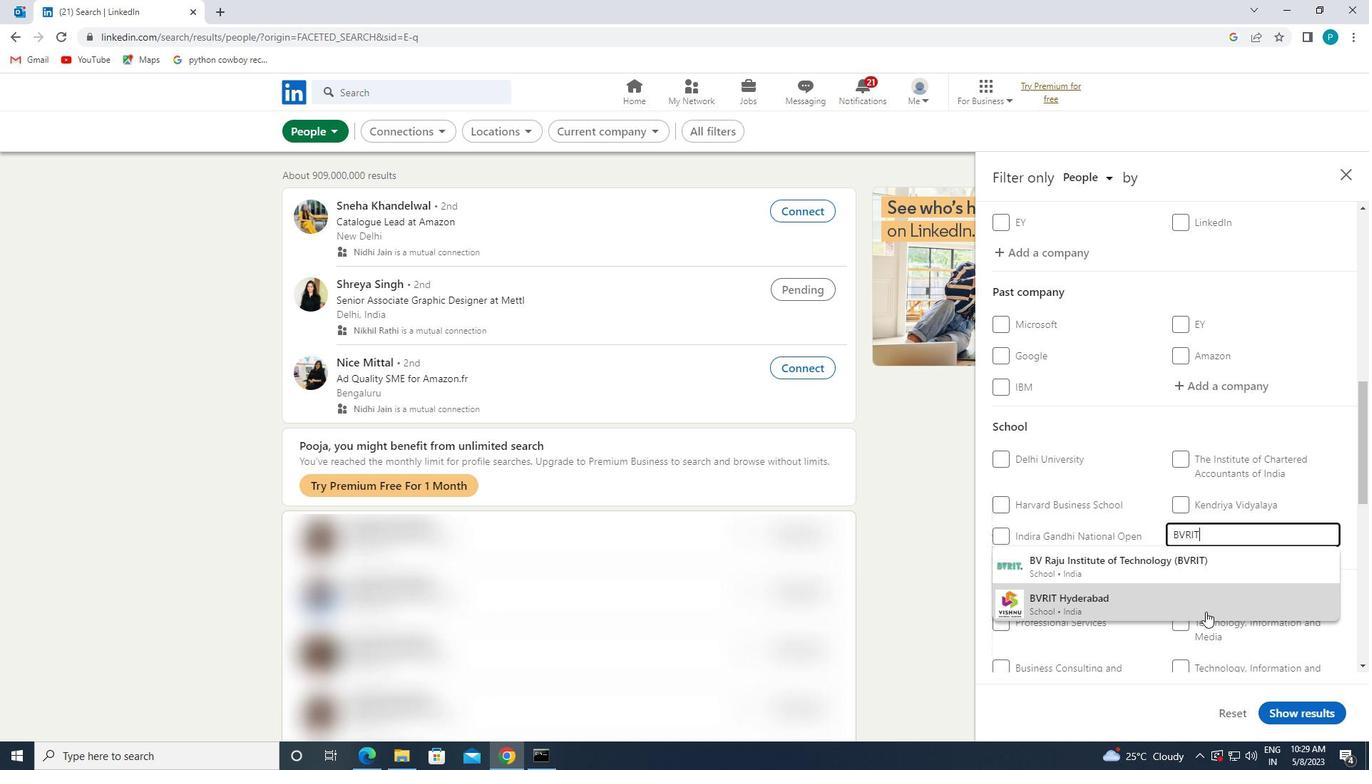 
Action: Mouse moved to (1205, 610)
Screenshot: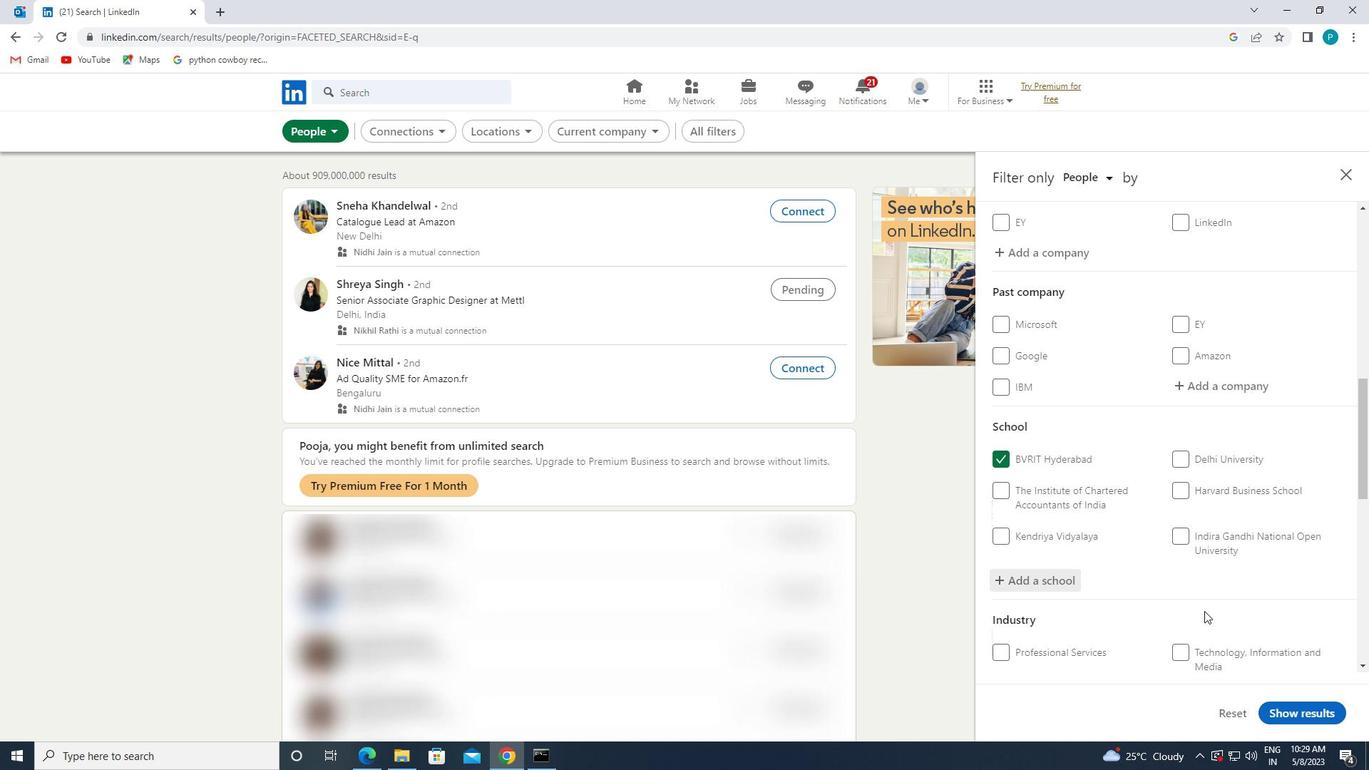 
Action: Mouse scrolled (1205, 610) with delta (0, 0)
Screenshot: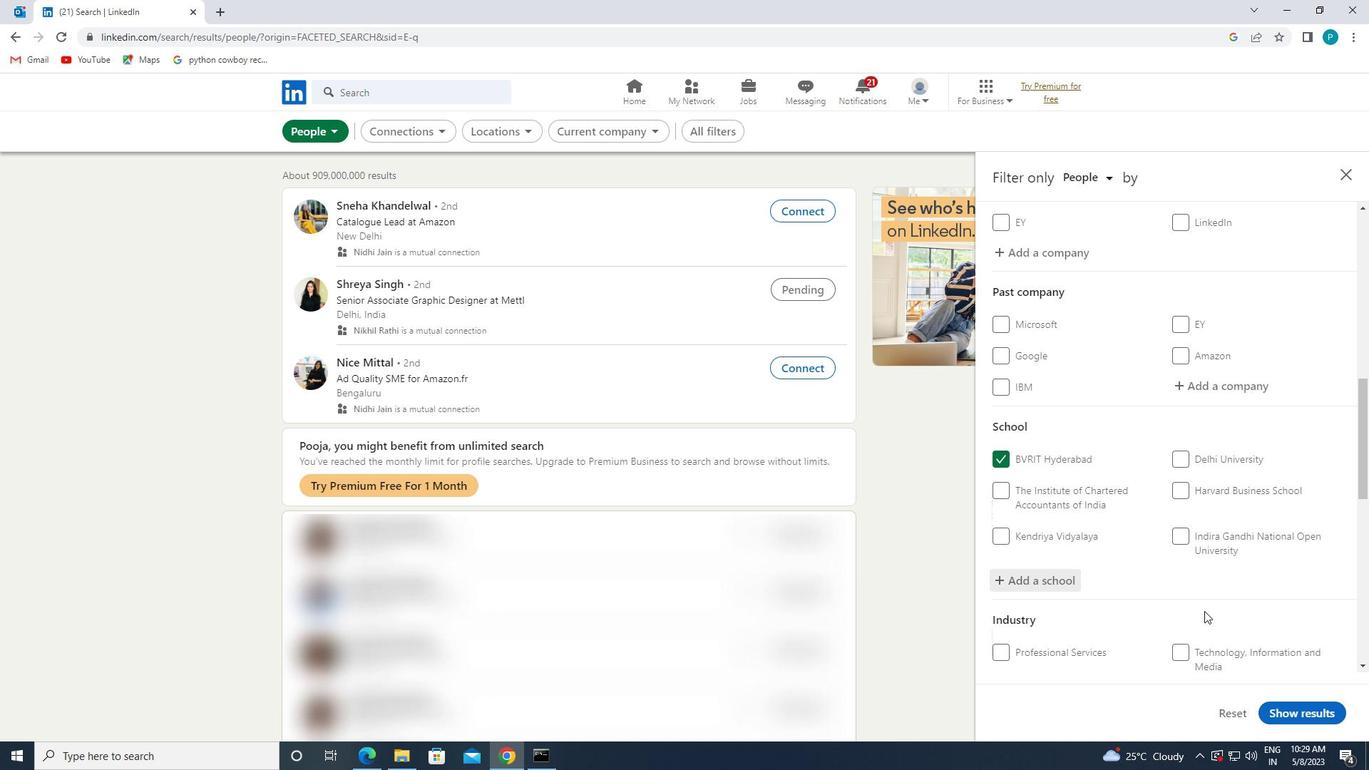 
Action: Mouse scrolled (1205, 610) with delta (0, 0)
Screenshot: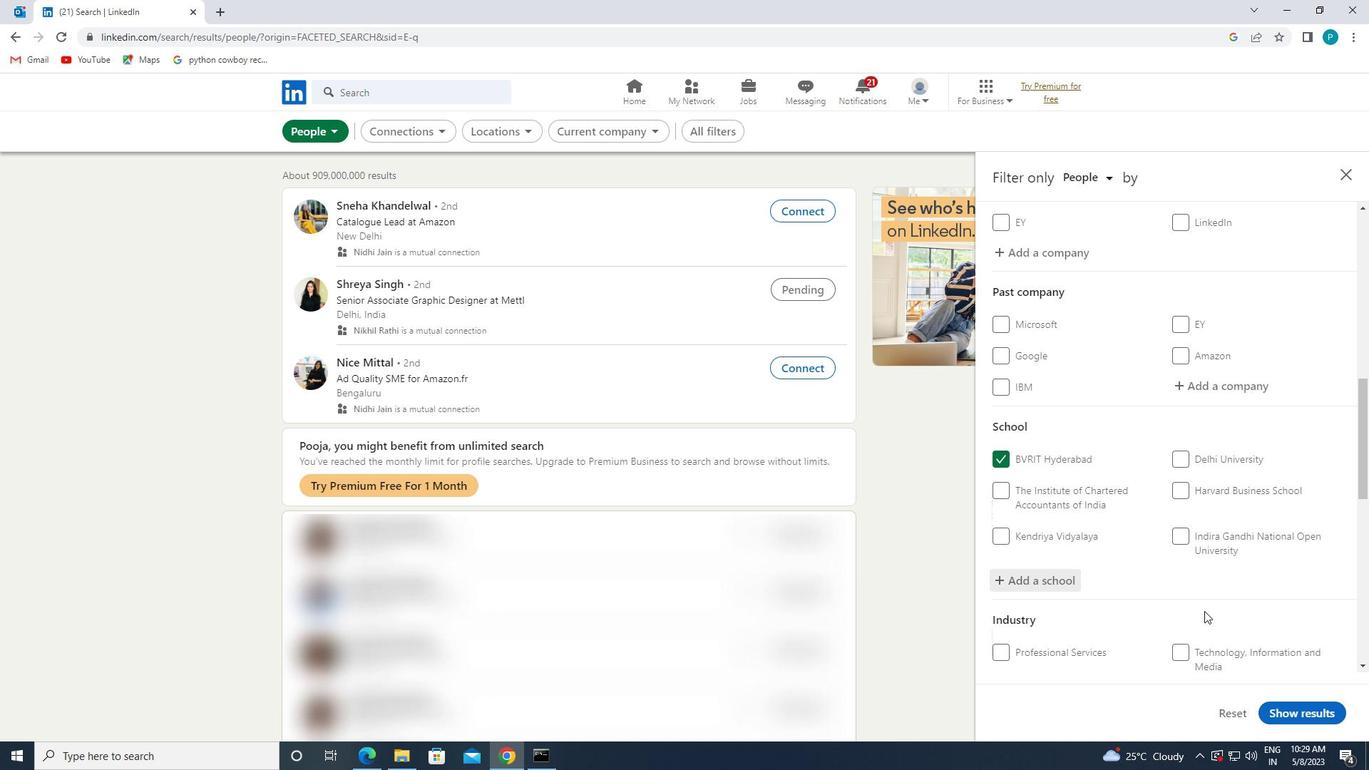 
Action: Mouse moved to (1210, 599)
Screenshot: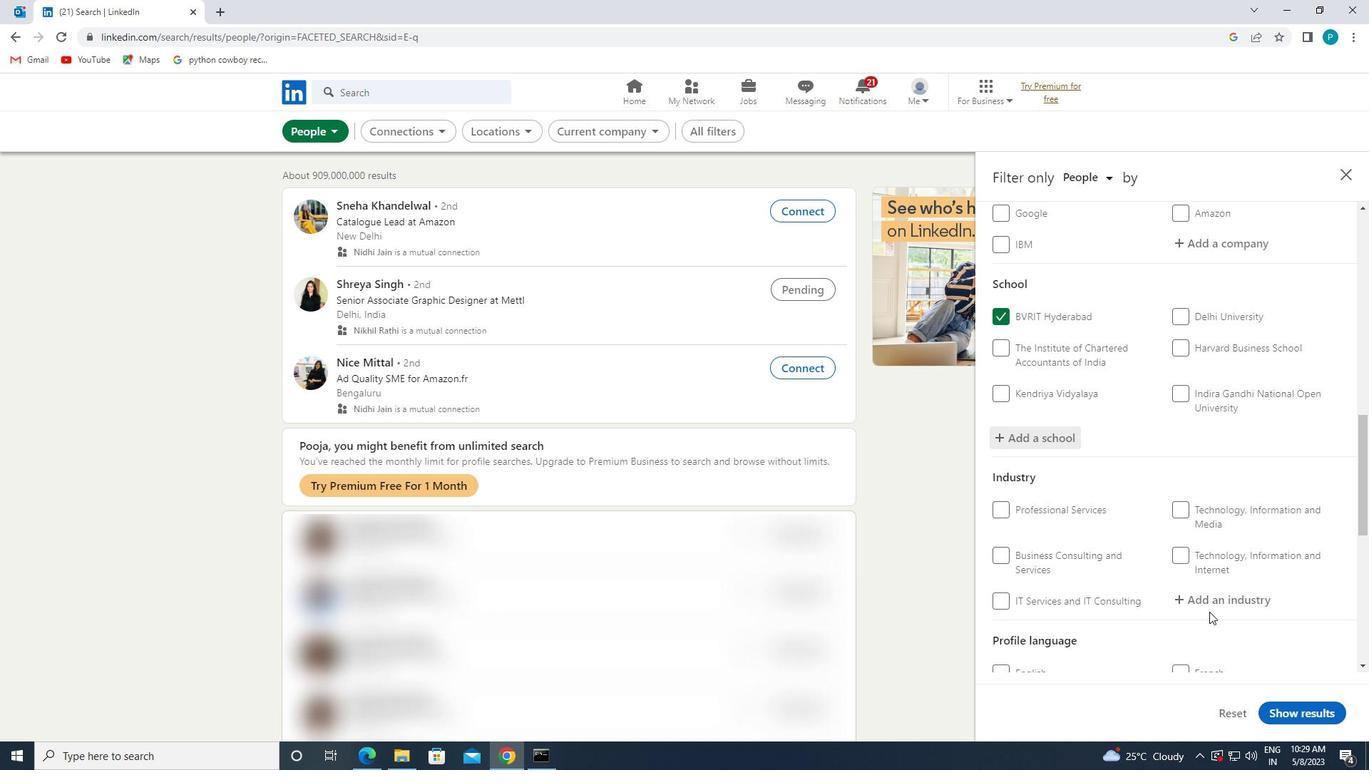 
Action: Mouse pressed left at (1210, 599)
Screenshot: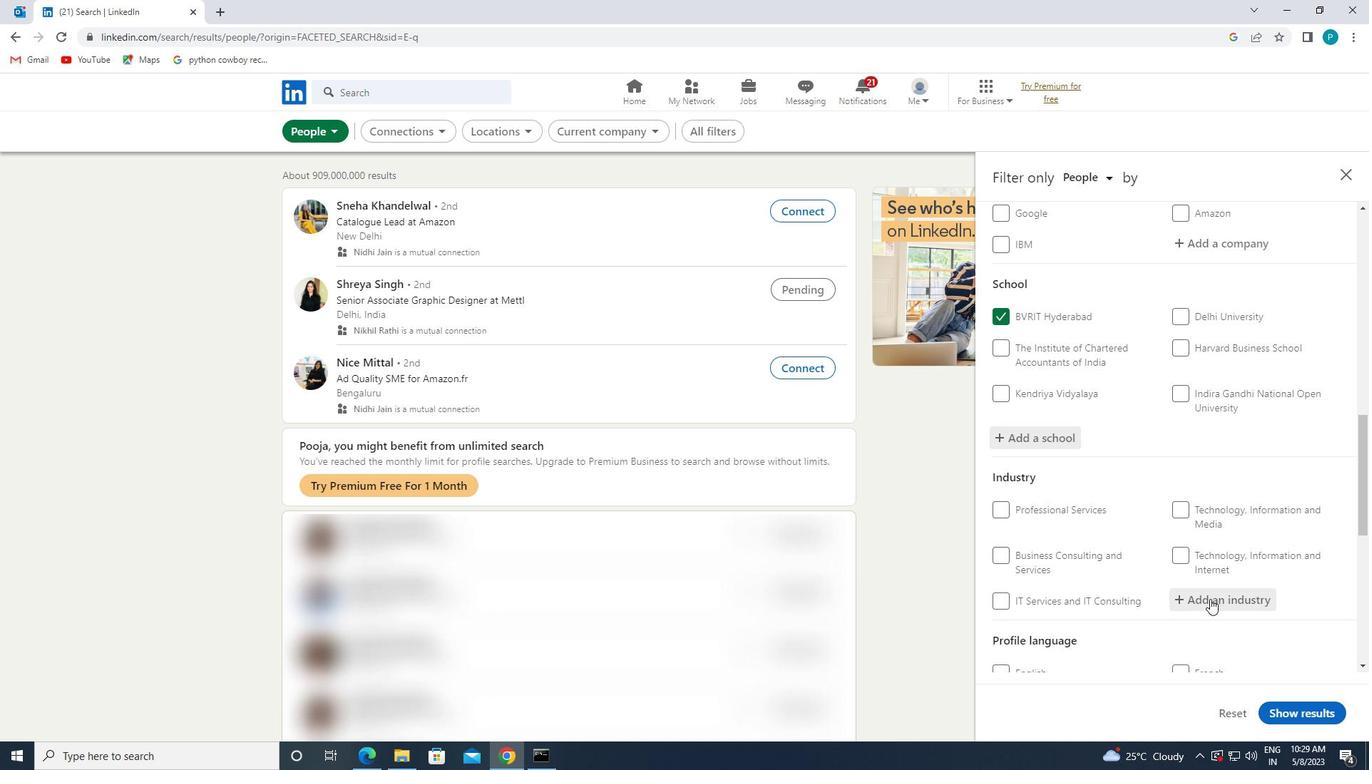 
Action: Mouse moved to (1211, 599)
Screenshot: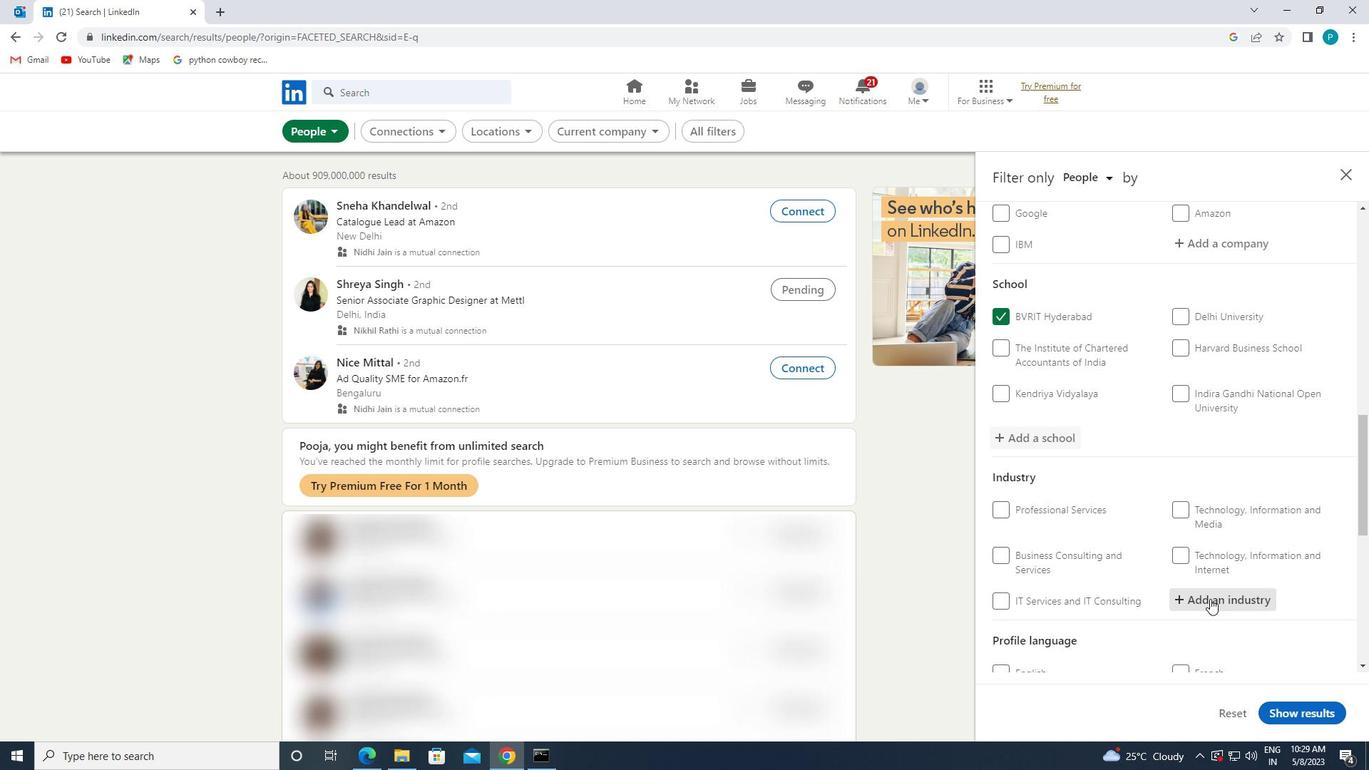 
Action: Key pressed T<Key.caps_lock>RANSPORTATION
Screenshot: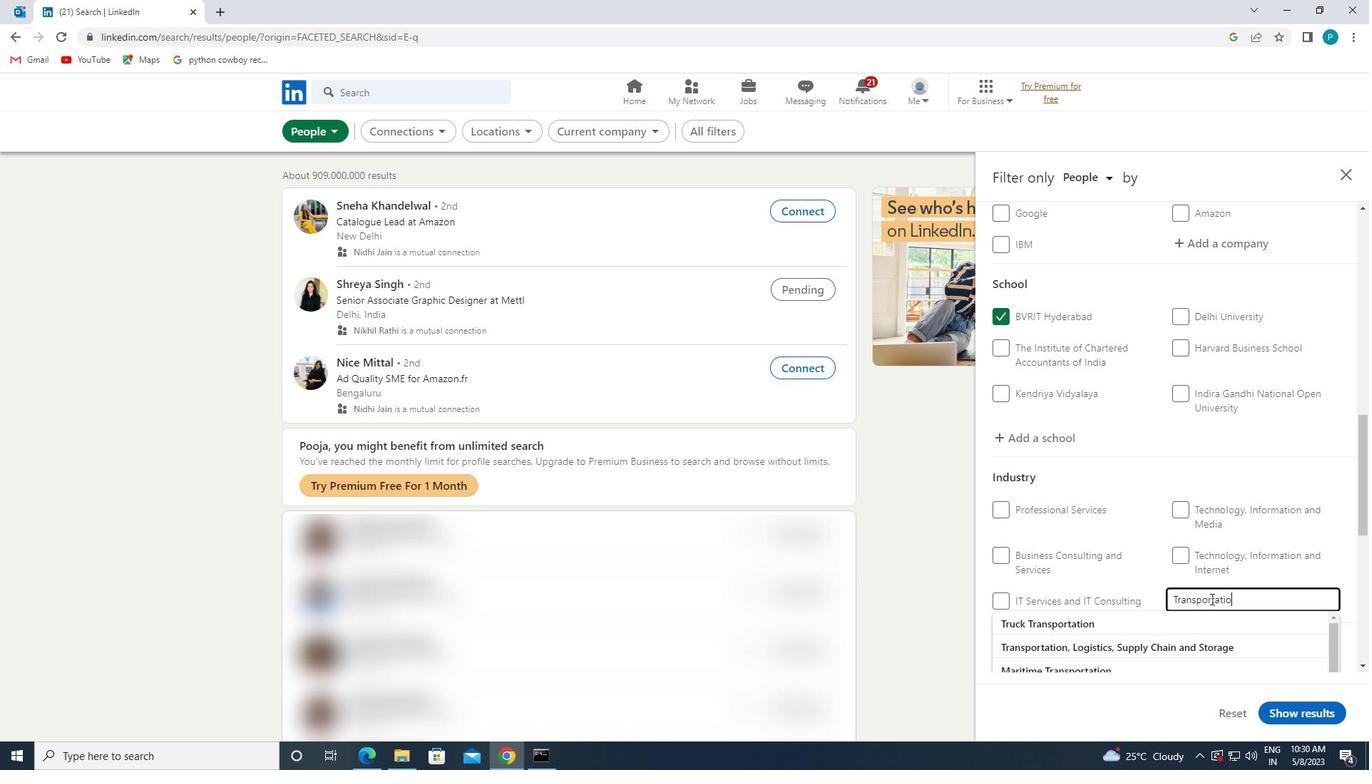 
Action: Mouse moved to (1126, 580)
Screenshot: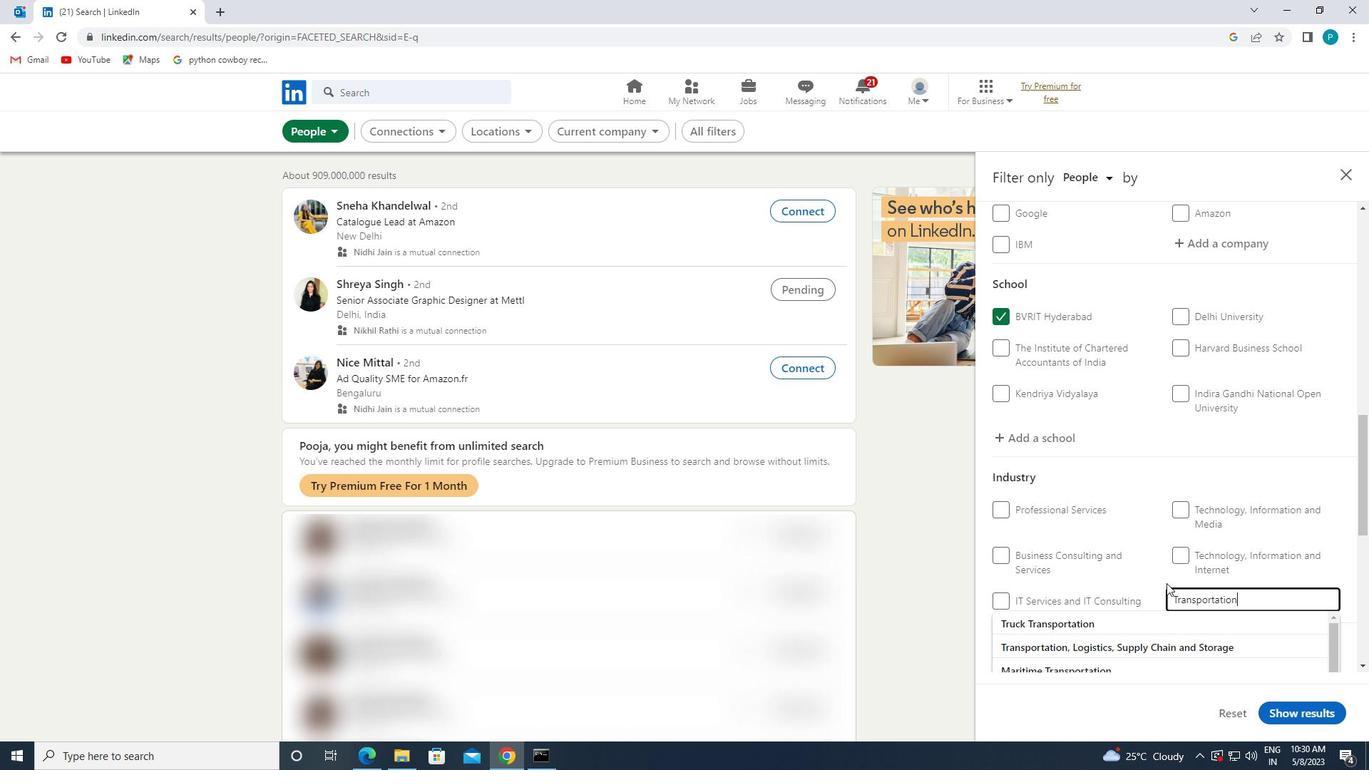 
Action: Mouse scrolled (1126, 580) with delta (0, 0)
Screenshot: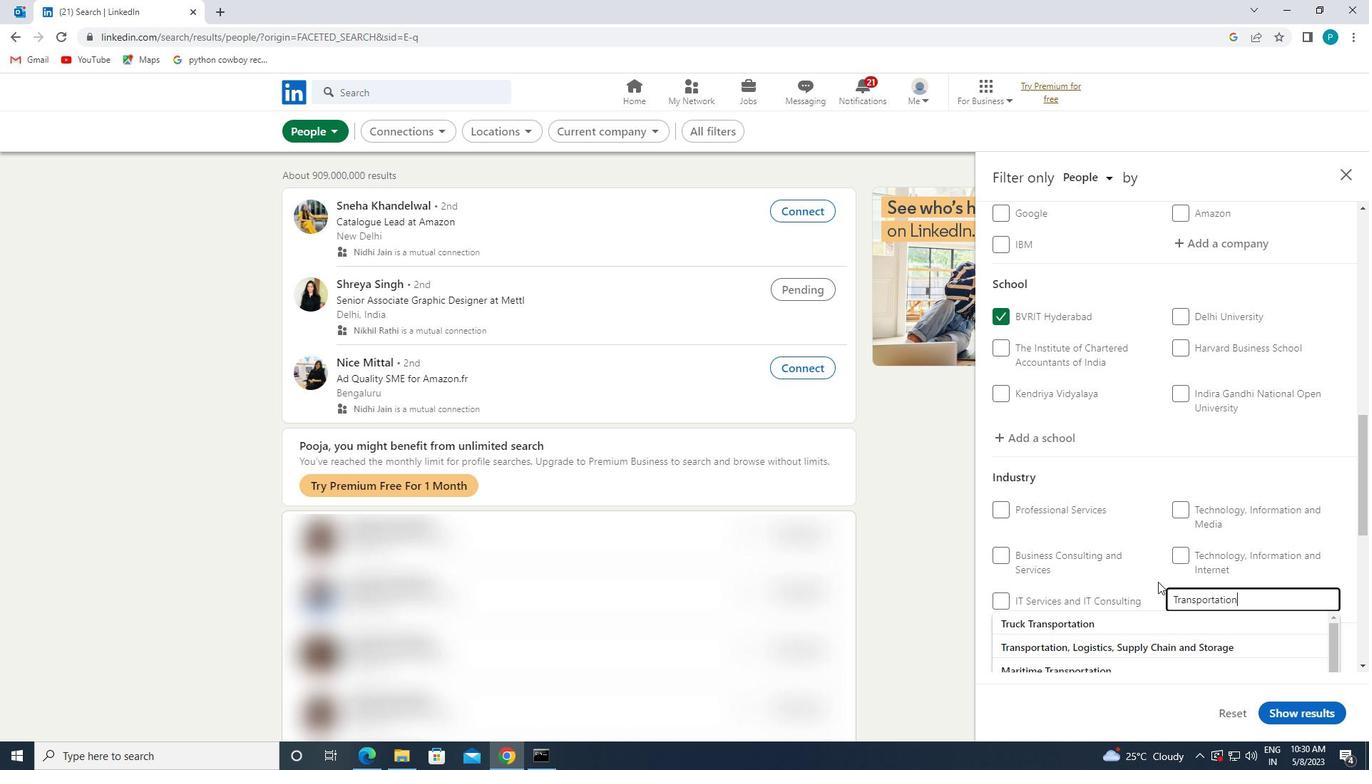 
Action: Mouse moved to (1126, 583)
Screenshot: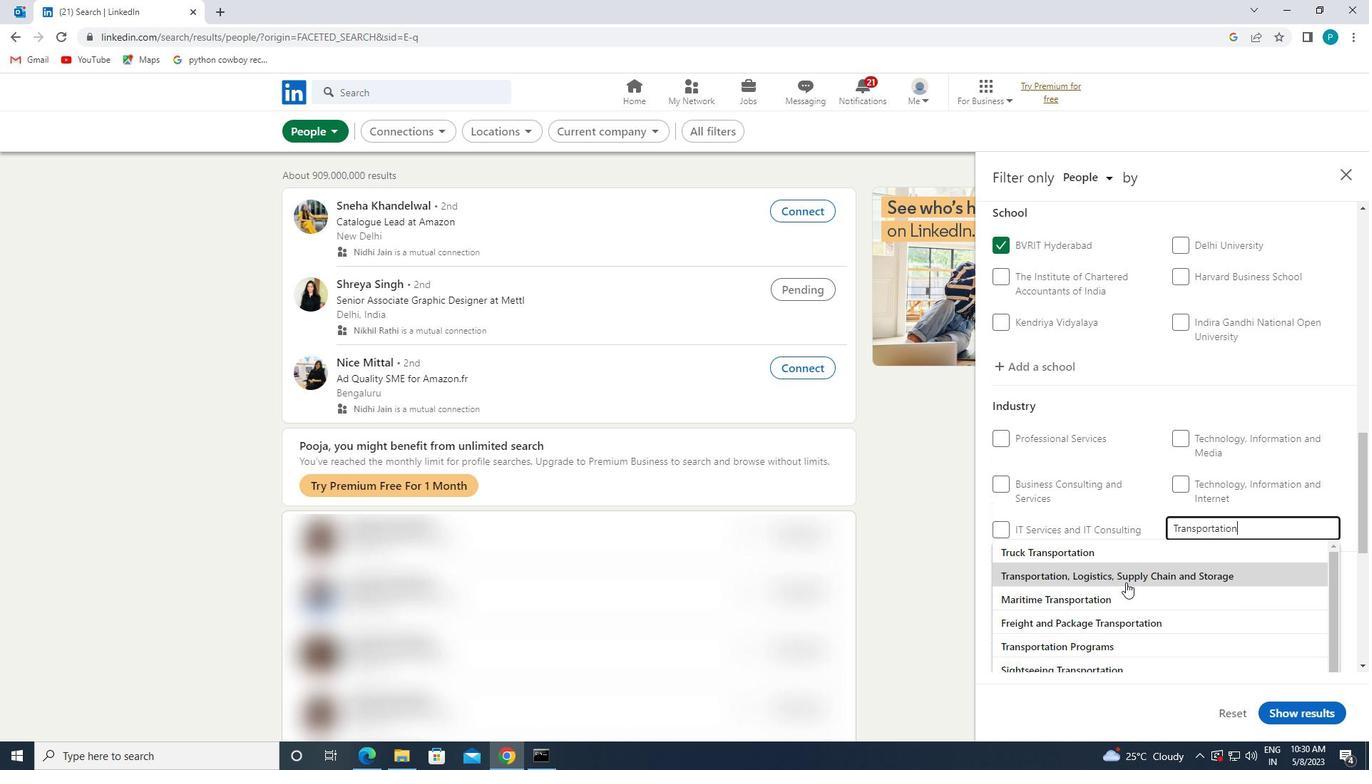 
Action: Mouse scrolled (1126, 582) with delta (0, 0)
Screenshot: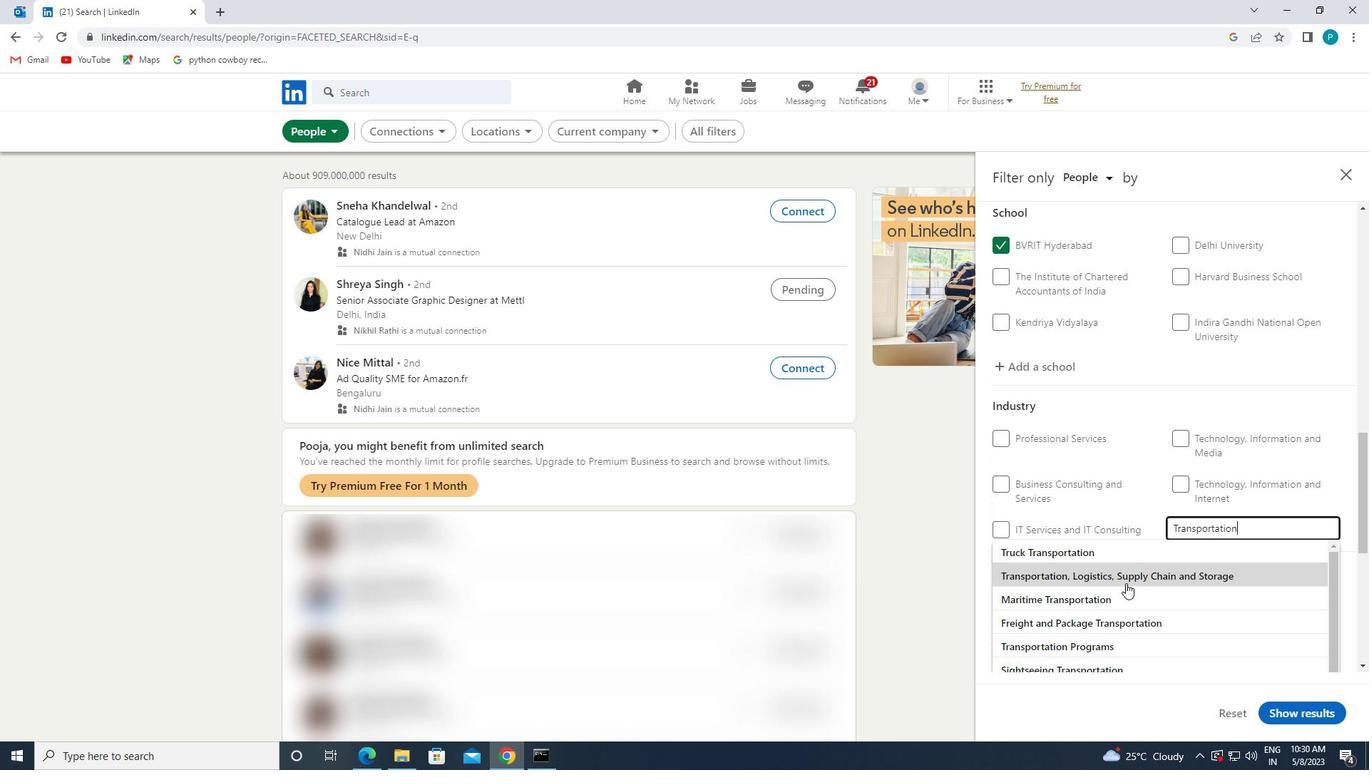 
Action: Mouse scrolled (1126, 582) with delta (0, 0)
Screenshot: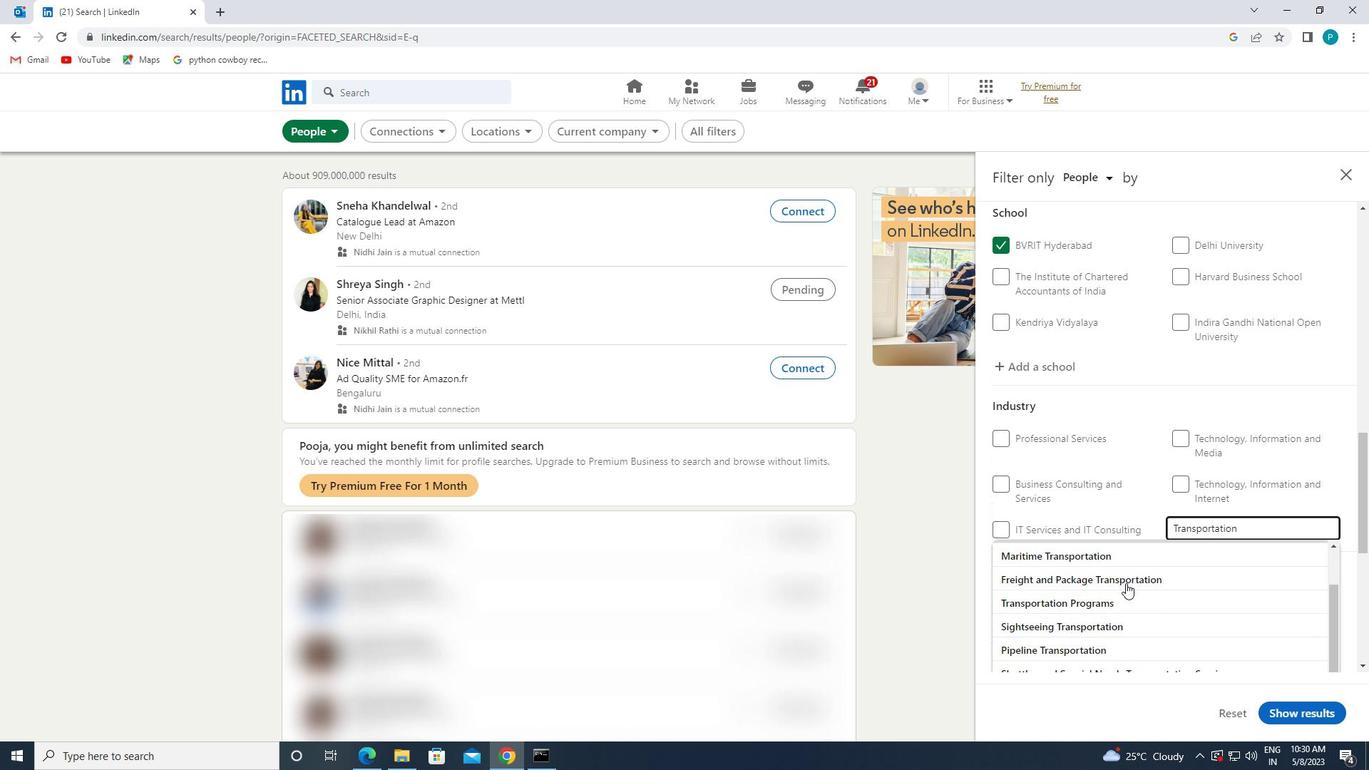 
Action: Mouse scrolled (1126, 582) with delta (0, 0)
Screenshot: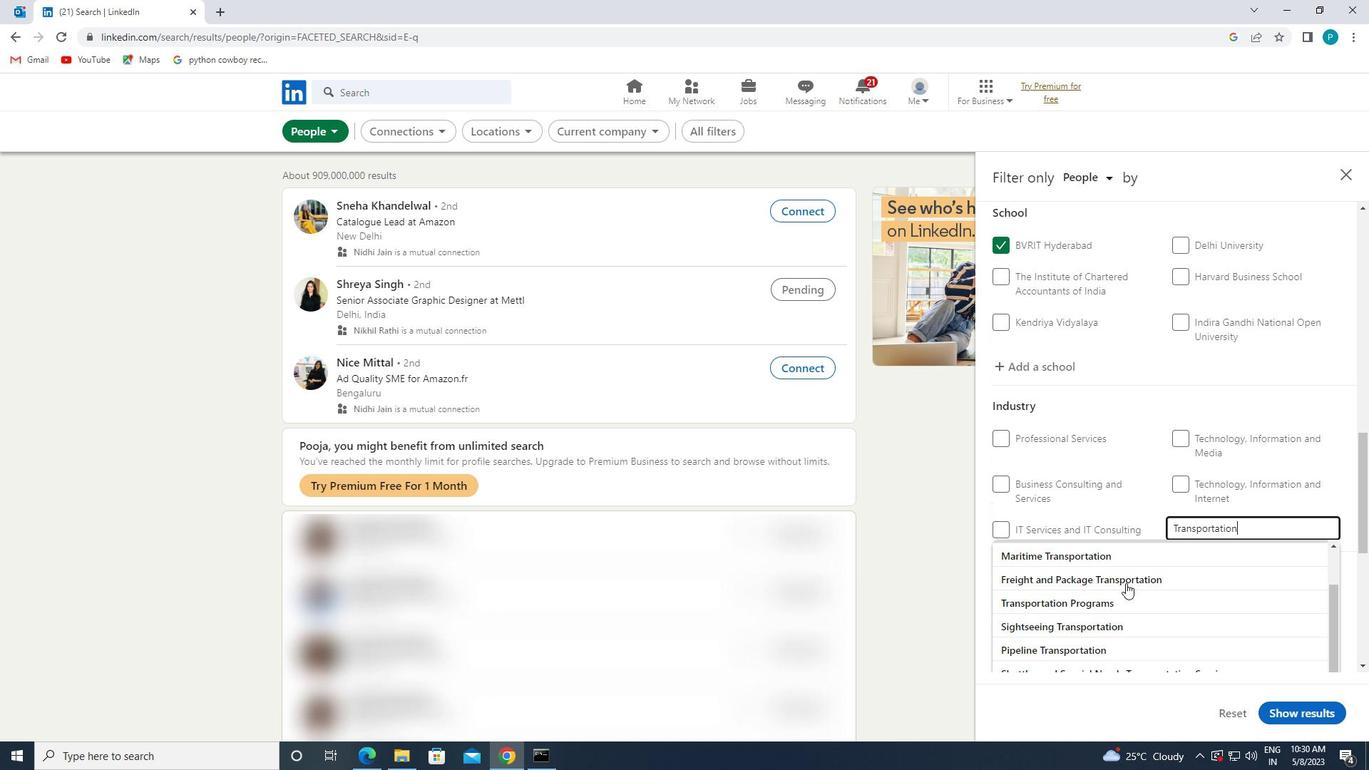 
Action: Mouse moved to (1110, 580)
Screenshot: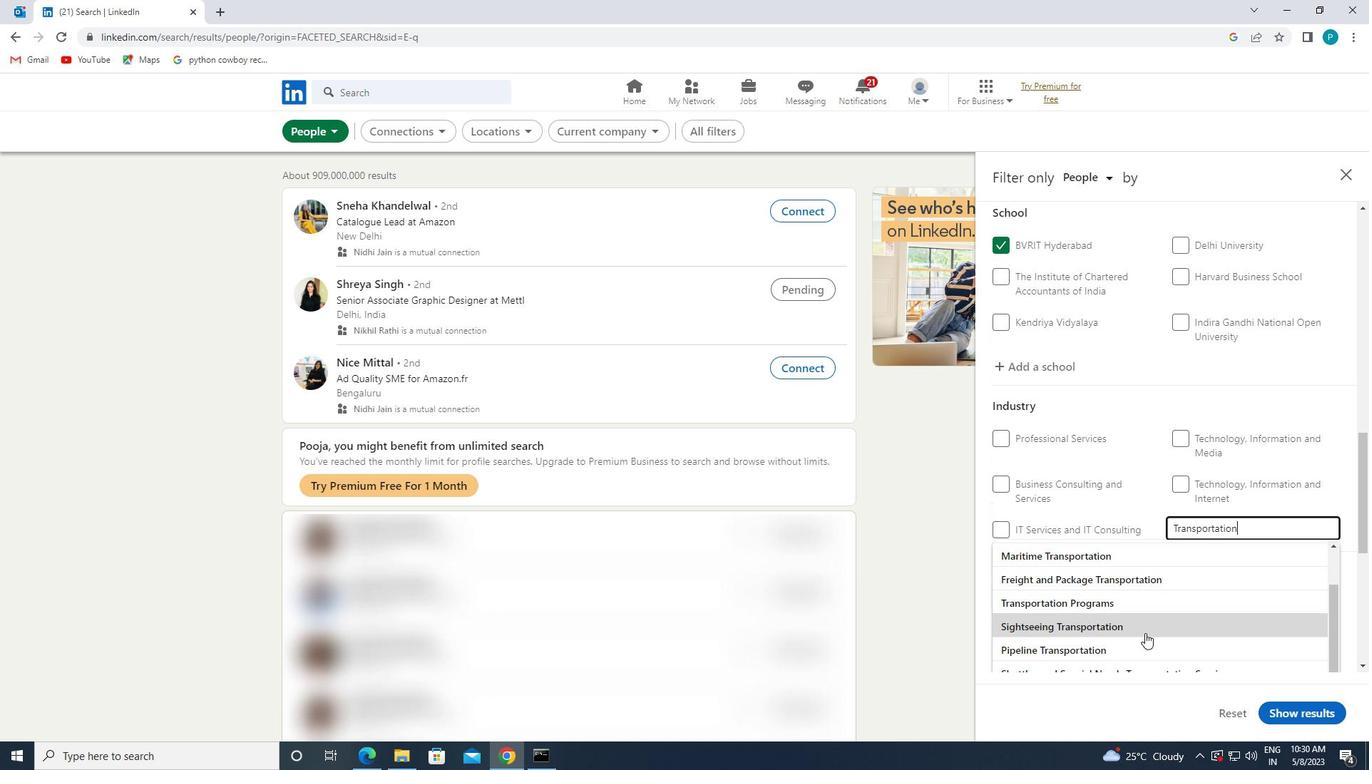 
Action: Mouse scrolled (1110, 579) with delta (0, 0)
Screenshot: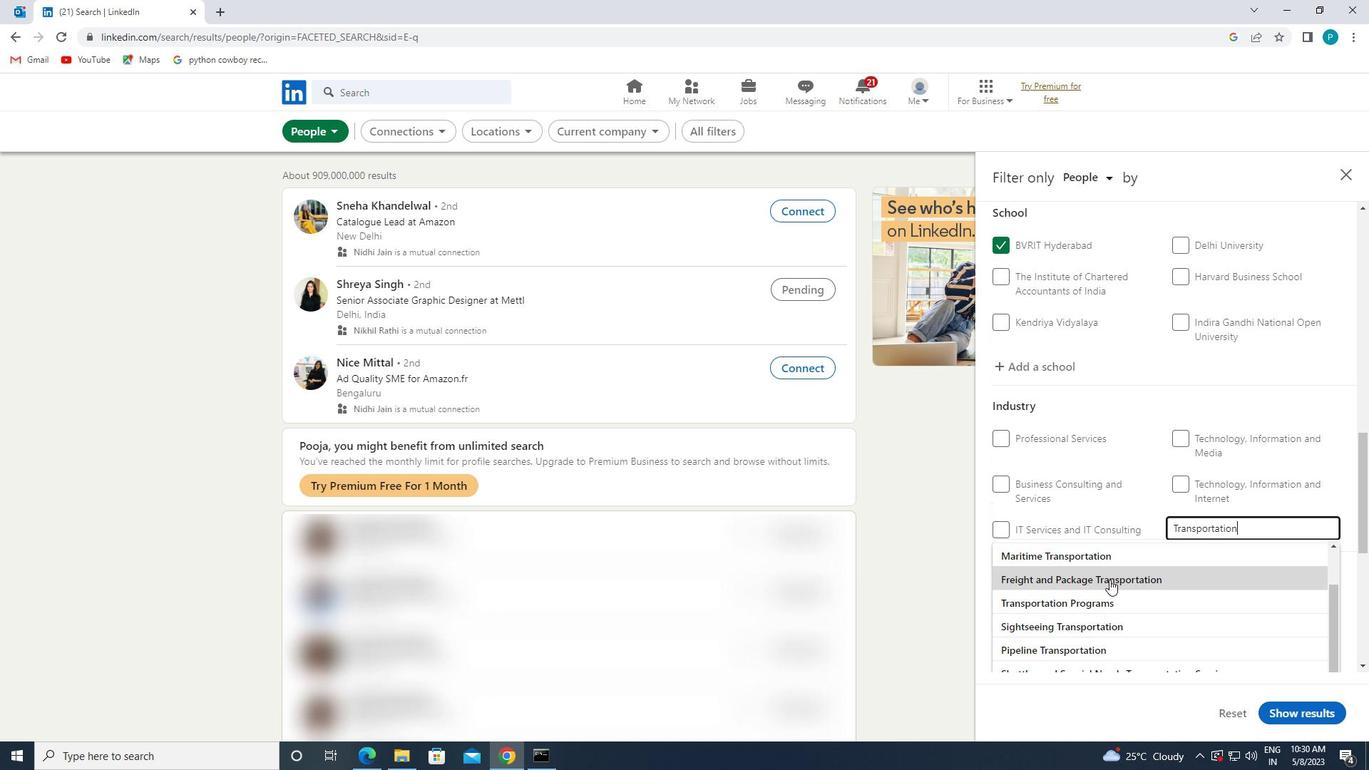 
Action: Mouse scrolled (1110, 579) with delta (0, 0)
Screenshot: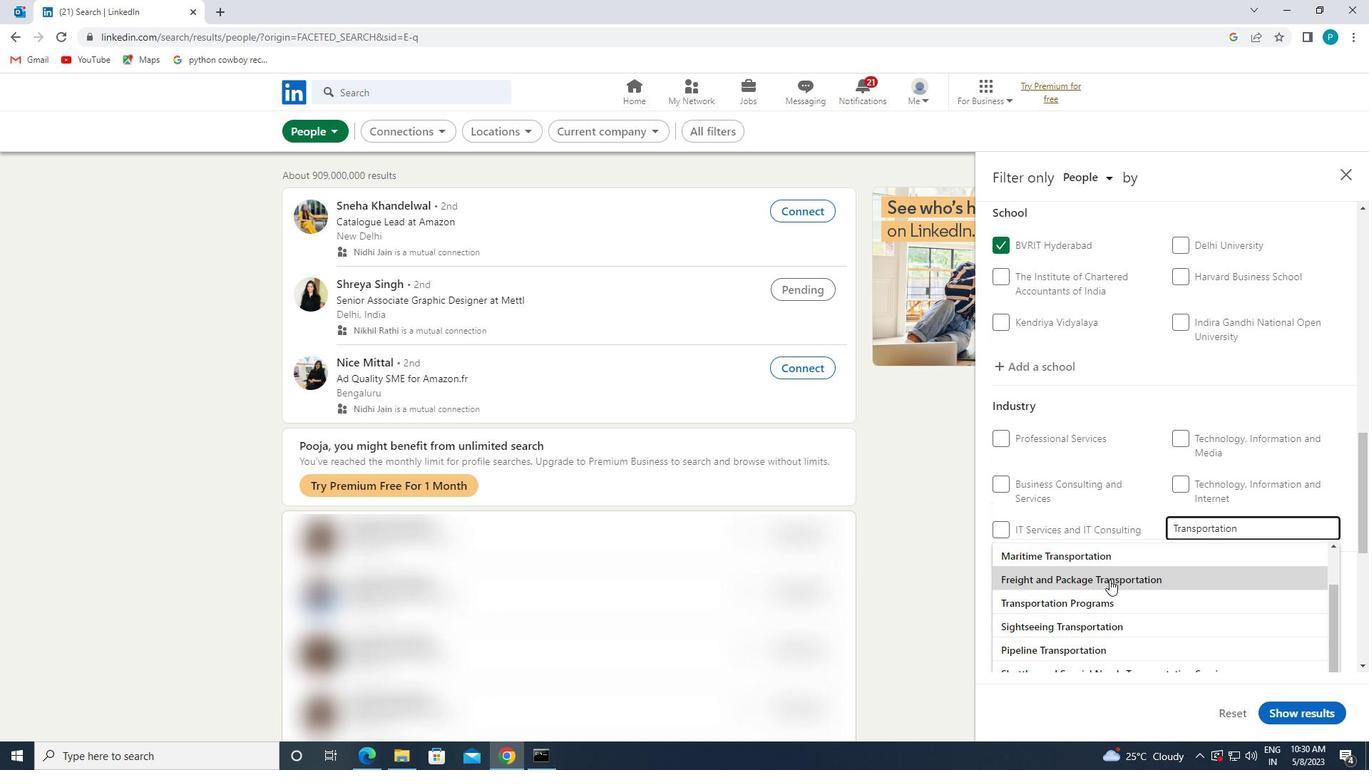 
Action: Mouse moved to (1120, 612)
Screenshot: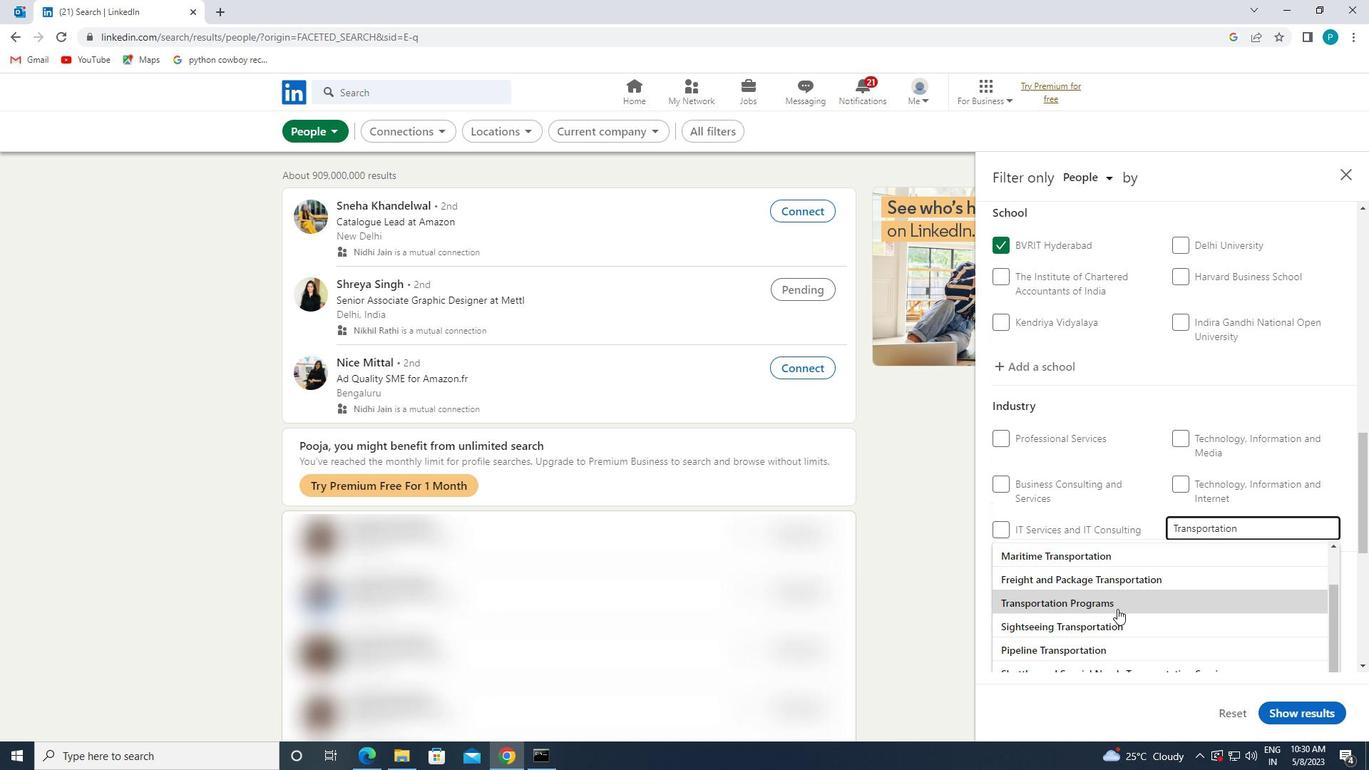 
Action: Mouse scrolled (1120, 612) with delta (0, 0)
Screenshot: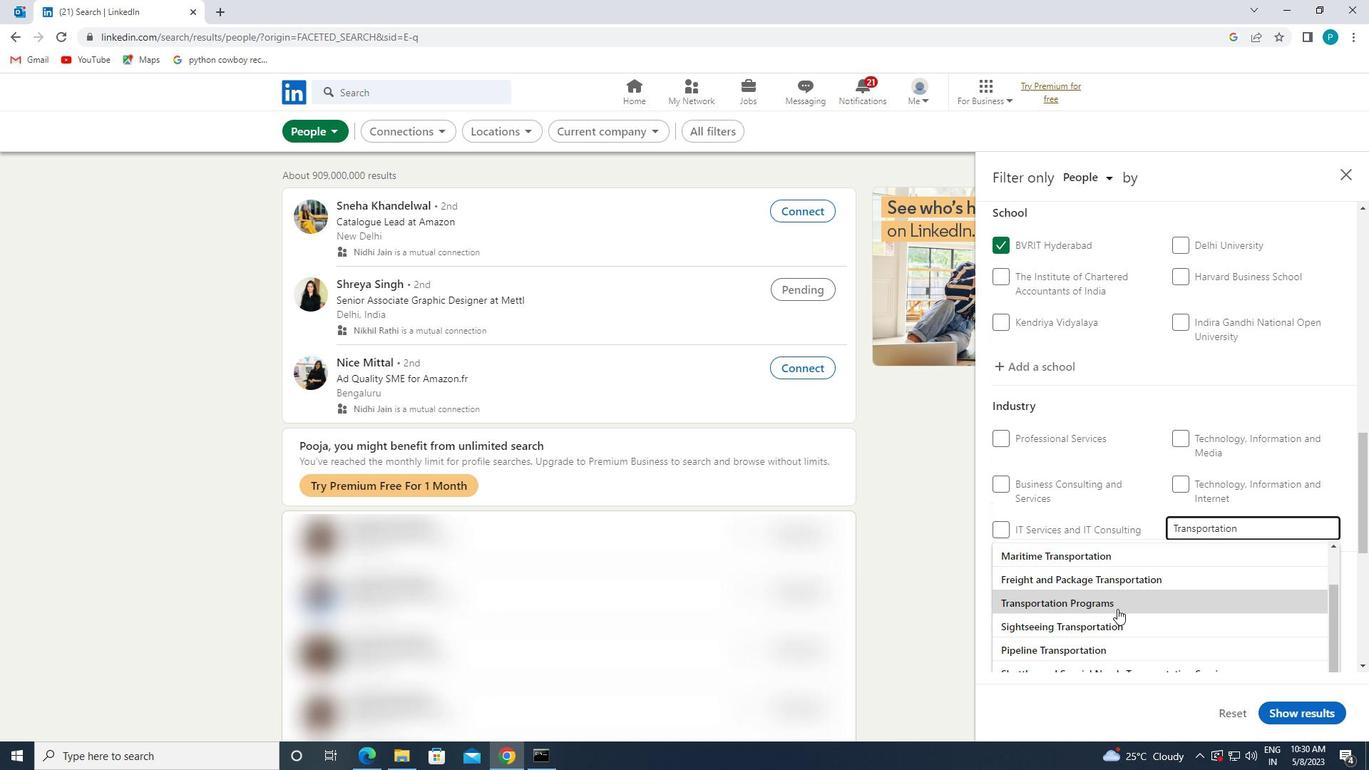 
Action: Mouse scrolled (1120, 612) with delta (0, 0)
Screenshot: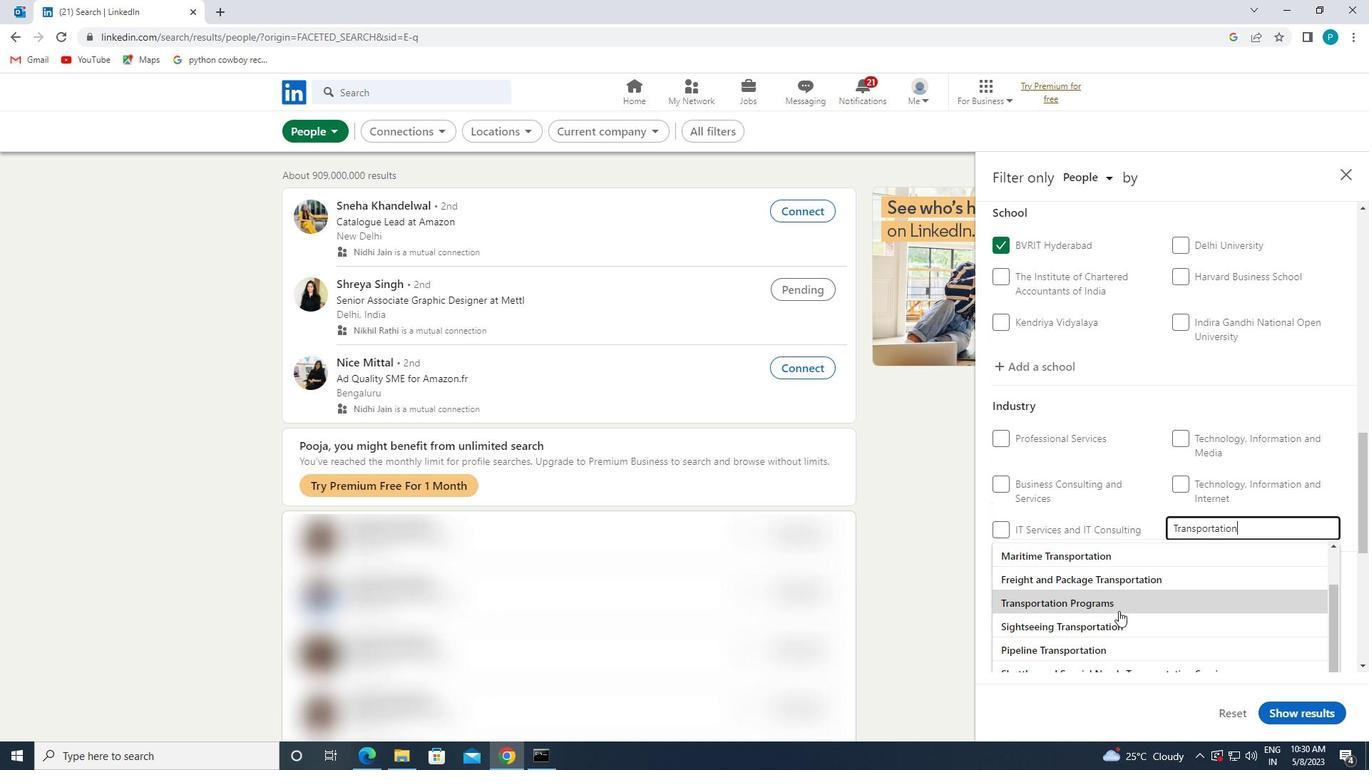 
Action: Mouse moved to (1276, 558)
Screenshot: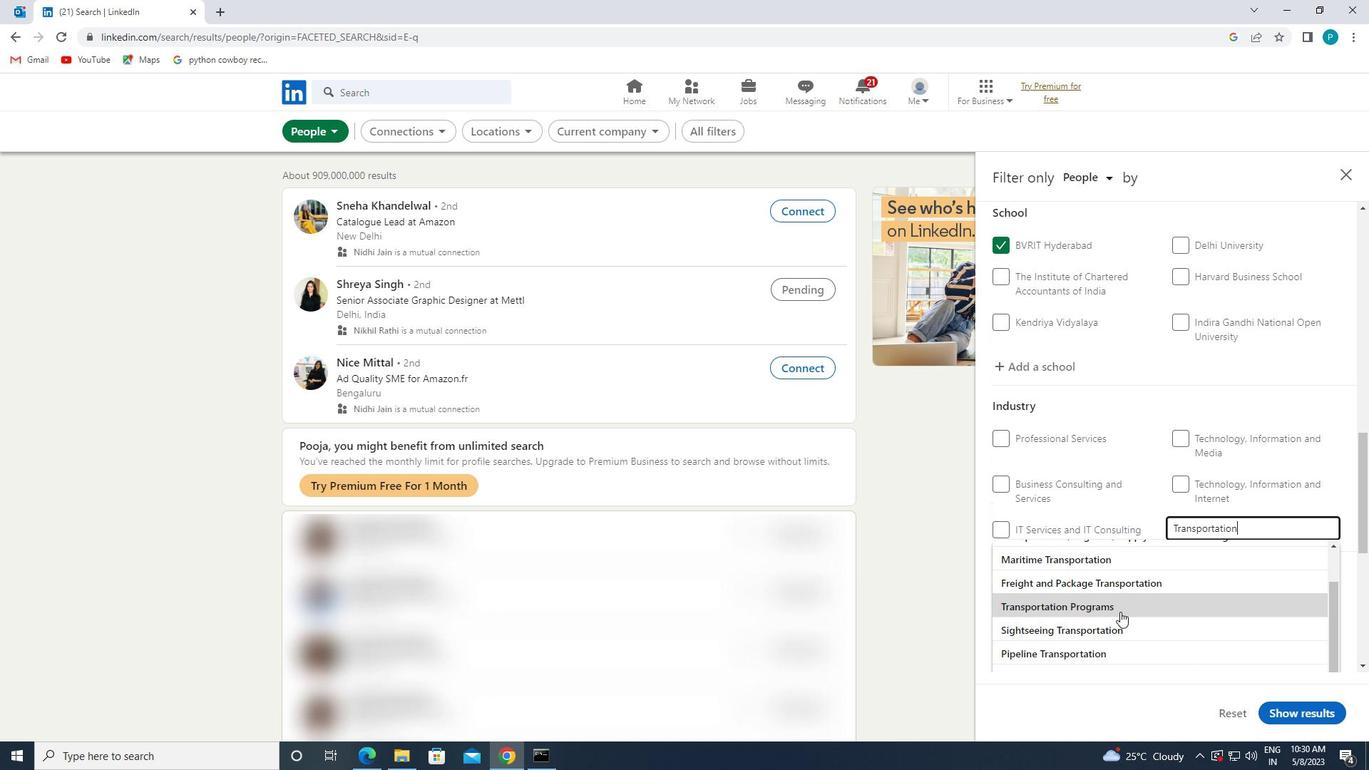 
Action: Mouse scrolled (1276, 557) with delta (0, 0)
Screenshot: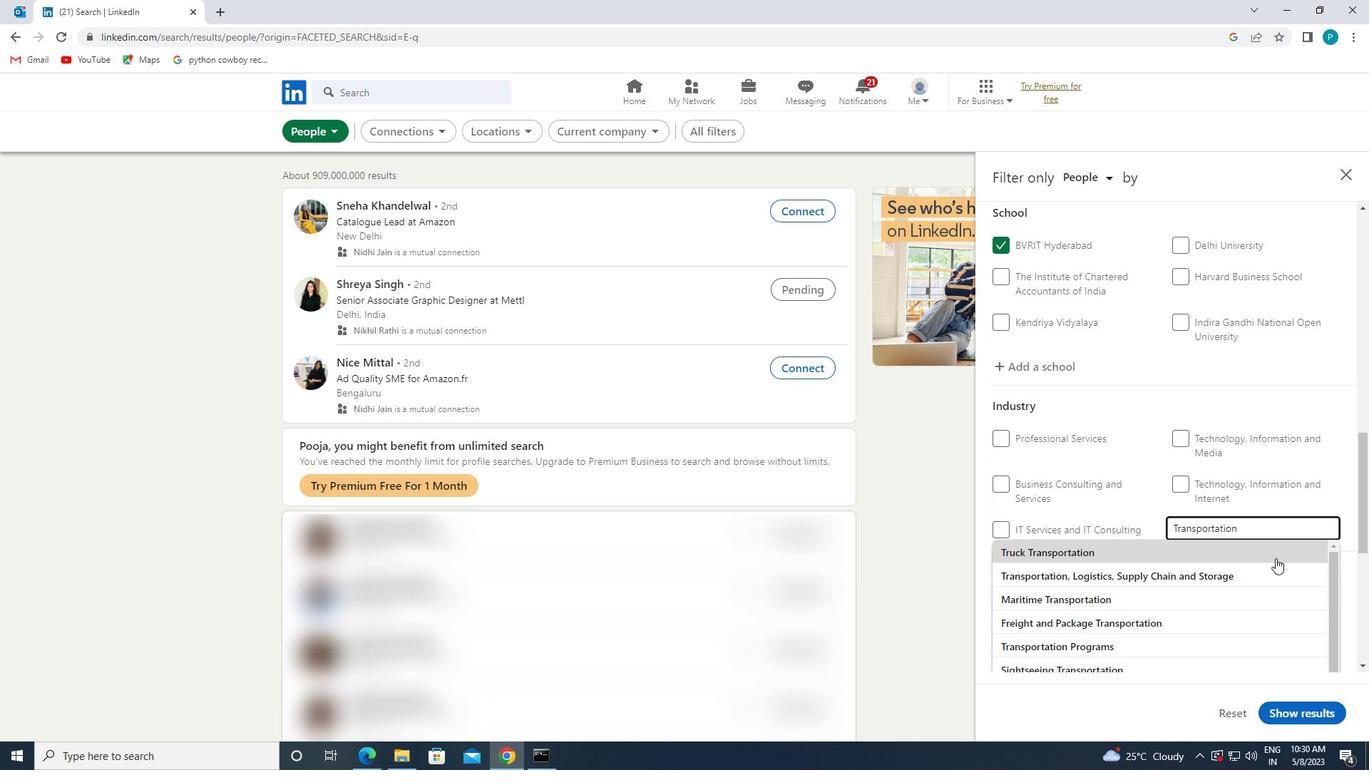 
Action: Mouse scrolled (1276, 557) with delta (0, 0)
Screenshot: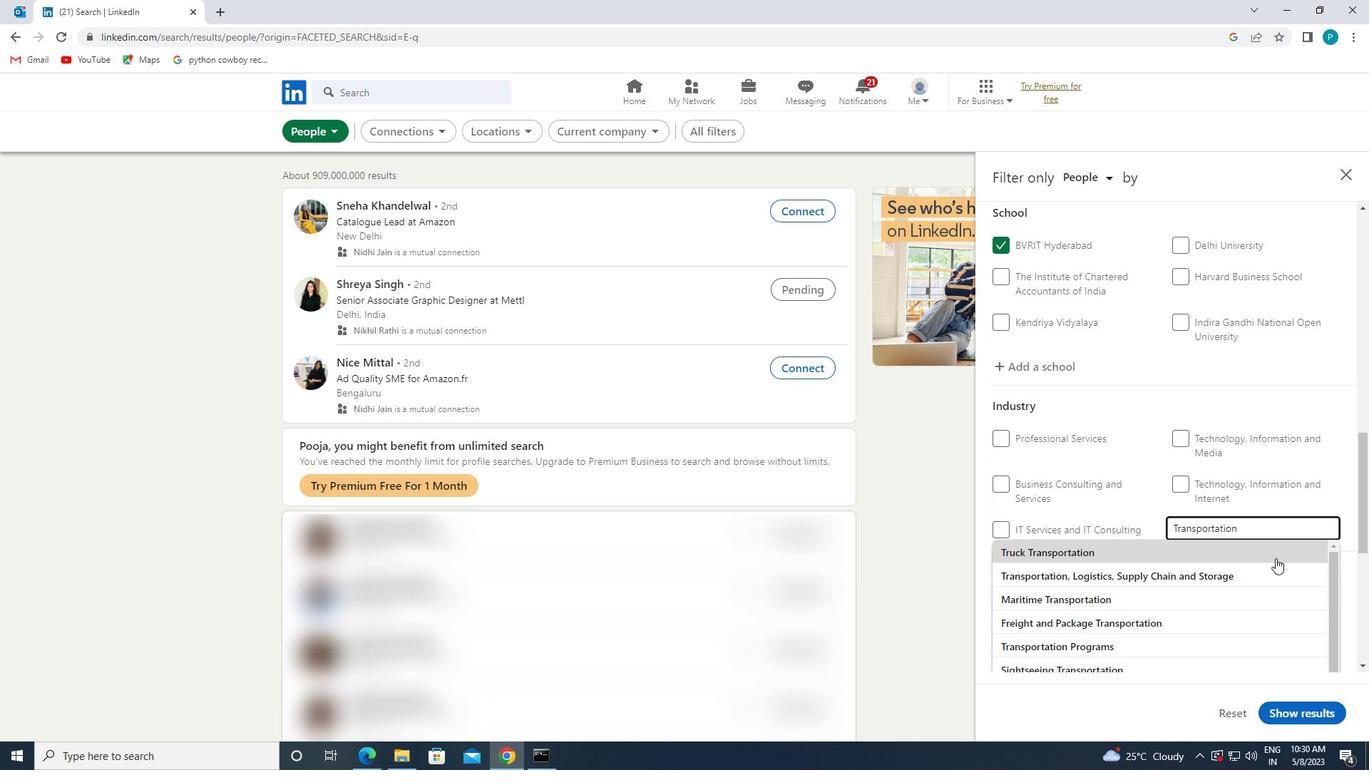 
Action: Mouse scrolled (1276, 557) with delta (0, 0)
Screenshot: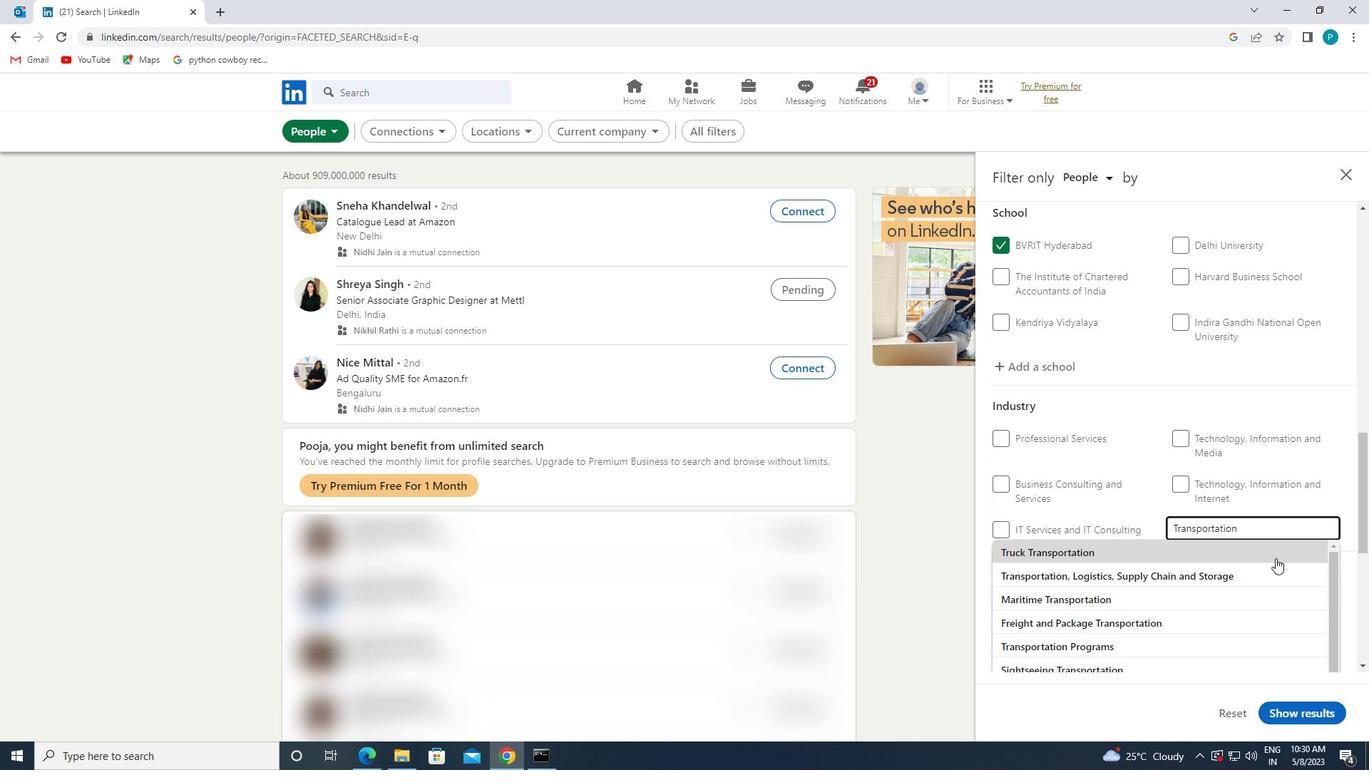 
Action: Mouse scrolled (1276, 557) with delta (0, 0)
Screenshot: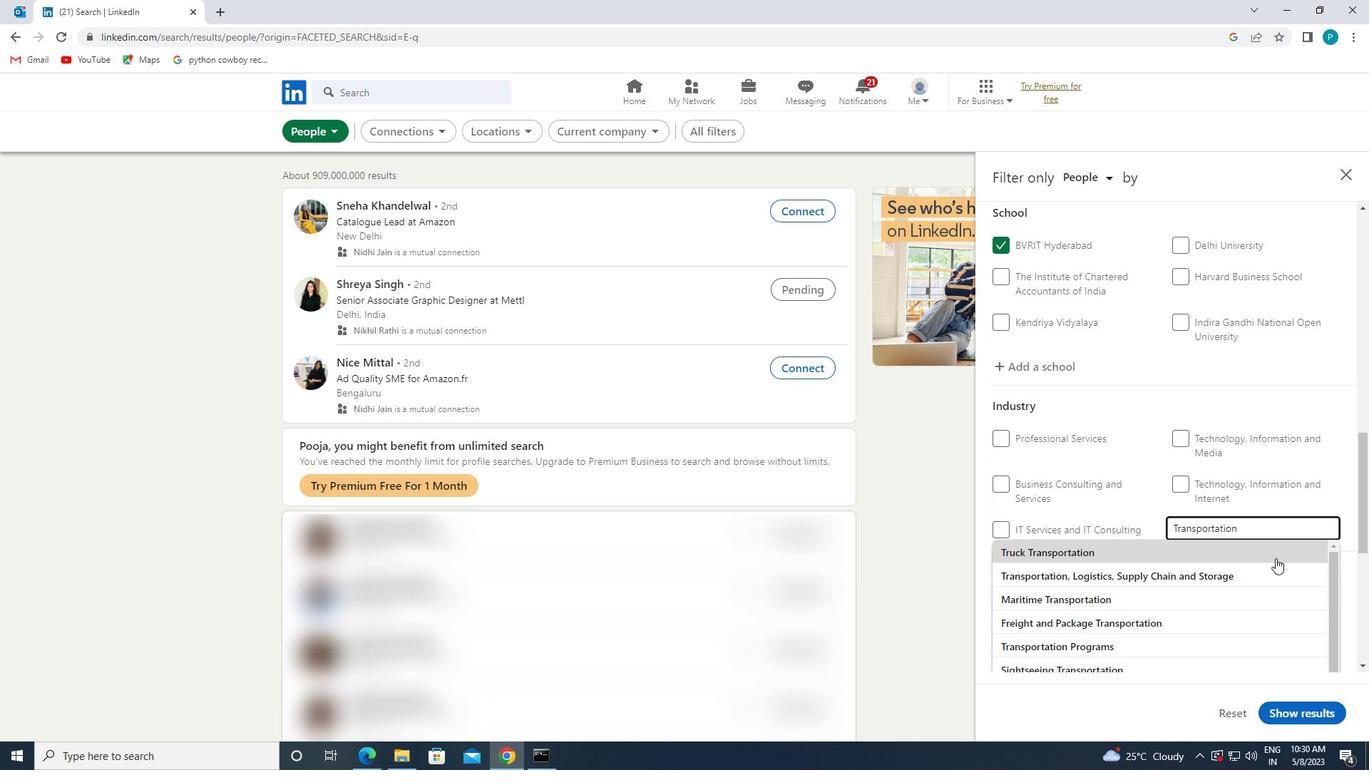 
Action: Mouse scrolled (1276, 557) with delta (0, 0)
Screenshot: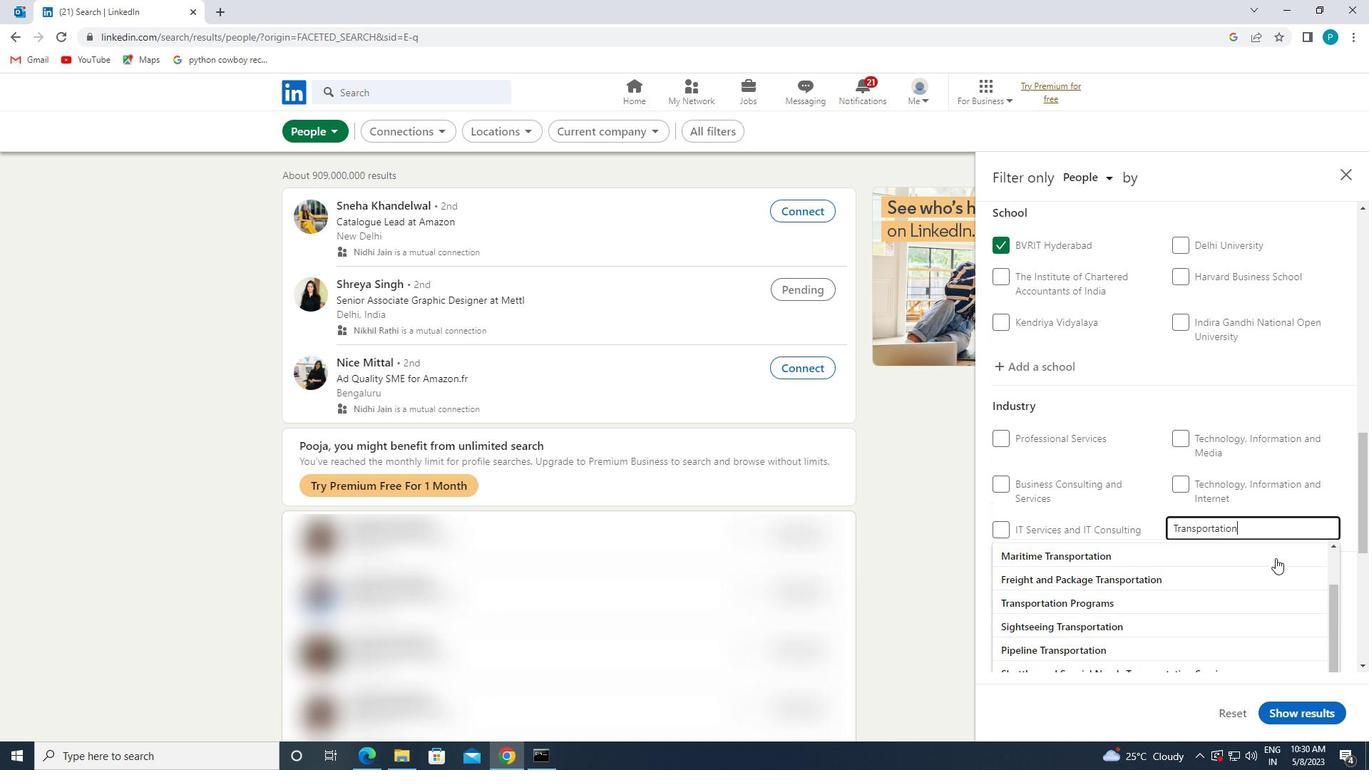 
Action: Mouse scrolled (1276, 559) with delta (0, 0)
Screenshot: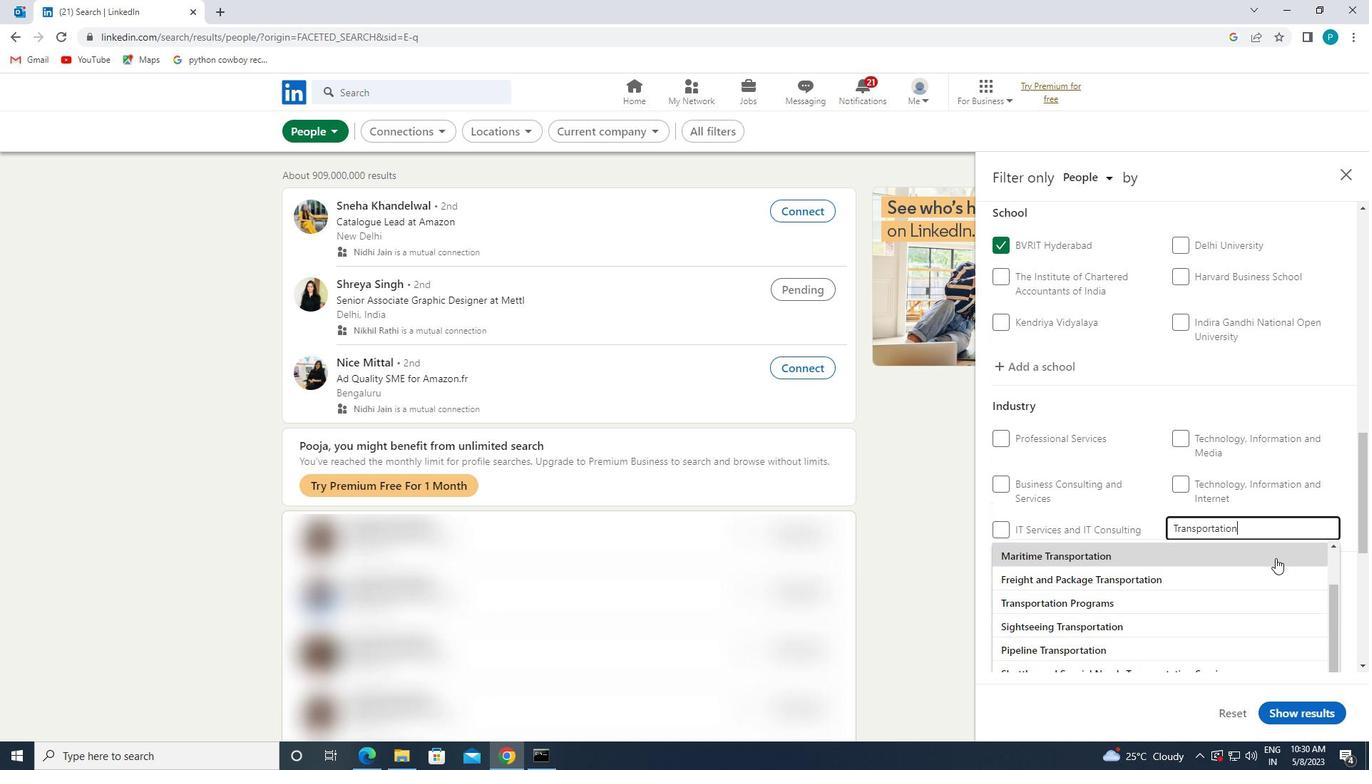 
Action: Mouse scrolled (1276, 559) with delta (0, 0)
Screenshot: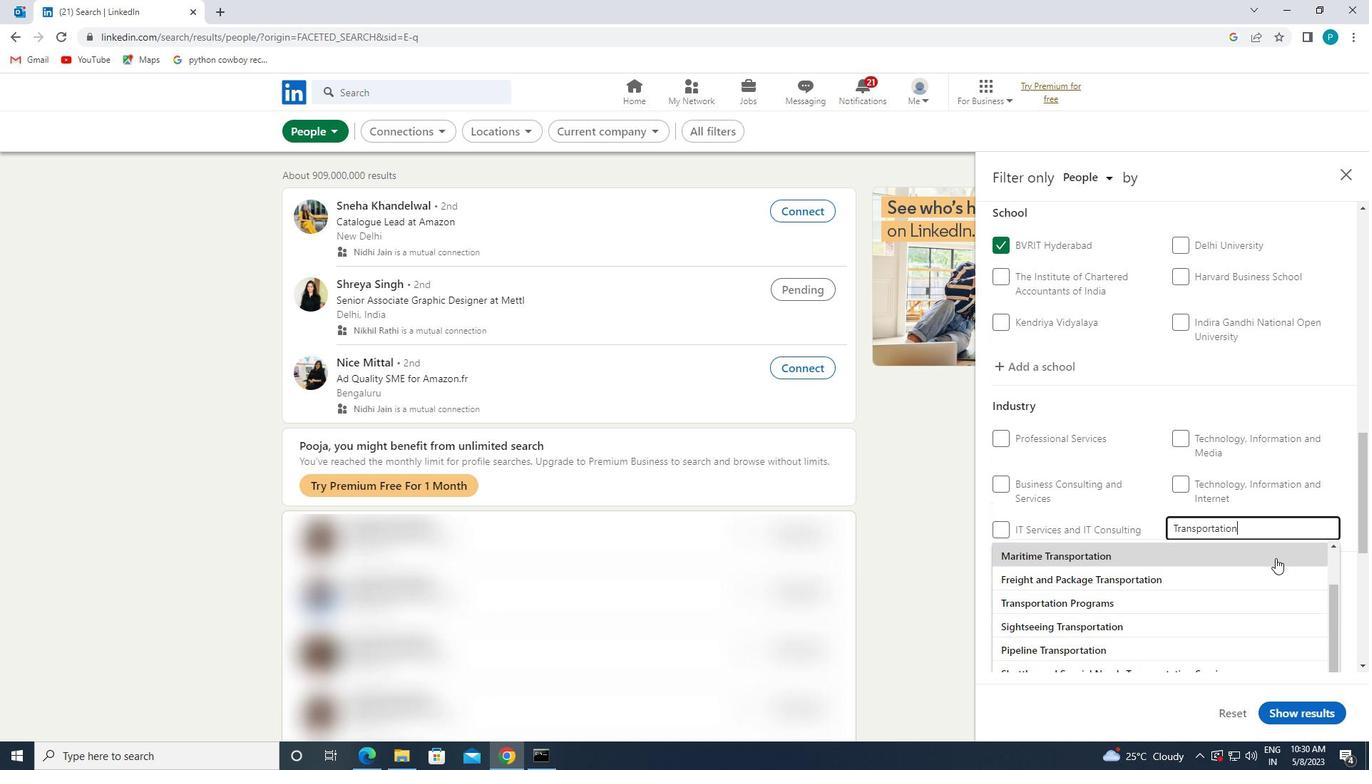 
Action: Mouse moved to (1276, 558)
Screenshot: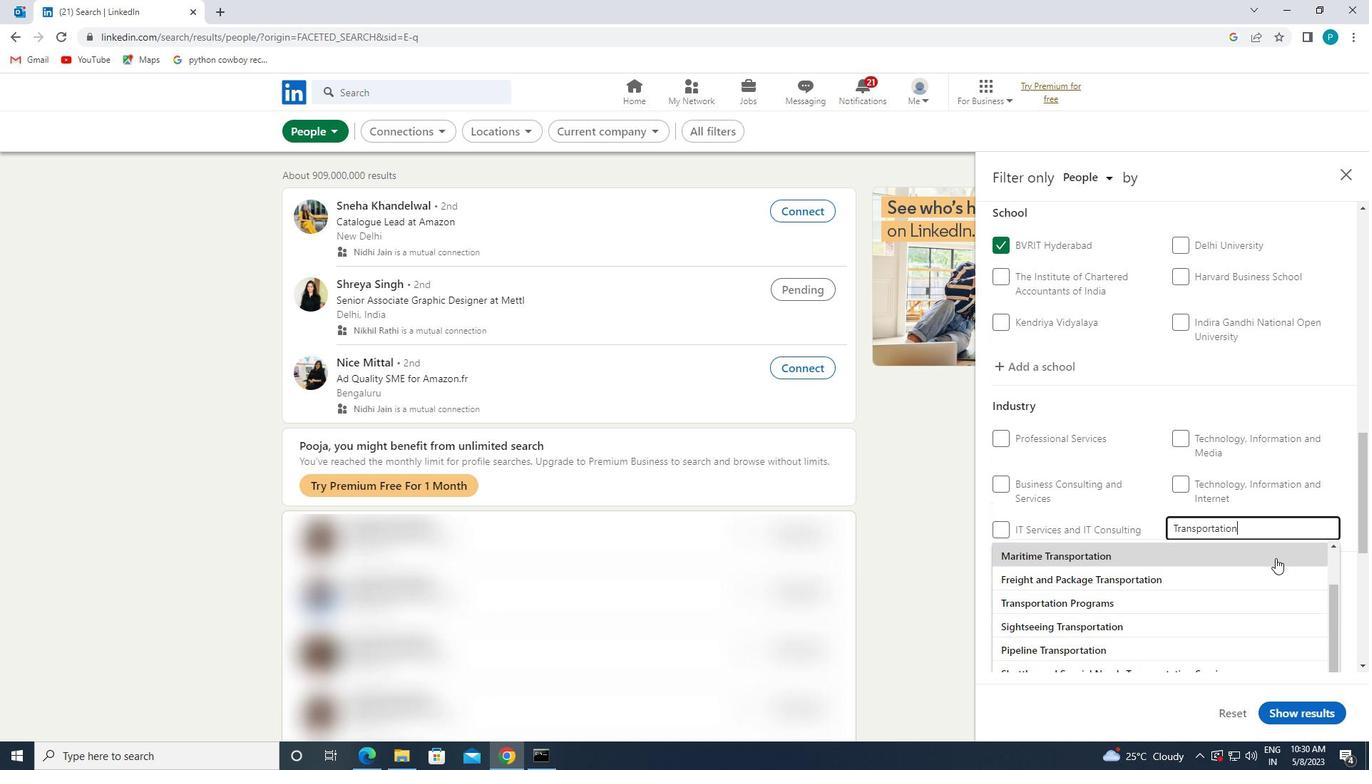 
Action: Mouse scrolled (1276, 559) with delta (0, 0)
Screenshot: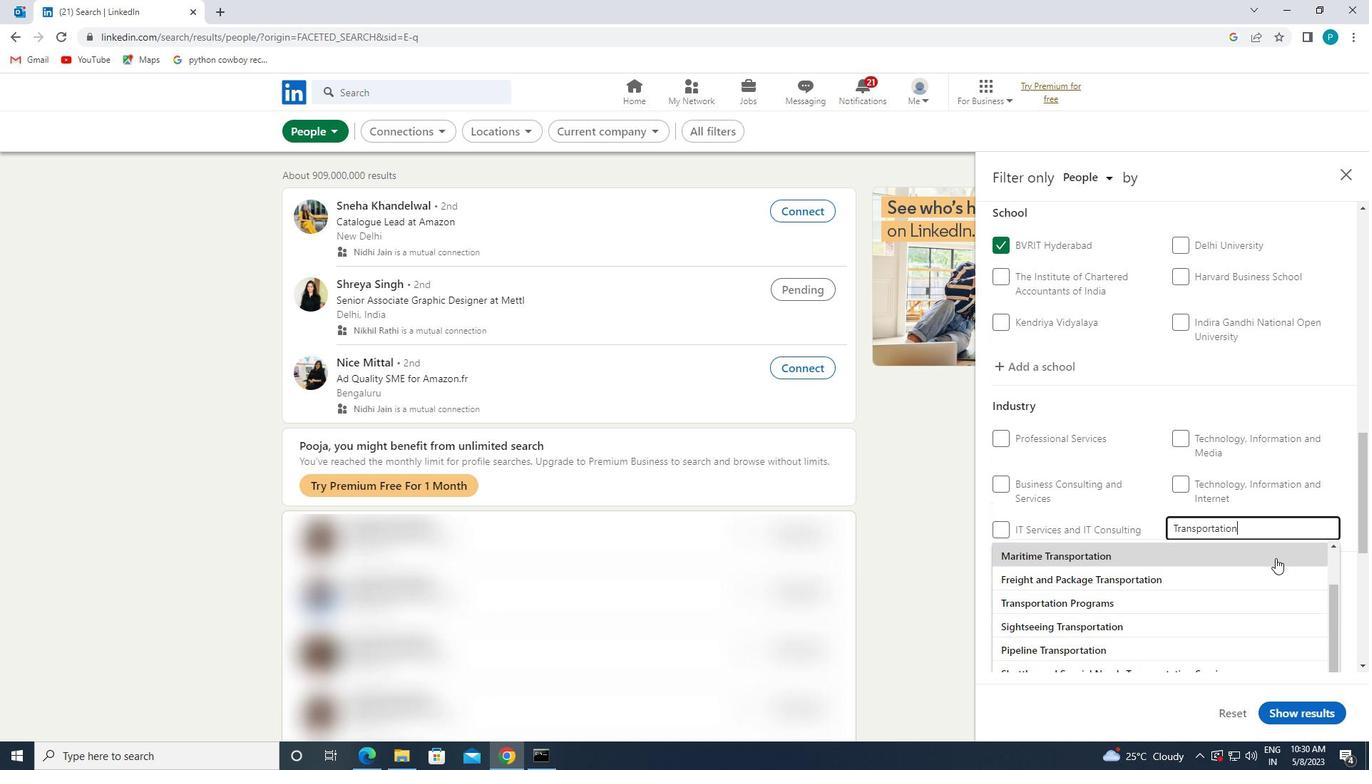 
Action: Mouse moved to (1282, 525)
Screenshot: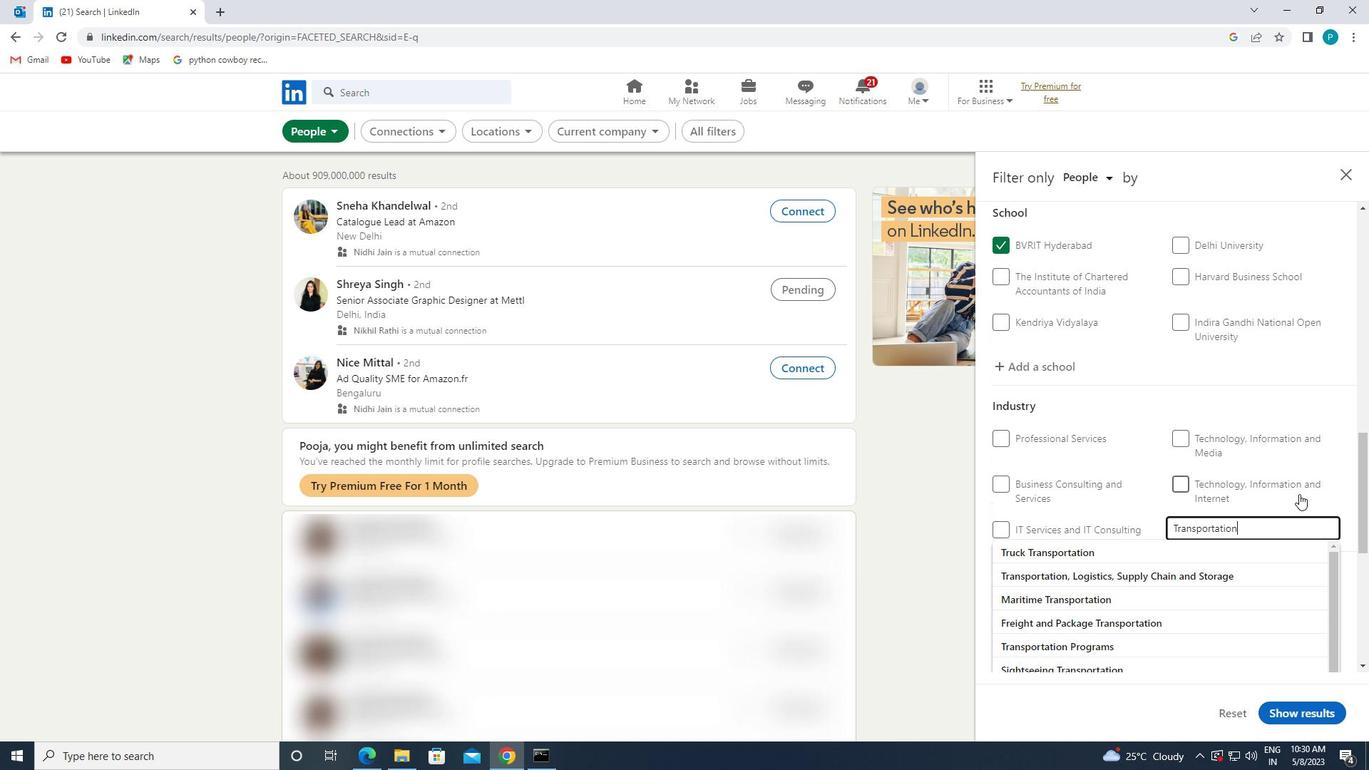 
Action: Key pressed <Key.space><Key.caps_lock>E<Key.caps_lock>
Screenshot: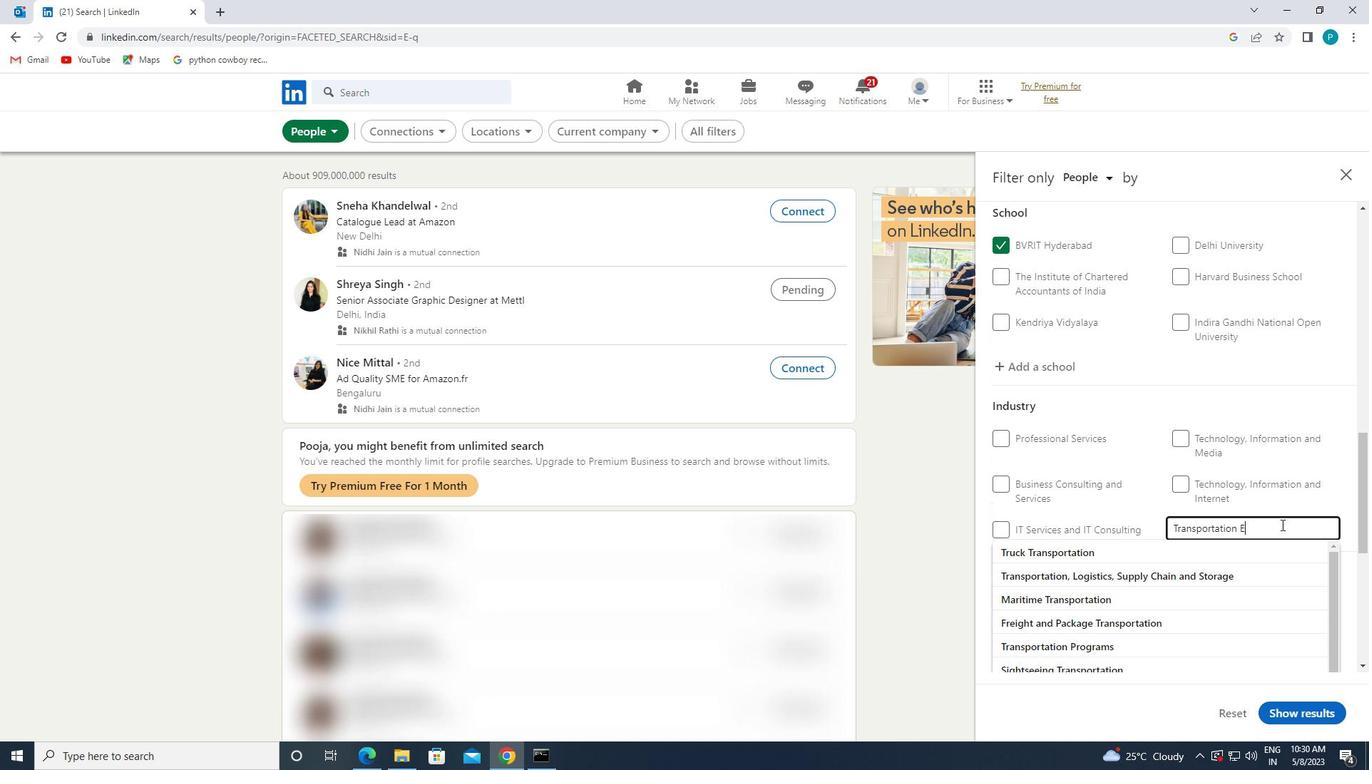 
Action: Mouse moved to (1252, 551)
Screenshot: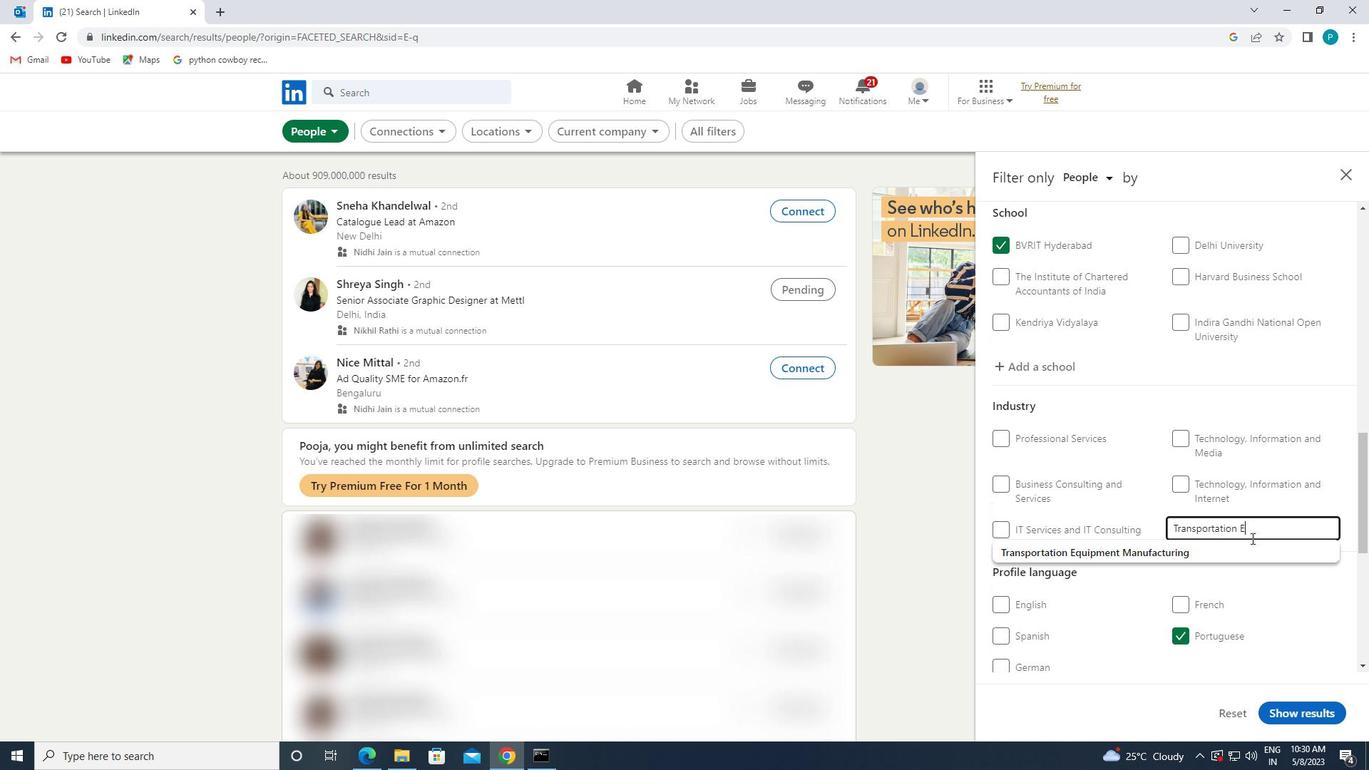 
Action: Mouse pressed left at (1252, 551)
Screenshot: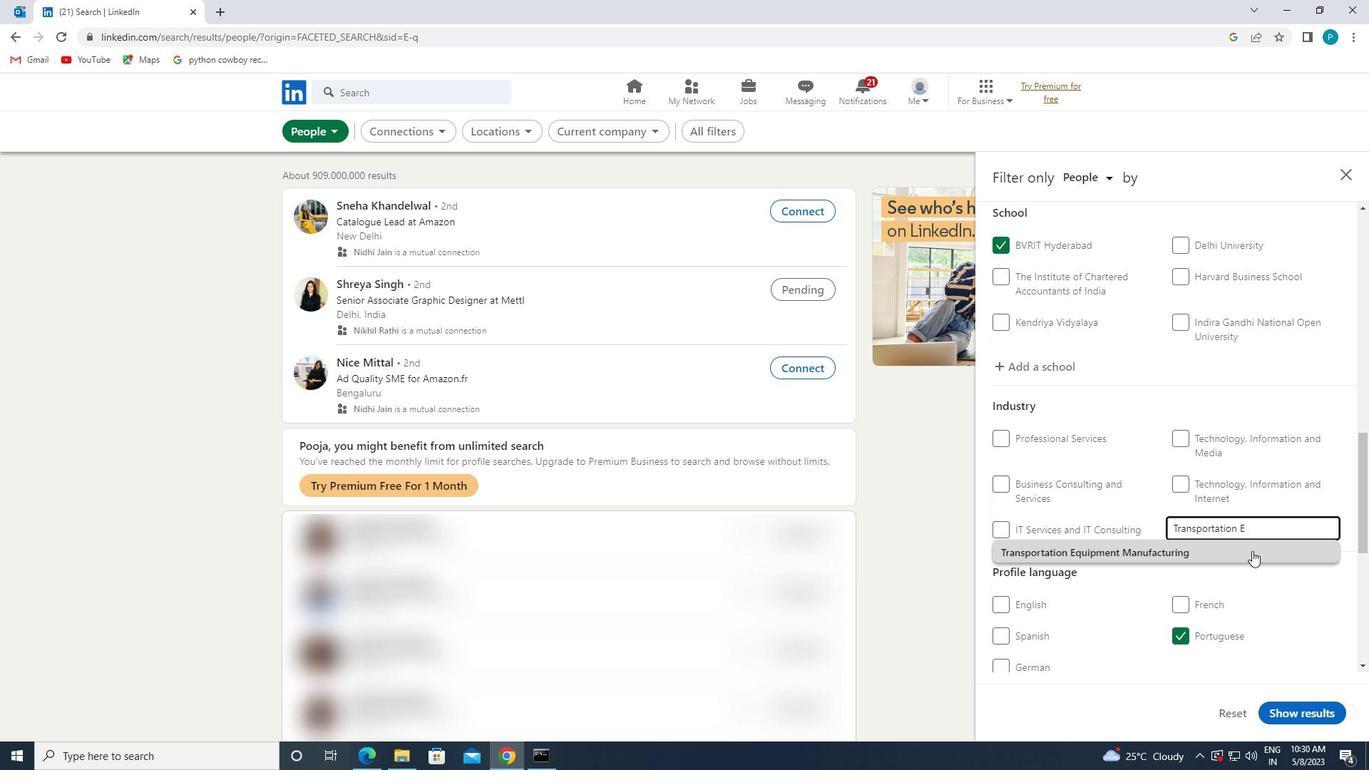 
Action: Mouse moved to (1253, 551)
Screenshot: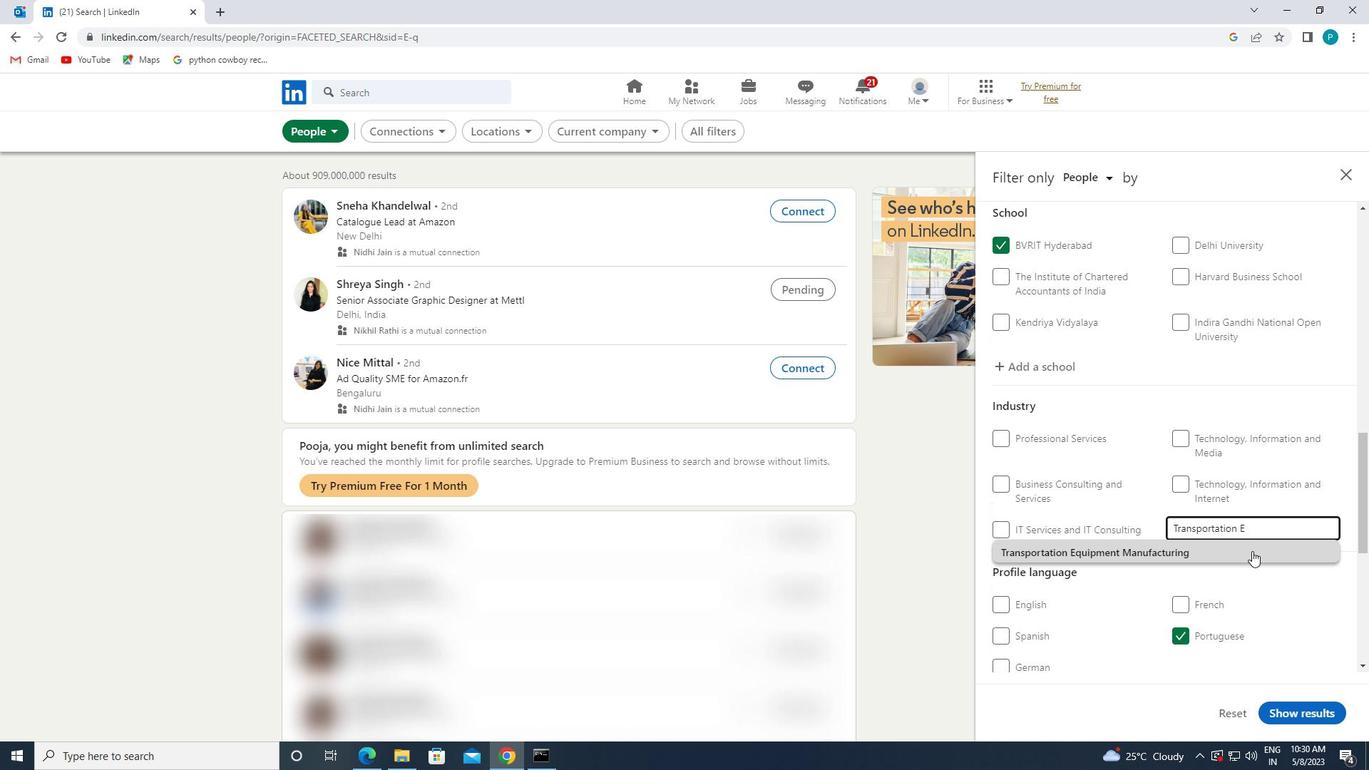 
Action: Mouse scrolled (1253, 550) with delta (0, 0)
Screenshot: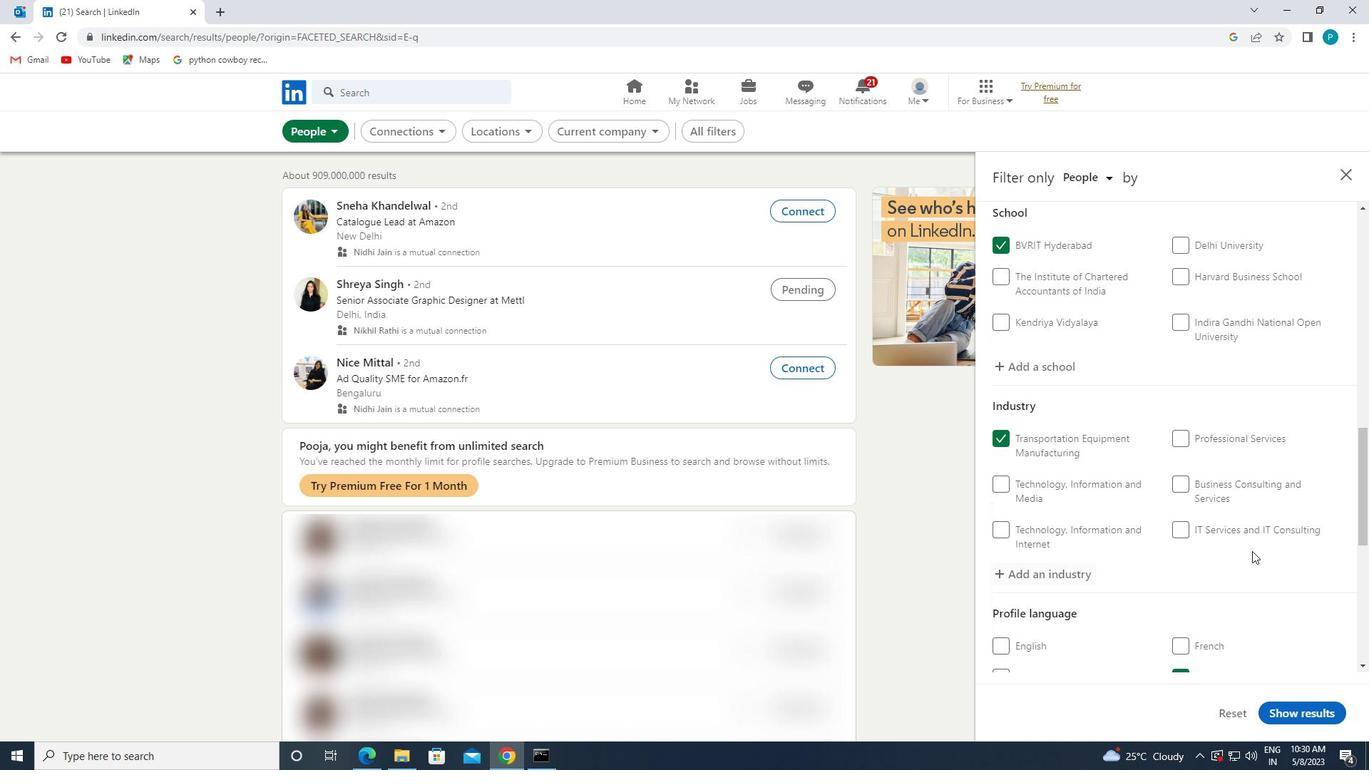 
Action: Mouse scrolled (1253, 550) with delta (0, 0)
Screenshot: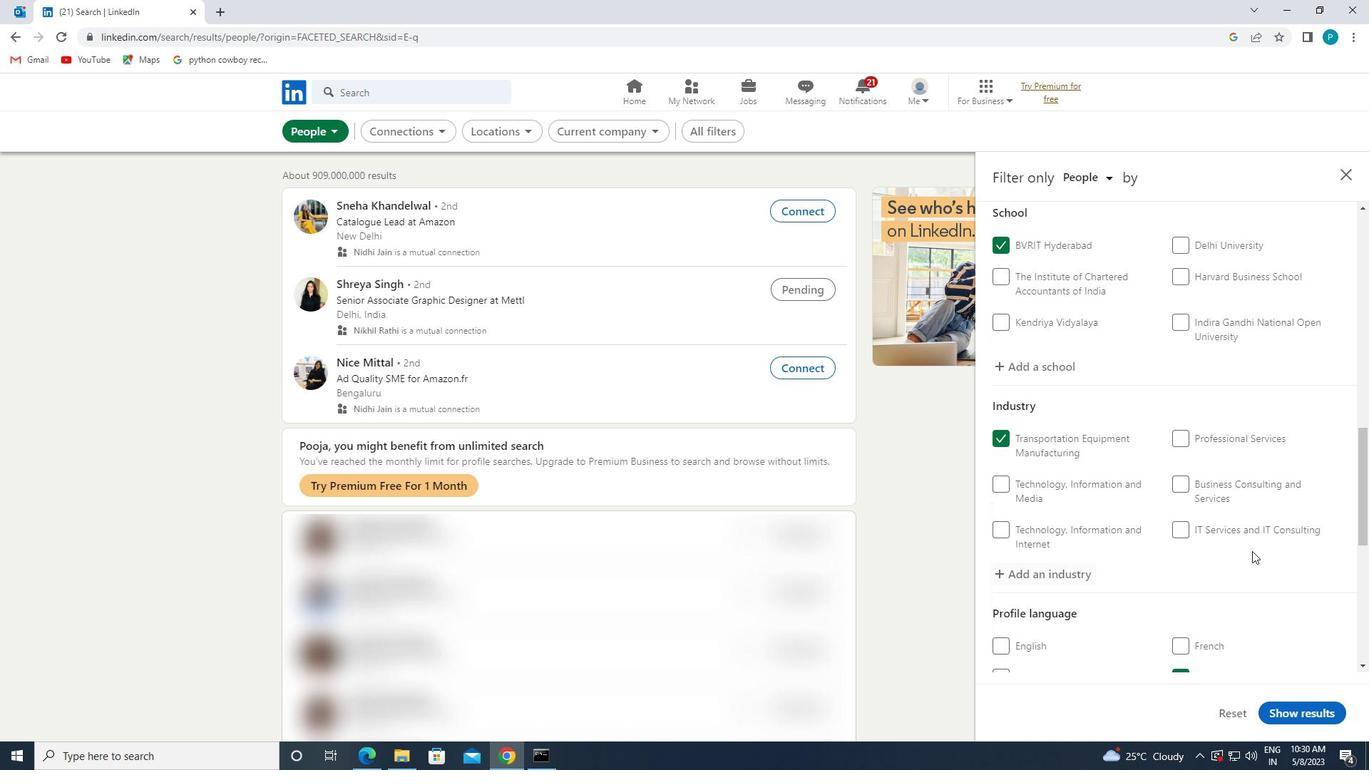 
Action: Mouse scrolled (1253, 550) with delta (0, 0)
Screenshot: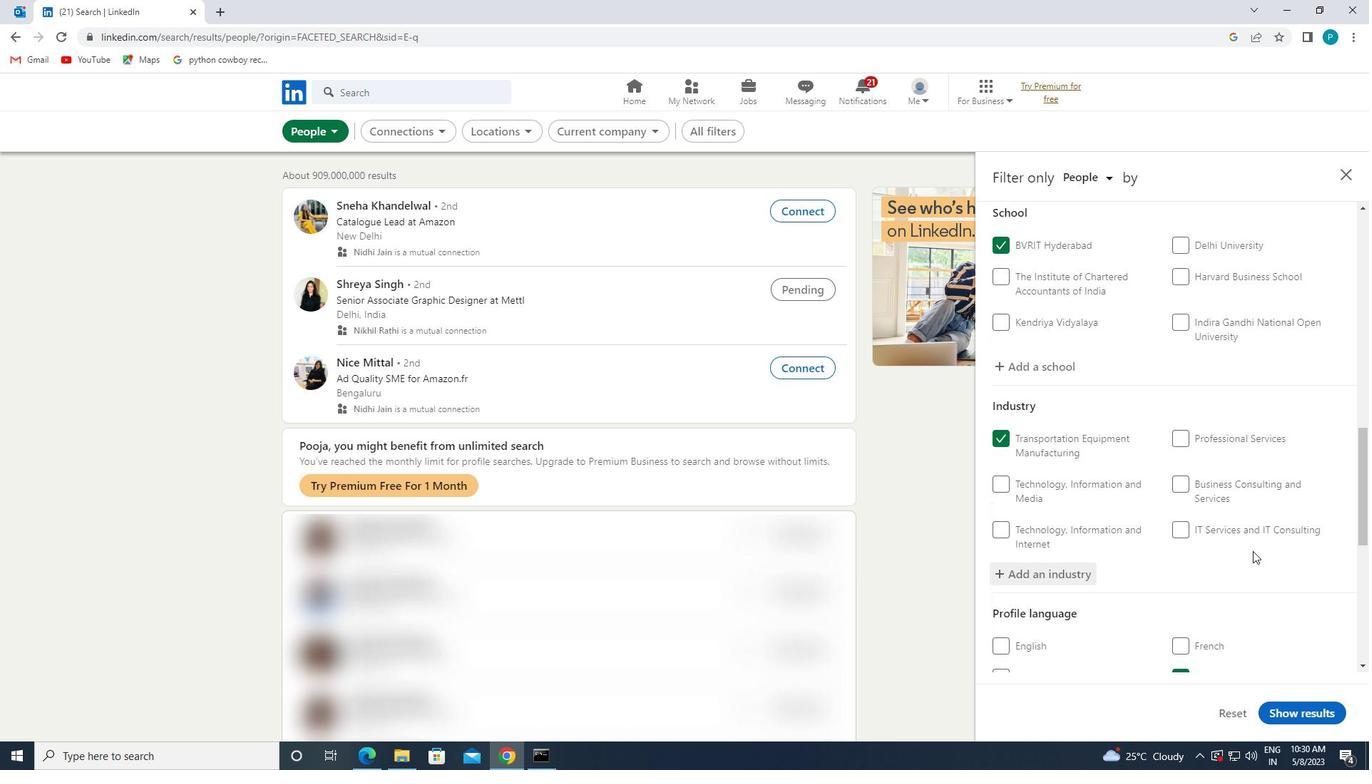 
Action: Mouse moved to (1246, 588)
Screenshot: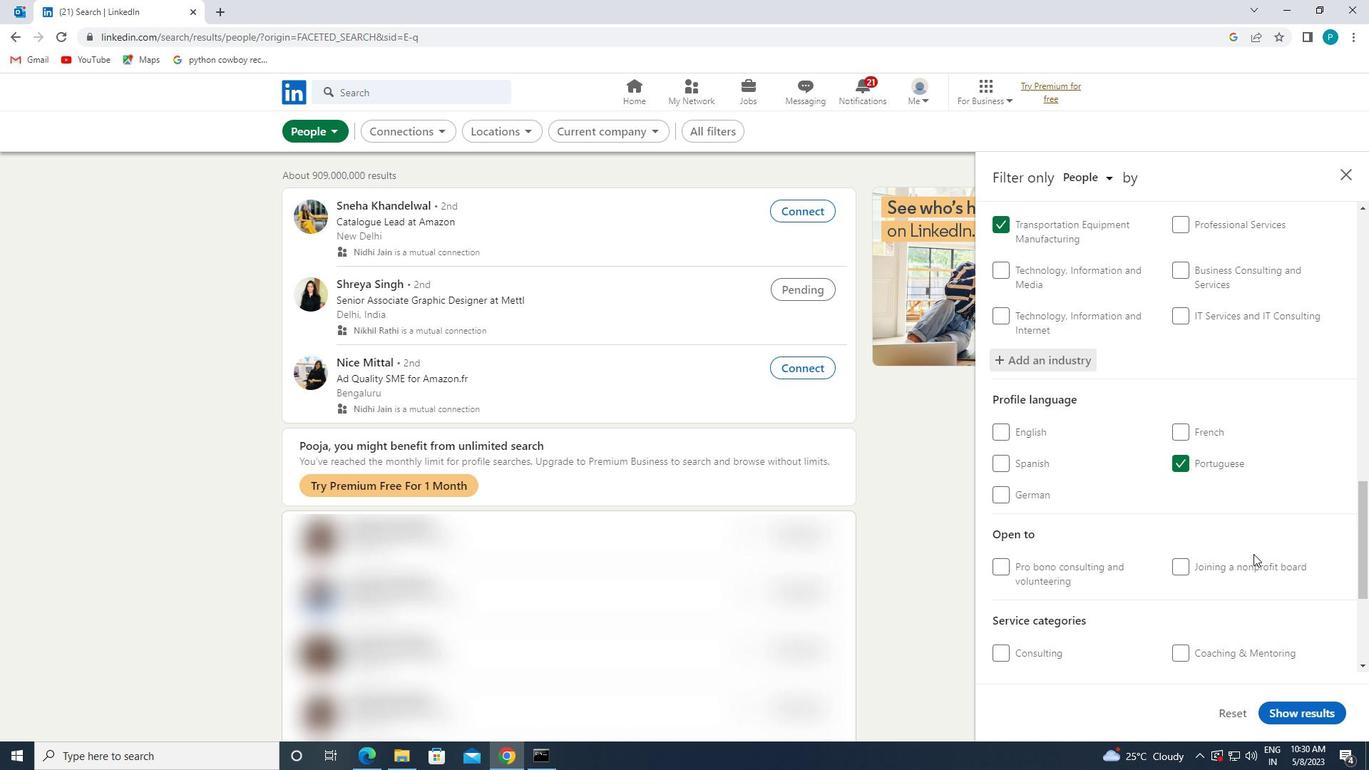 
Action: Mouse scrolled (1246, 587) with delta (0, 0)
Screenshot: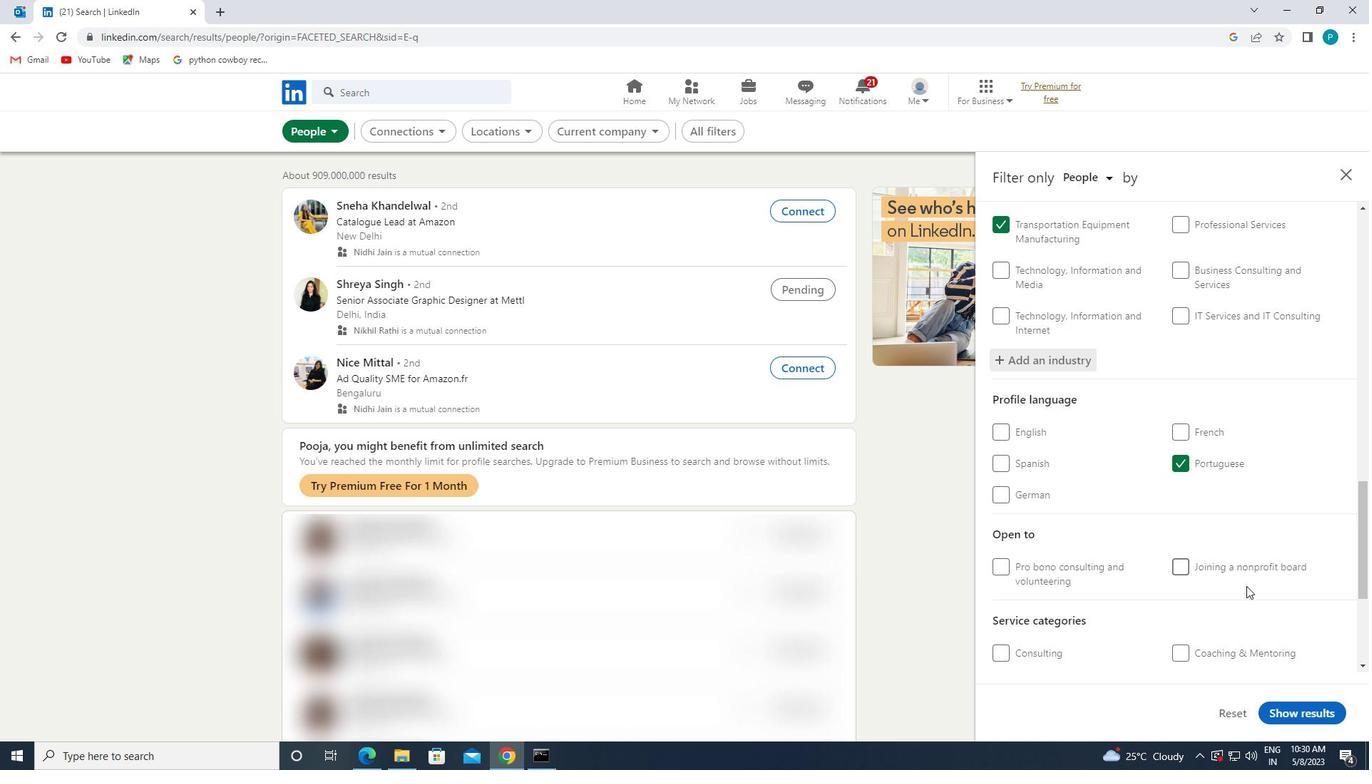 
Action: Mouse moved to (1245, 589)
Screenshot: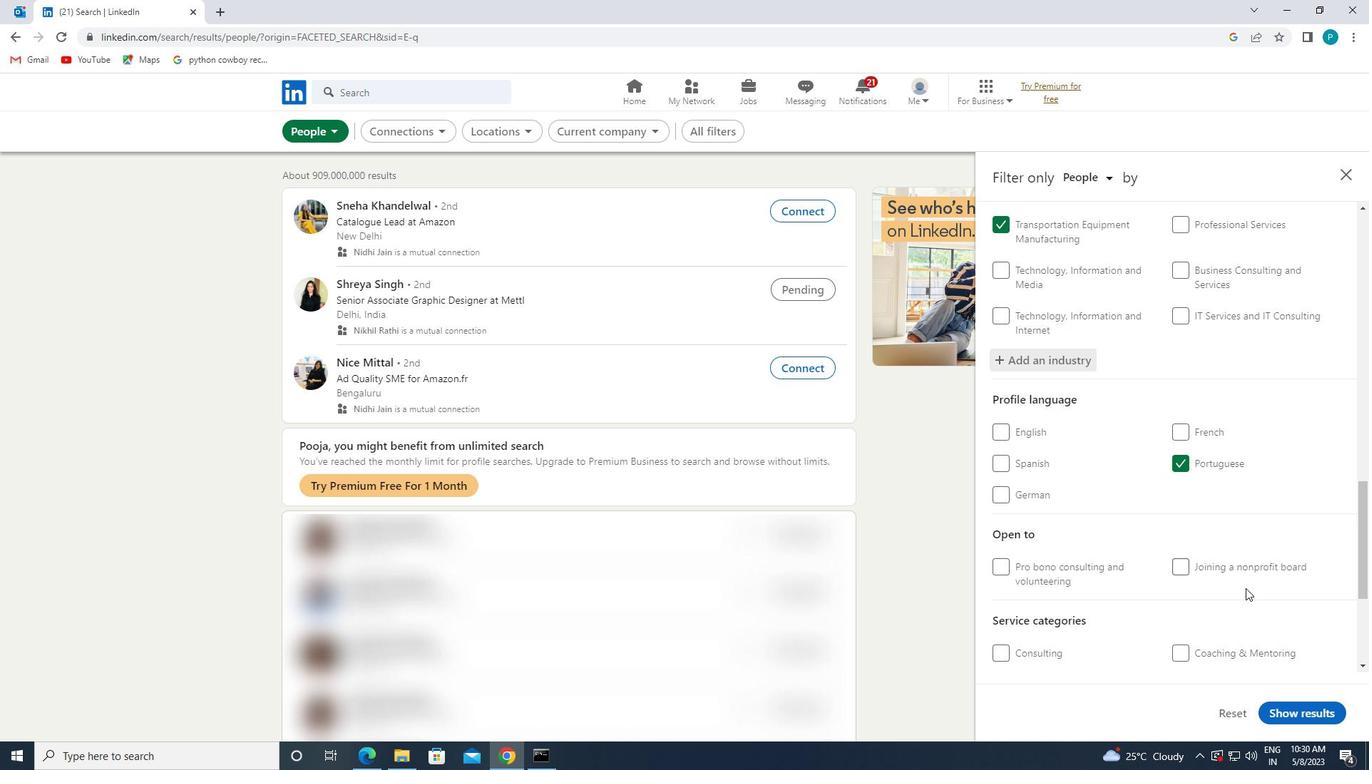 
Action: Mouse scrolled (1245, 588) with delta (0, 0)
Screenshot: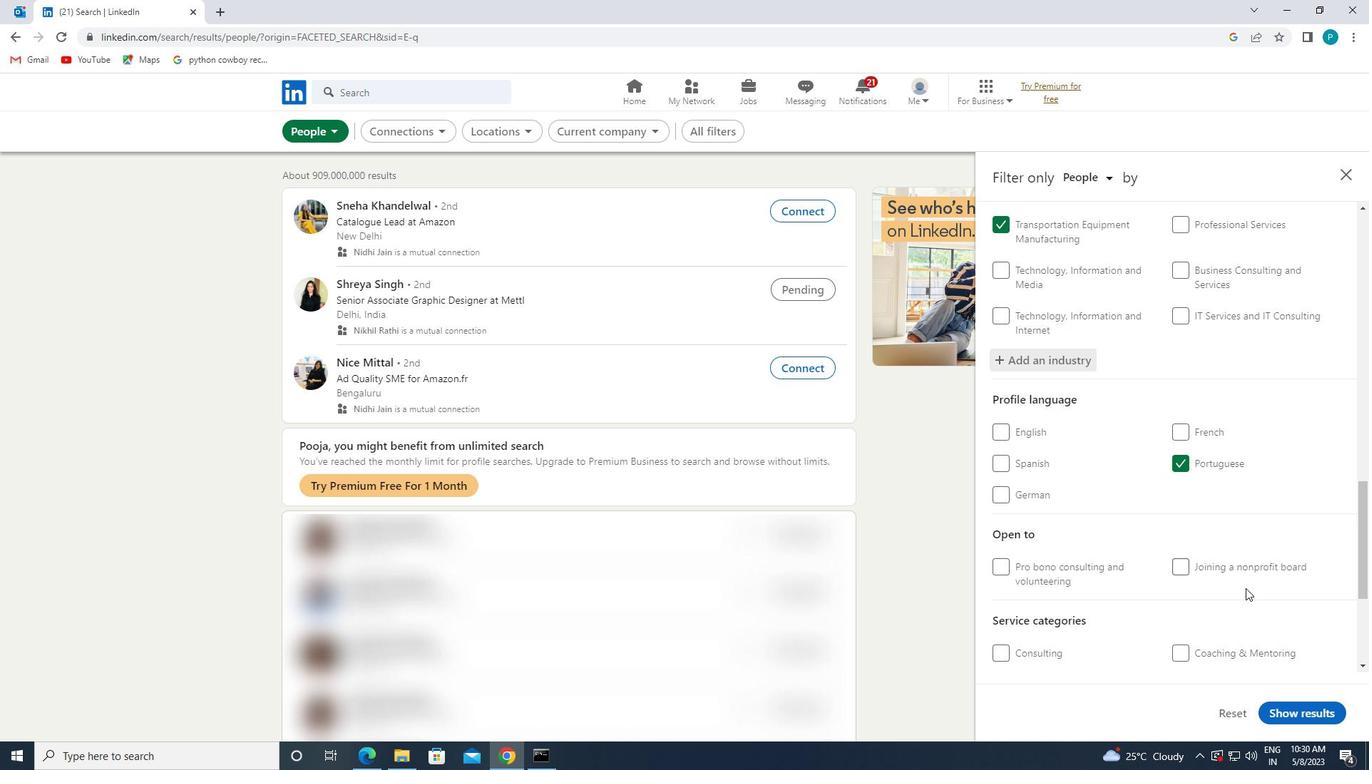 
Action: Mouse moved to (1227, 570)
Screenshot: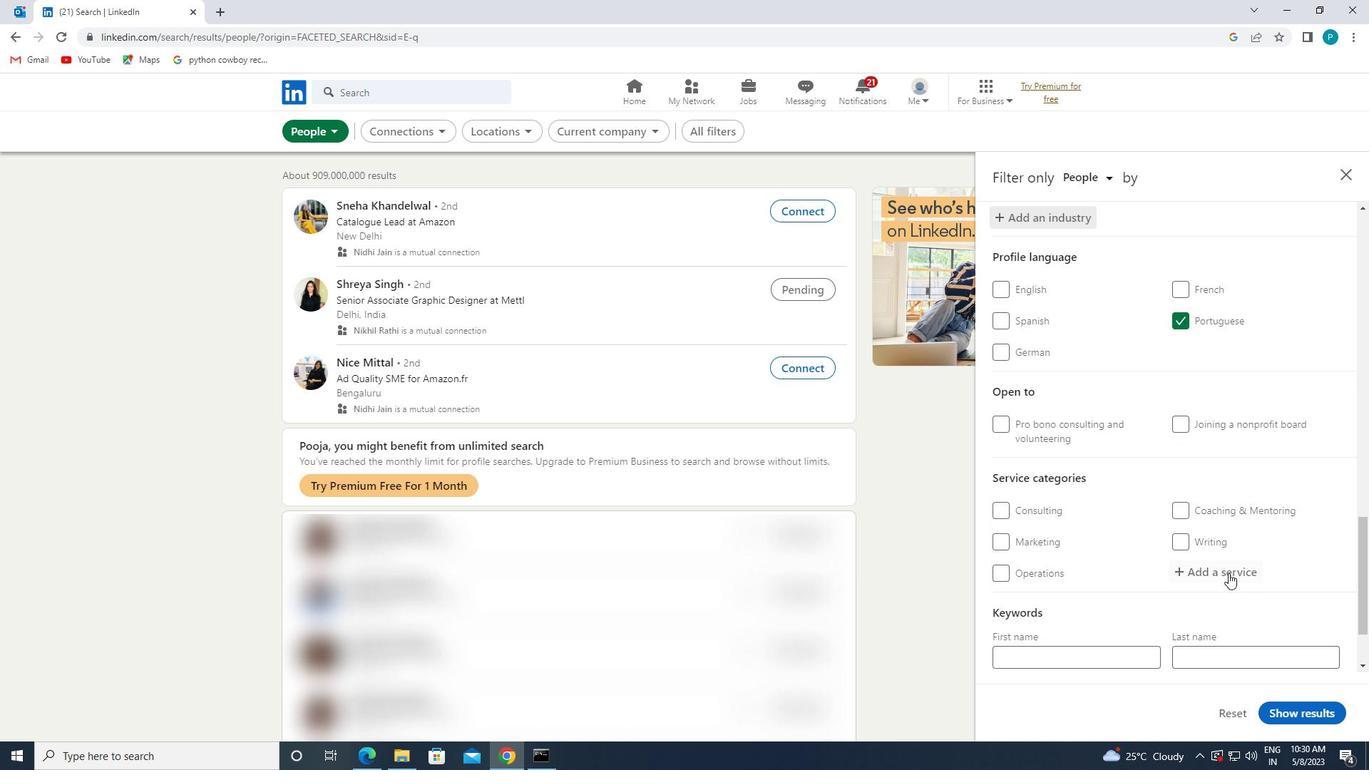 
Action: Mouse pressed left at (1227, 570)
Screenshot: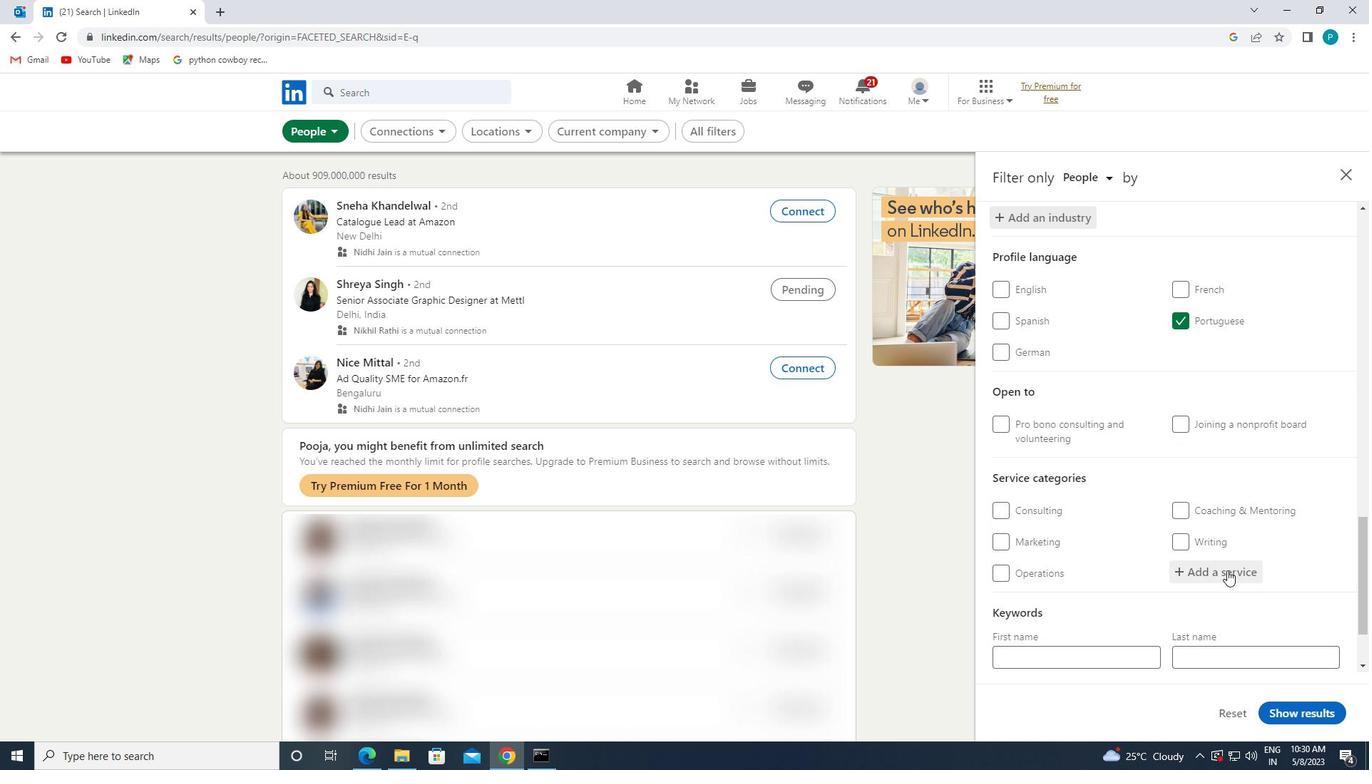 
Action: Key pressed <Key.caps_lock>I<Key.caps_lock>NFORMATION
Screenshot: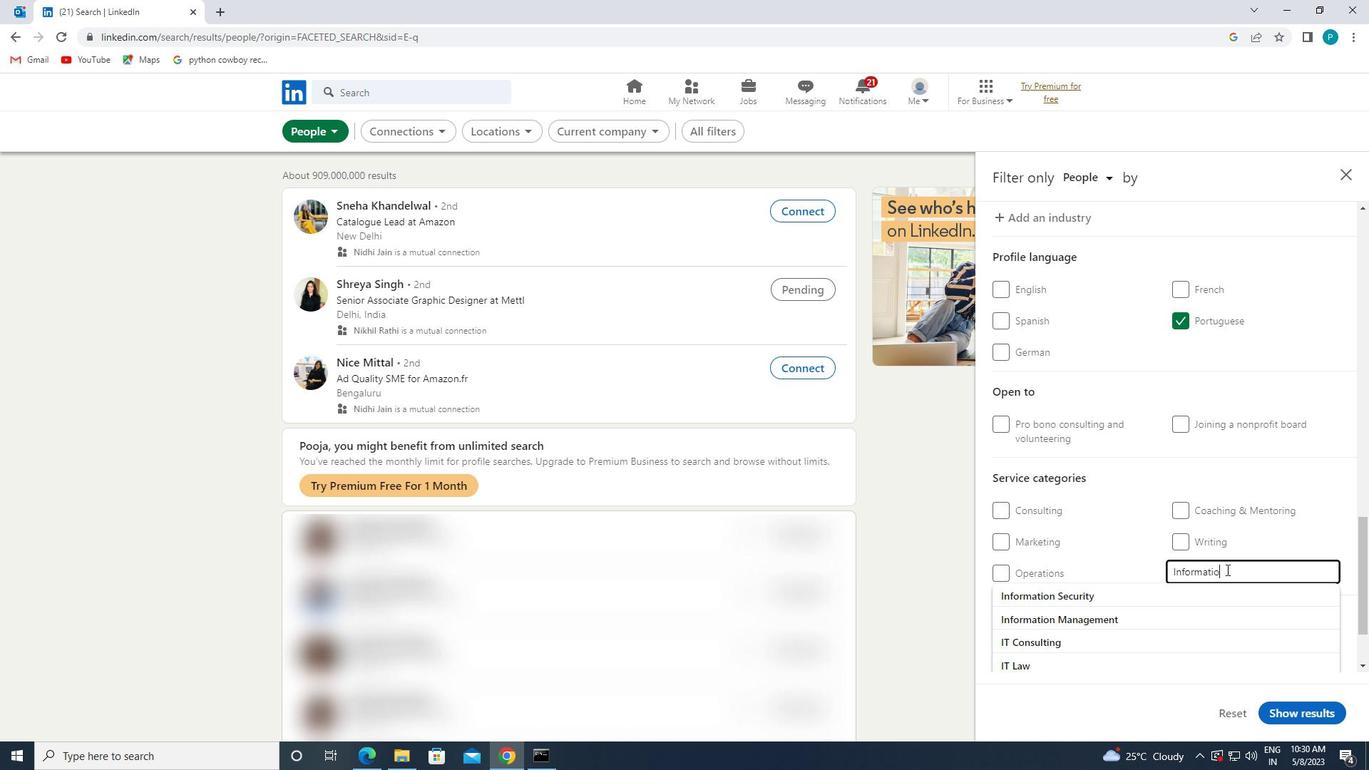 
Action: Mouse moved to (1136, 597)
Screenshot: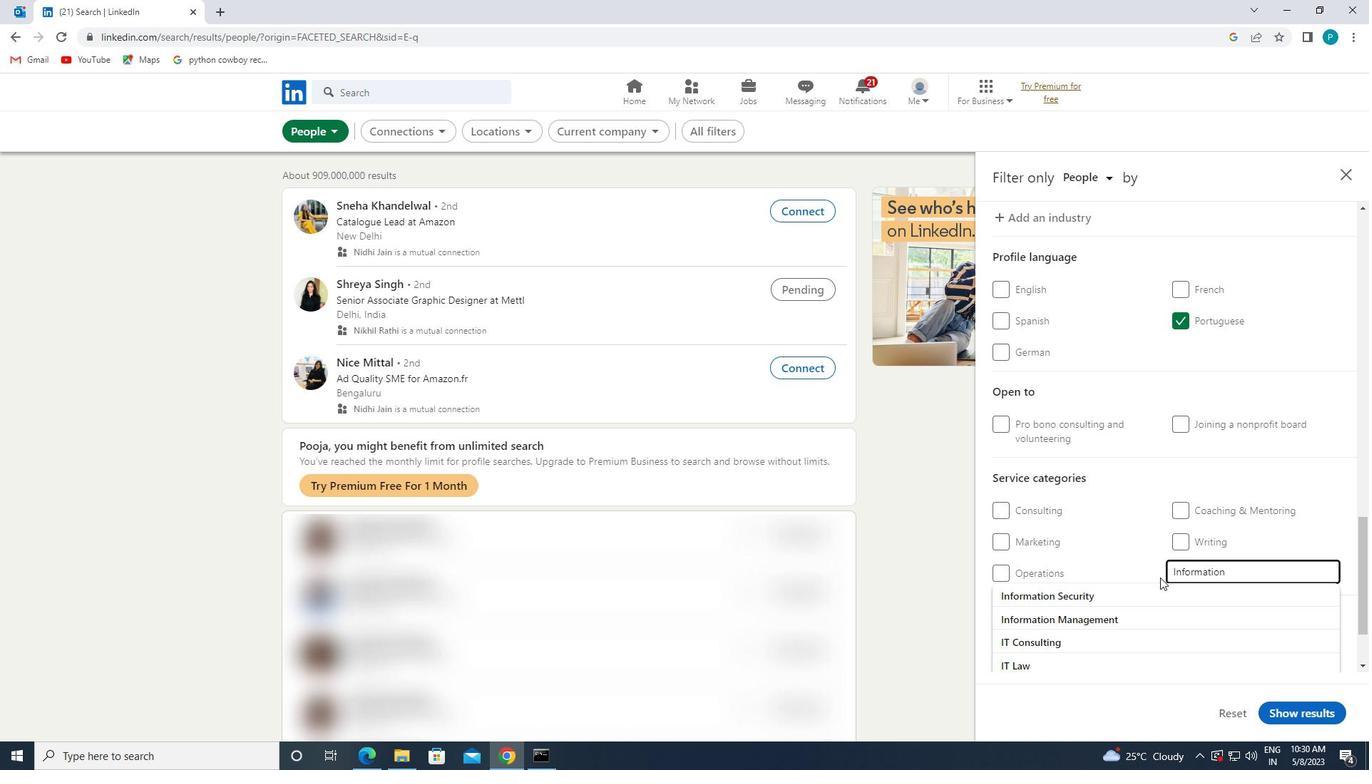 
Action: Mouse pressed left at (1136, 597)
Screenshot: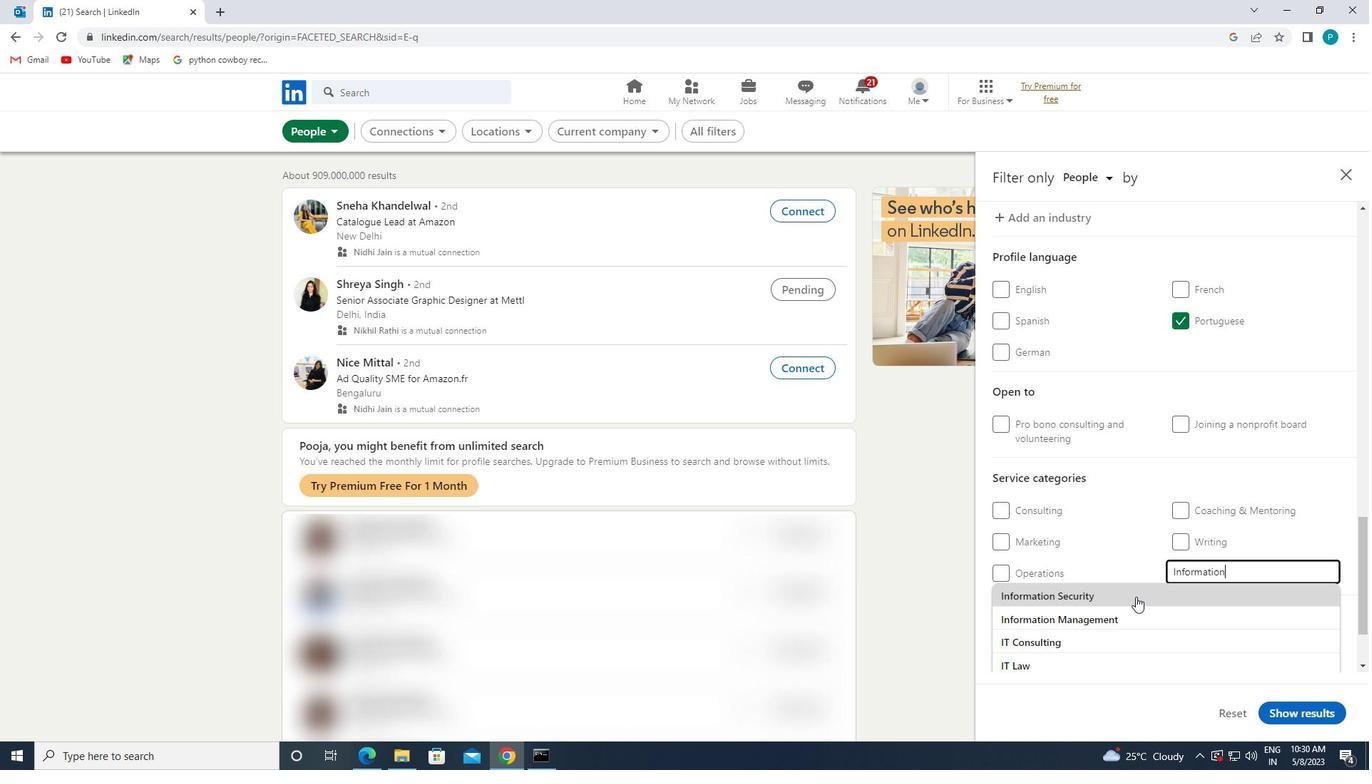 
Action: Mouse scrolled (1136, 596) with delta (0, 0)
Screenshot: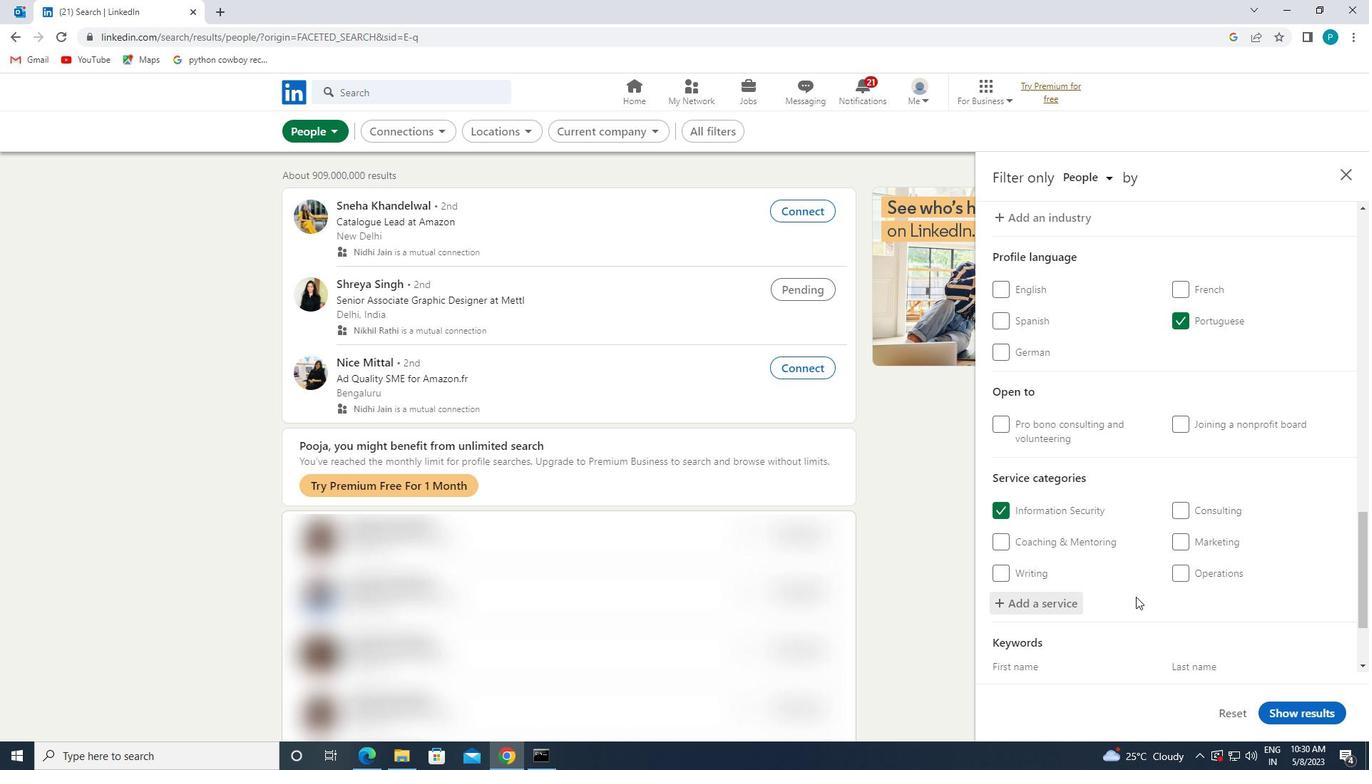 
Action: Mouse scrolled (1136, 596) with delta (0, 0)
Screenshot: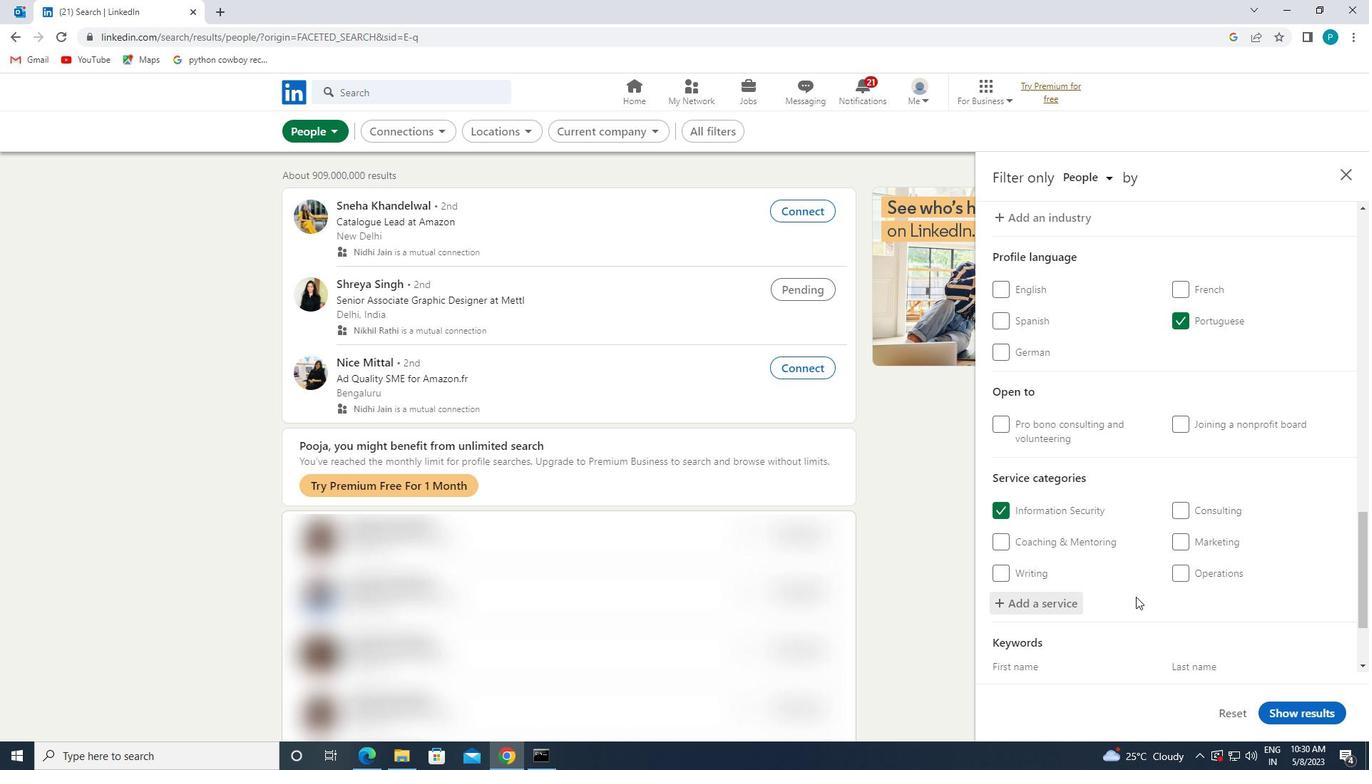 
Action: Mouse scrolled (1136, 596) with delta (0, 0)
Screenshot: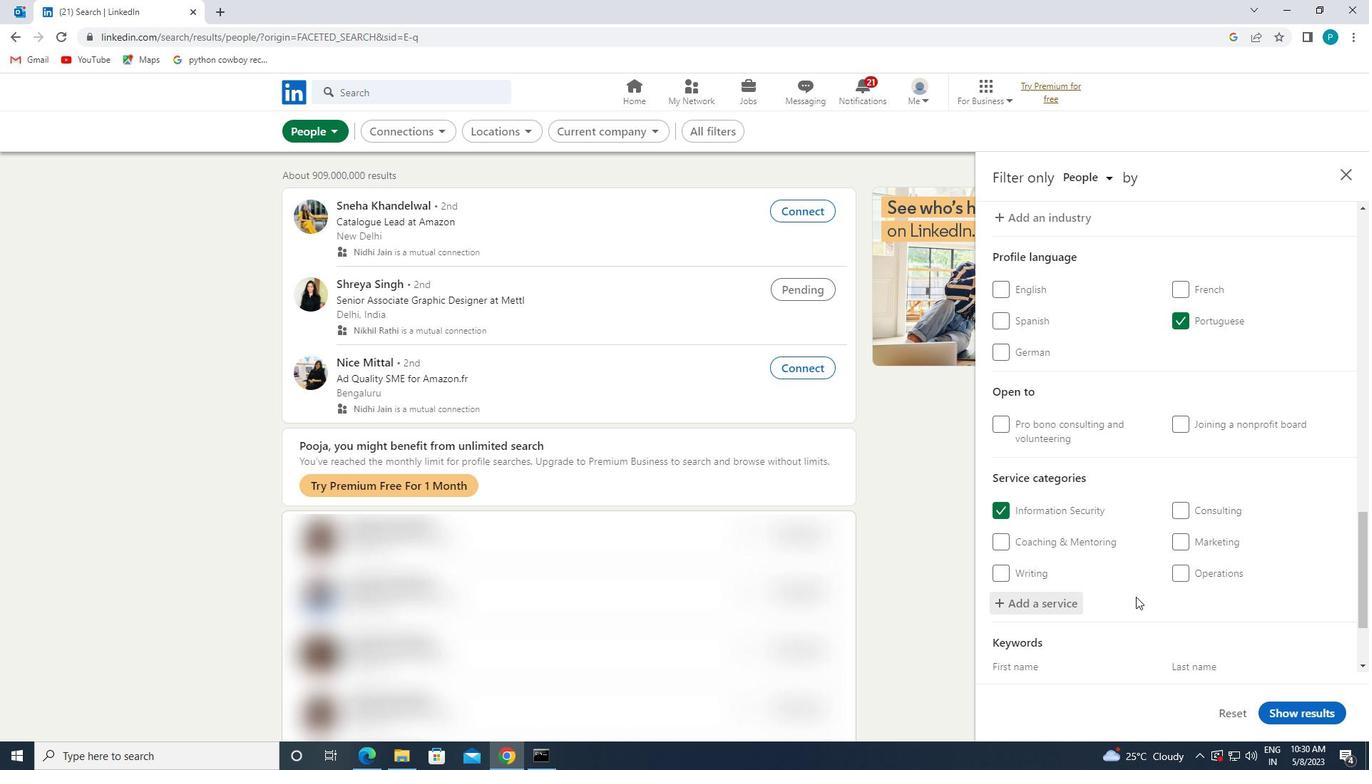 
Action: Mouse scrolled (1136, 596) with delta (0, 0)
Screenshot: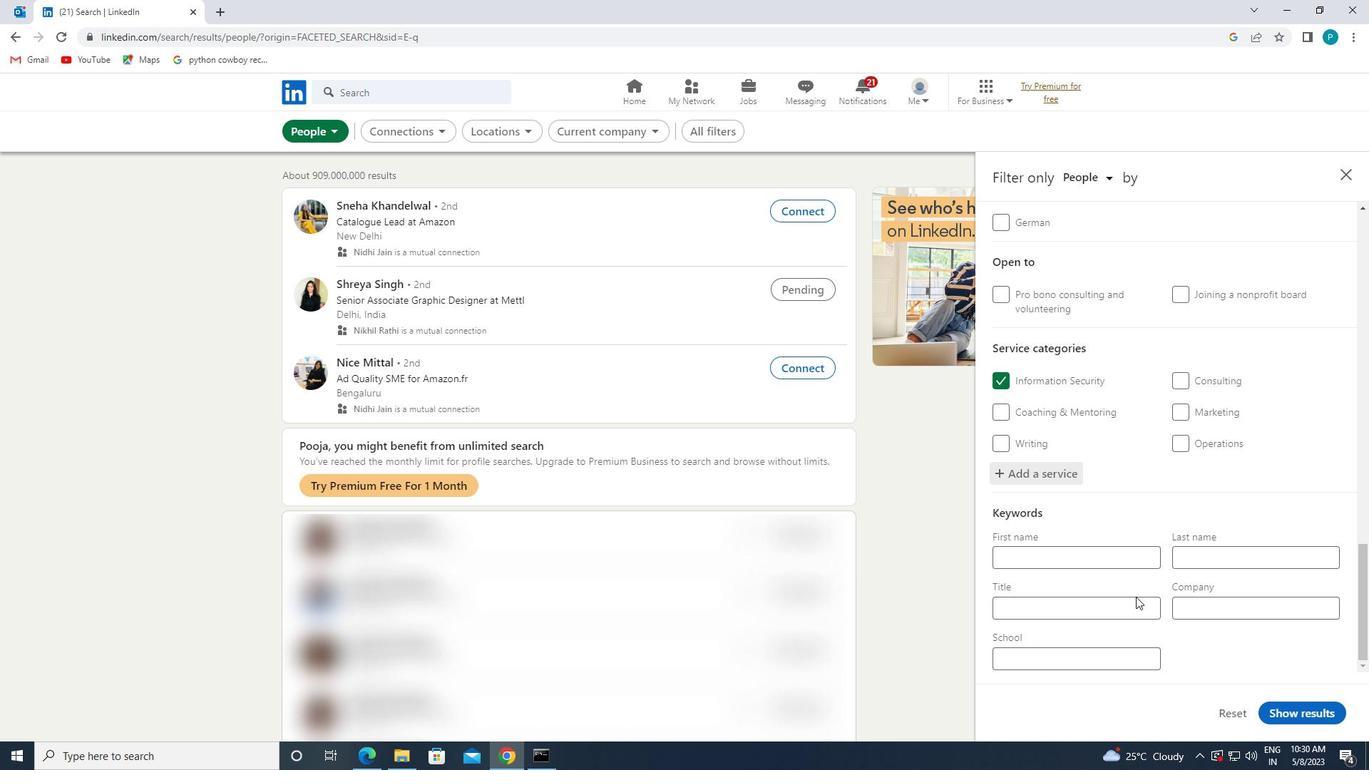 
Action: Mouse pressed left at (1136, 597)
Screenshot: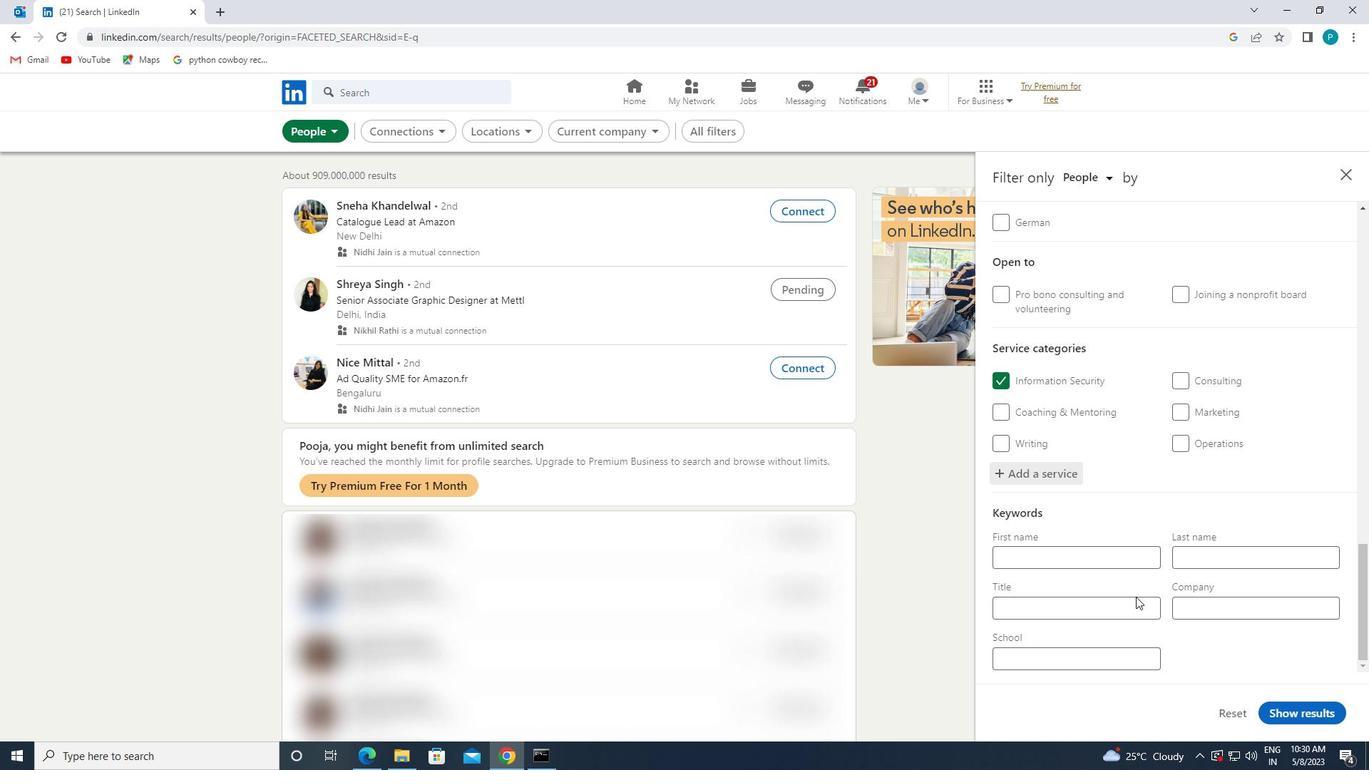 
Action: Key pressed <Key.caps_lock>A<Key.caps_lock>SSISTANT<Key.space><Key.caps_lock>E<Key.caps_lock>NGINEER
Screenshot: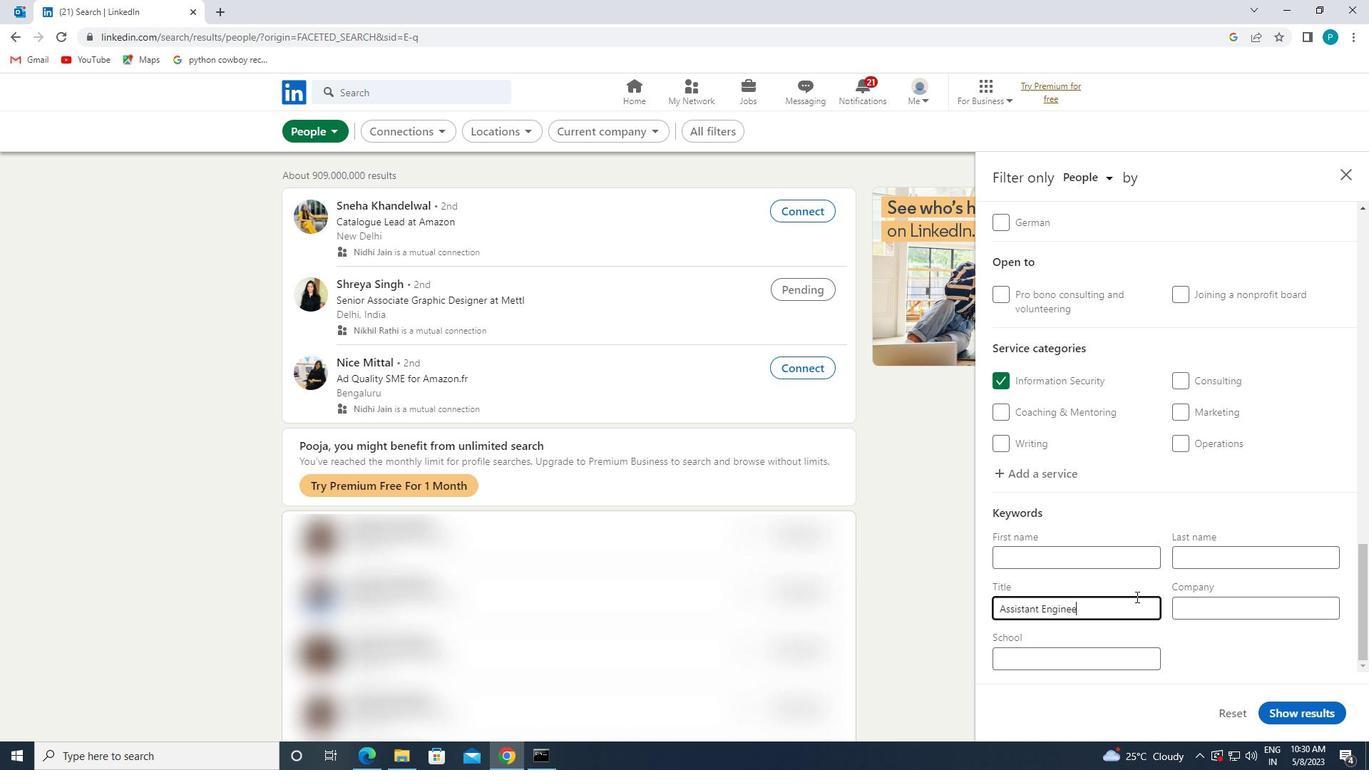 
Action: Mouse moved to (1307, 711)
Screenshot: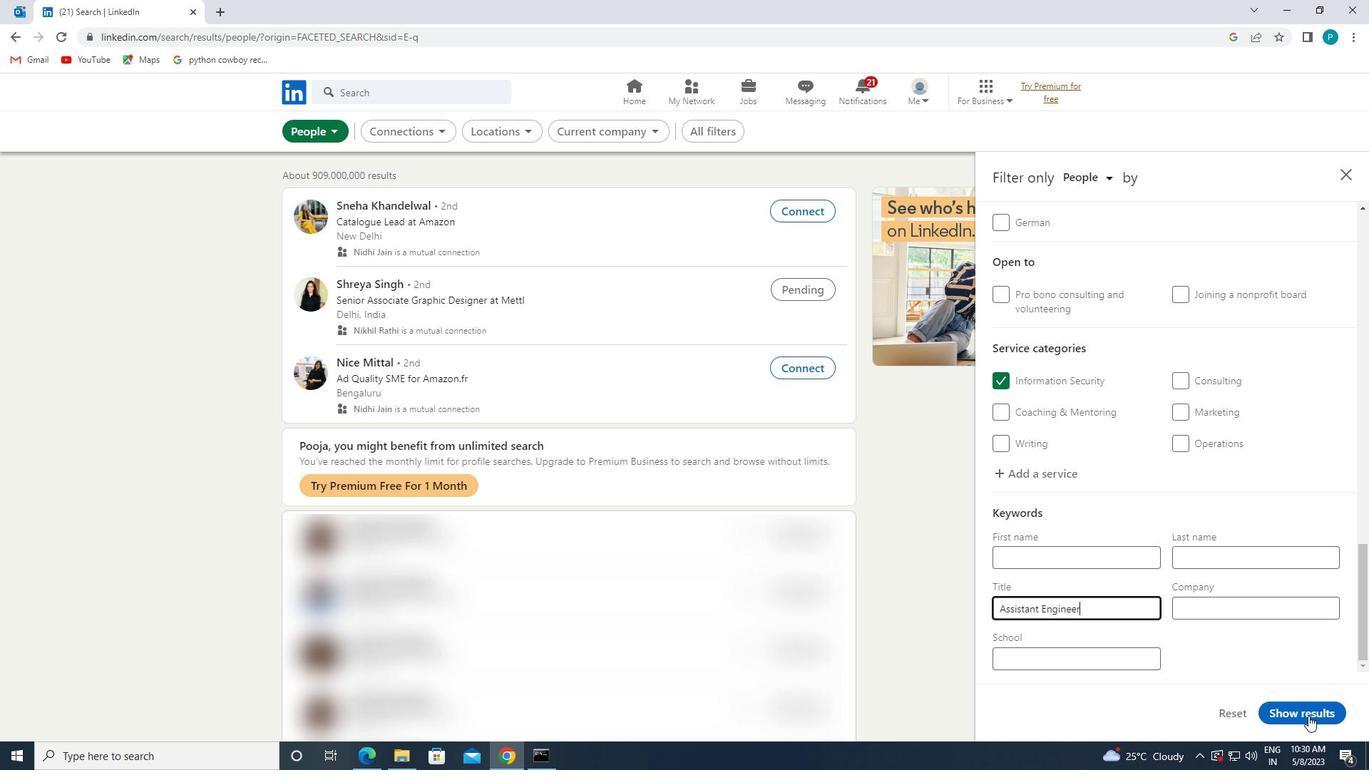 
Action: Mouse pressed left at (1307, 711)
Screenshot: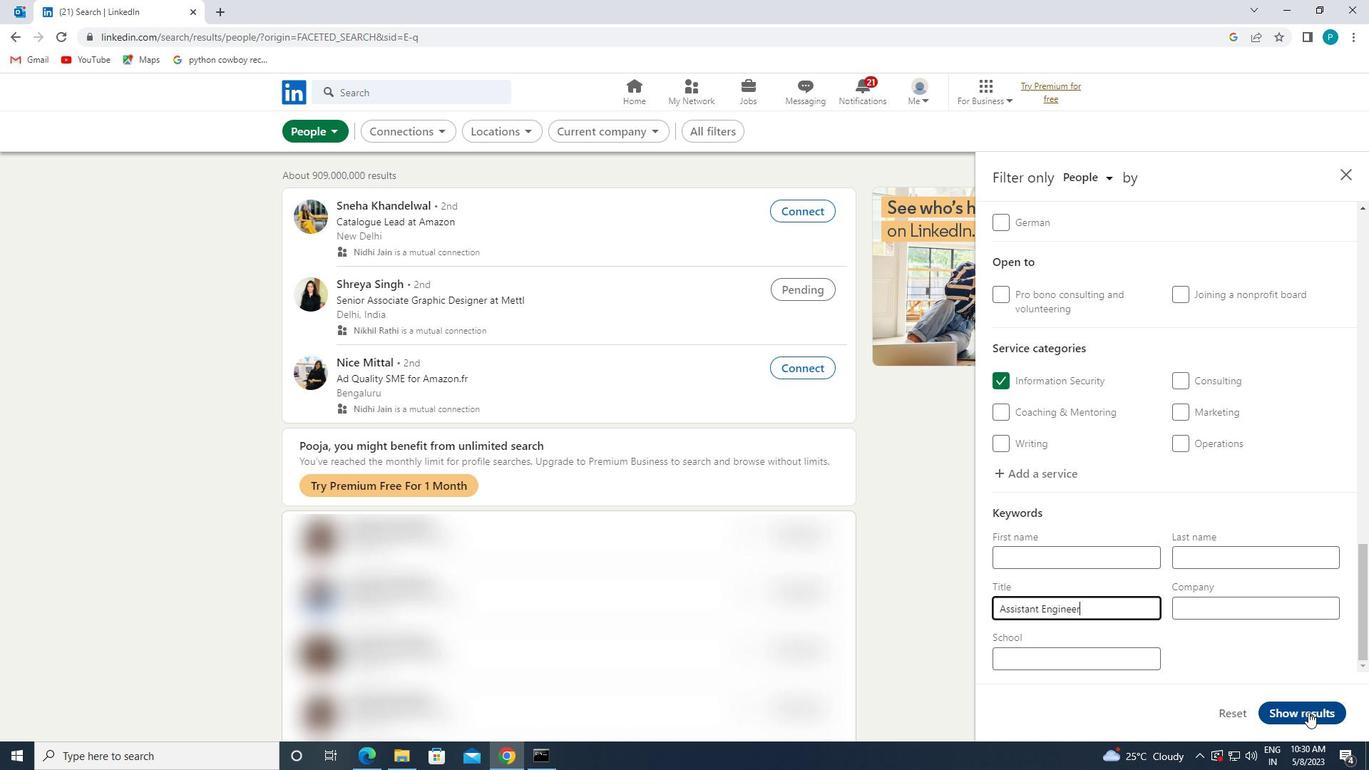 
